 Task: Find connections with filter location Gaoyou with filter topic #Strategywith filter profile language Spanish with filter current company ArisGlobal with filter school Sam Higginbottom University of Agriculture, Technology And Sciences (SHUATS) with filter industry Laundry and Drycleaning Services with filter service category Date Entry with filter keywords title Dispatcher for Trucks or Taxis
Action: Mouse moved to (649, 81)
Screenshot: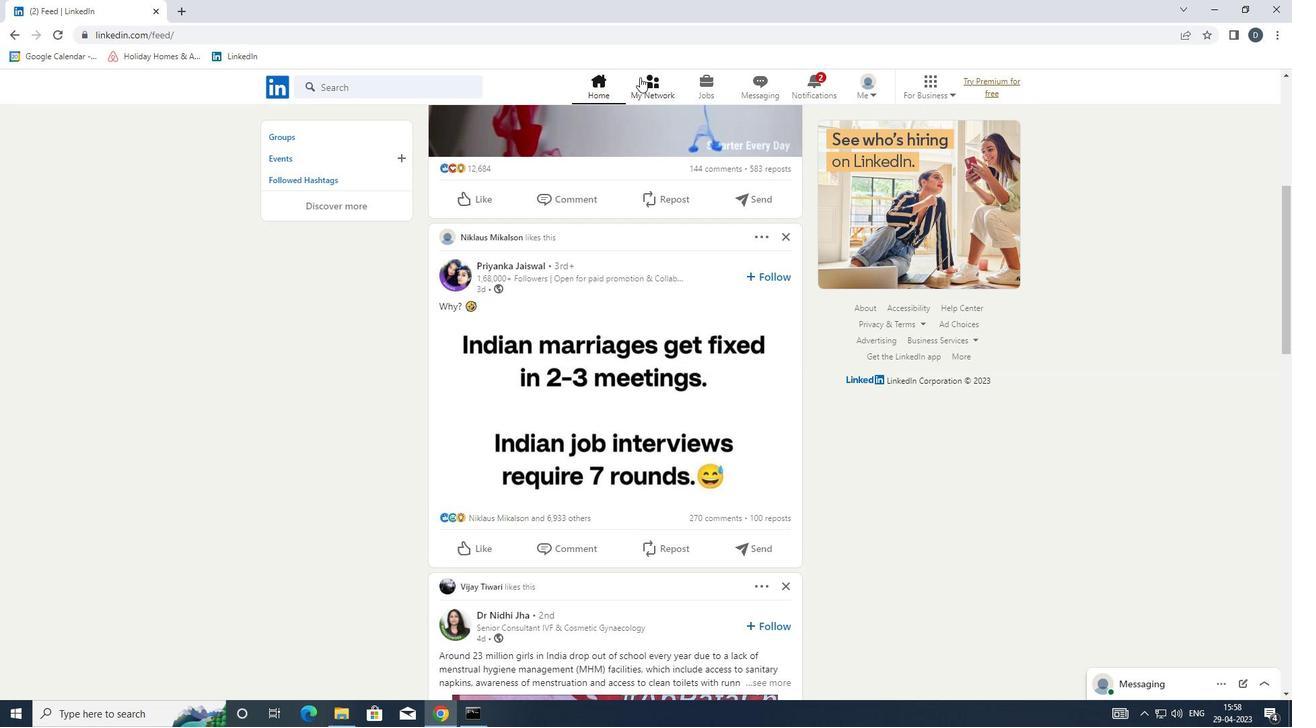 
Action: Mouse pressed left at (649, 81)
Screenshot: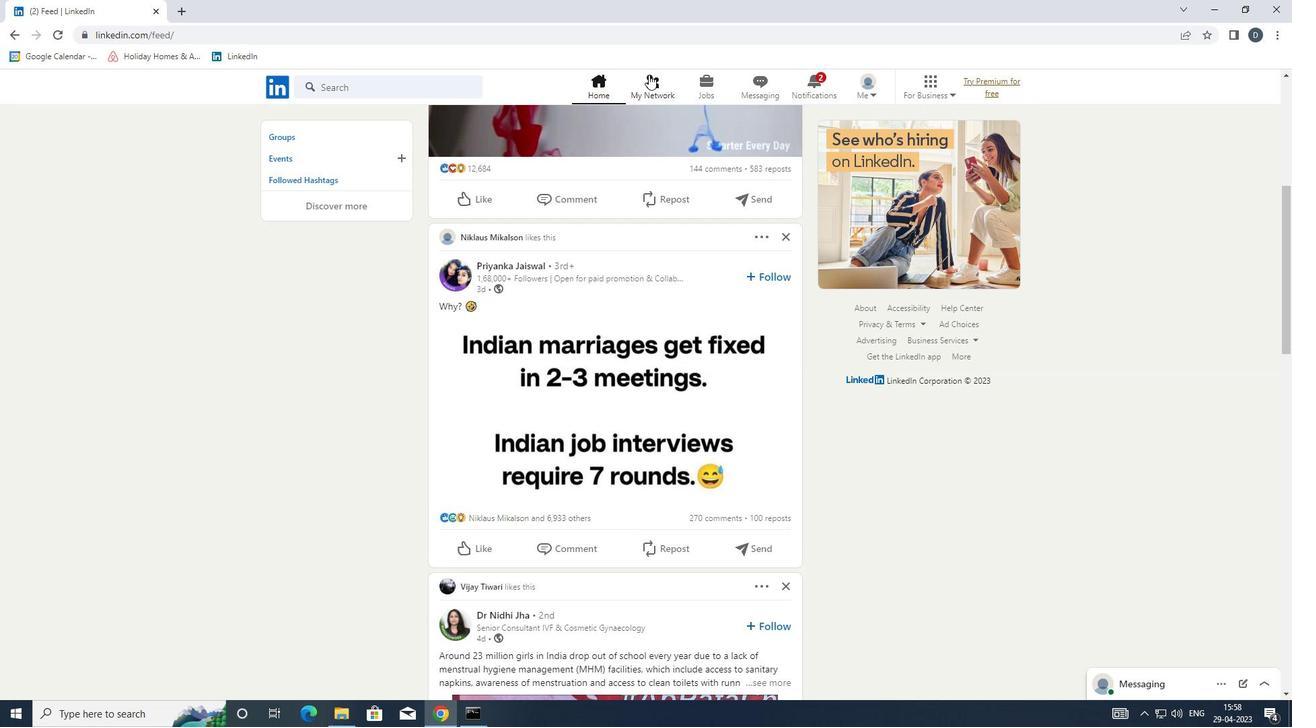 
Action: Mouse moved to (446, 156)
Screenshot: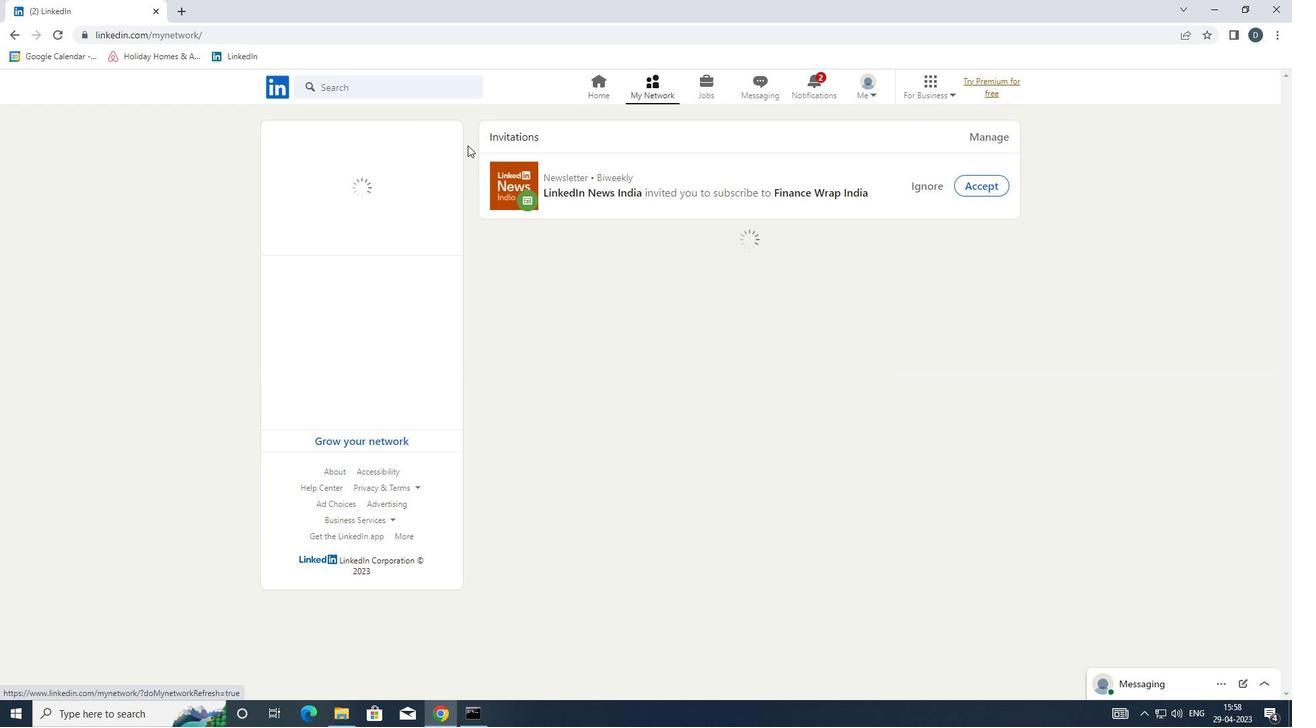 
Action: Mouse pressed left at (446, 156)
Screenshot: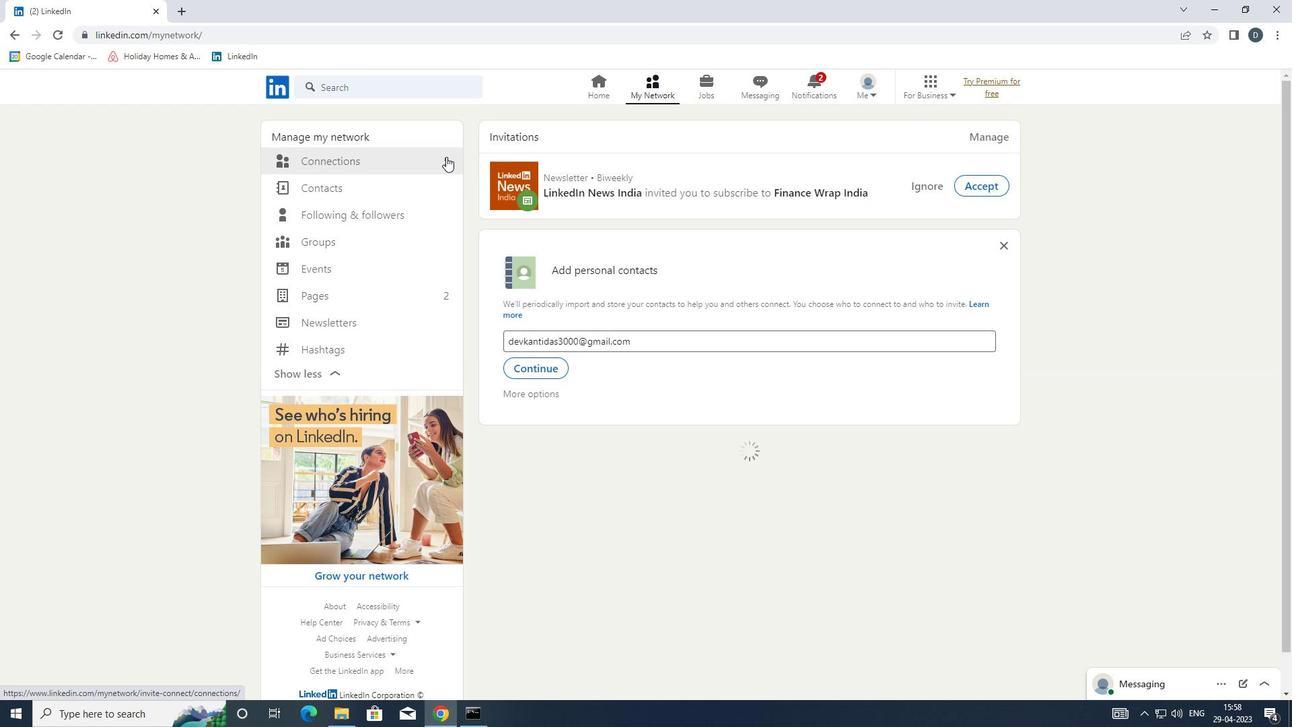 
Action: Mouse moved to (742, 165)
Screenshot: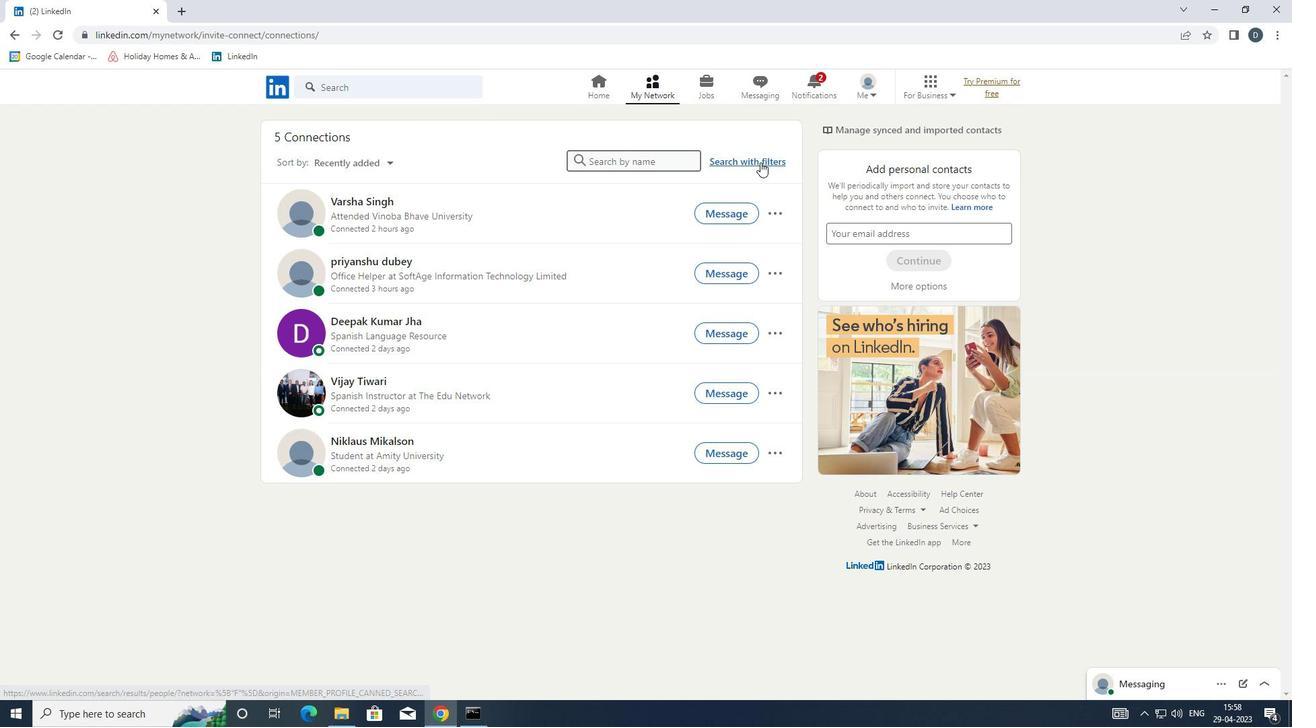 
Action: Mouse pressed left at (742, 165)
Screenshot: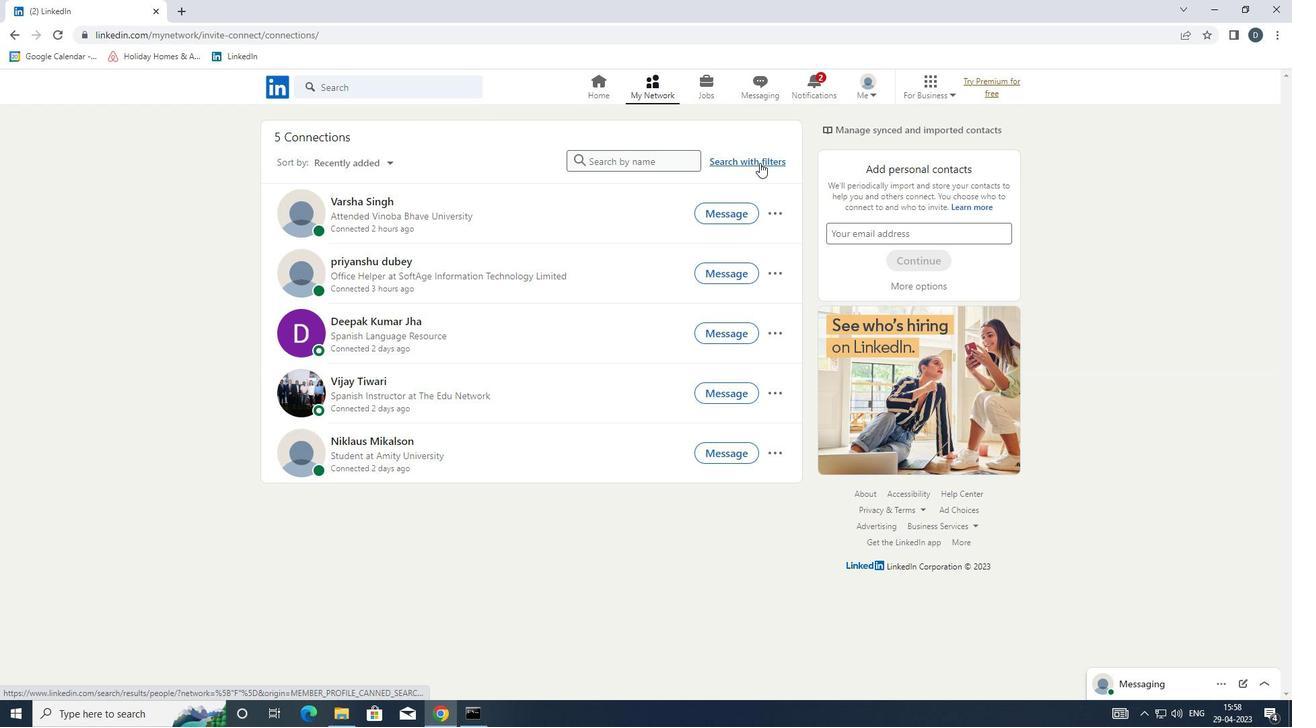 
Action: Mouse moved to (688, 123)
Screenshot: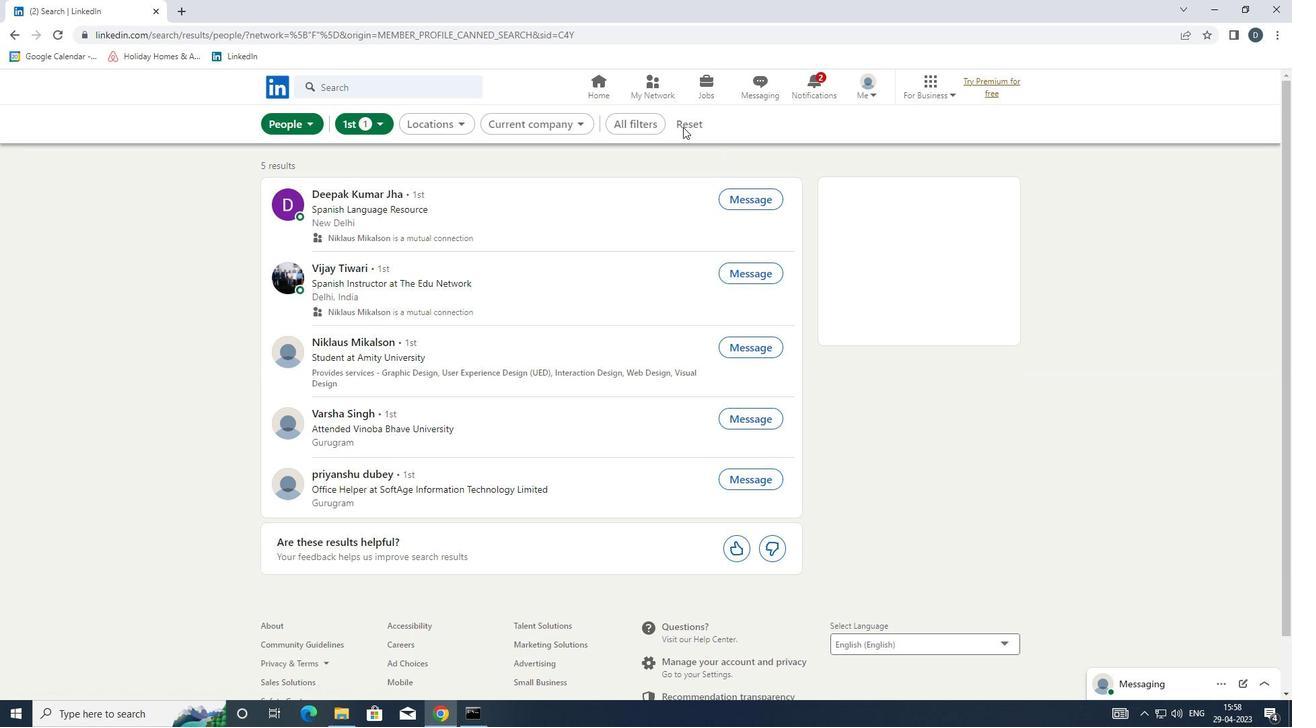 
Action: Mouse pressed left at (688, 123)
Screenshot: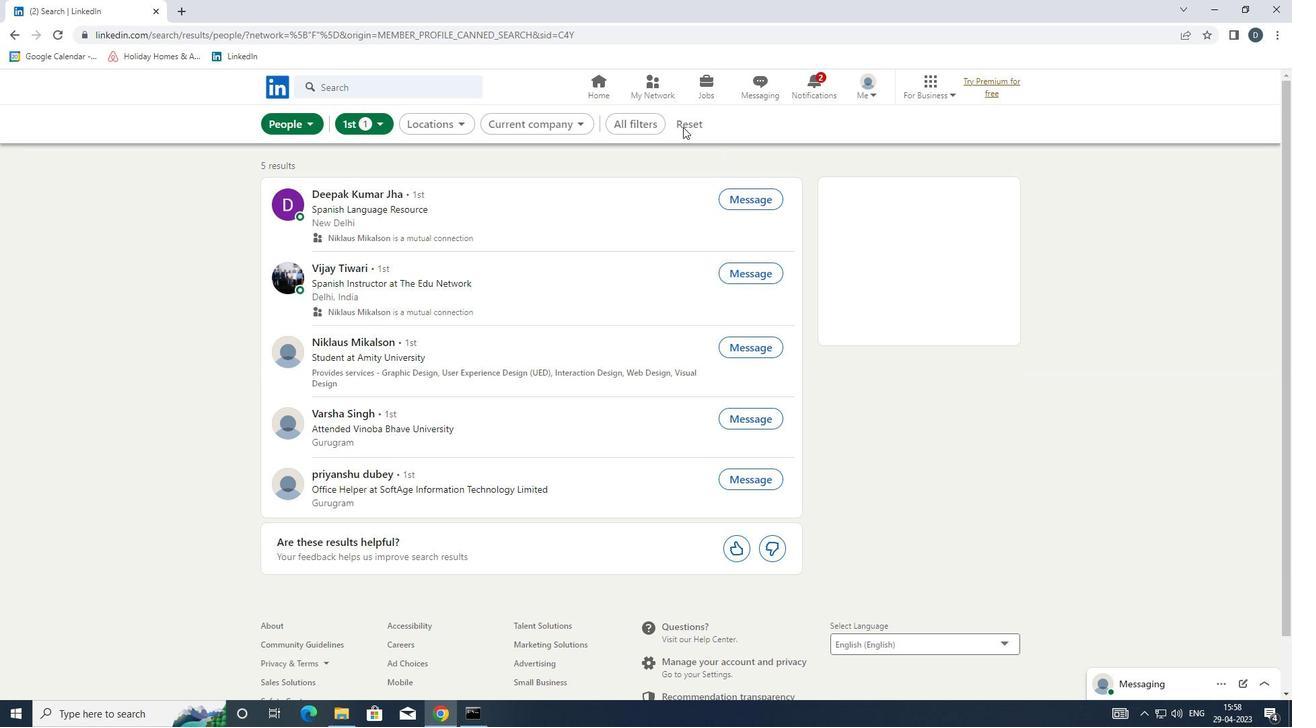 
Action: Mouse moved to (641, 121)
Screenshot: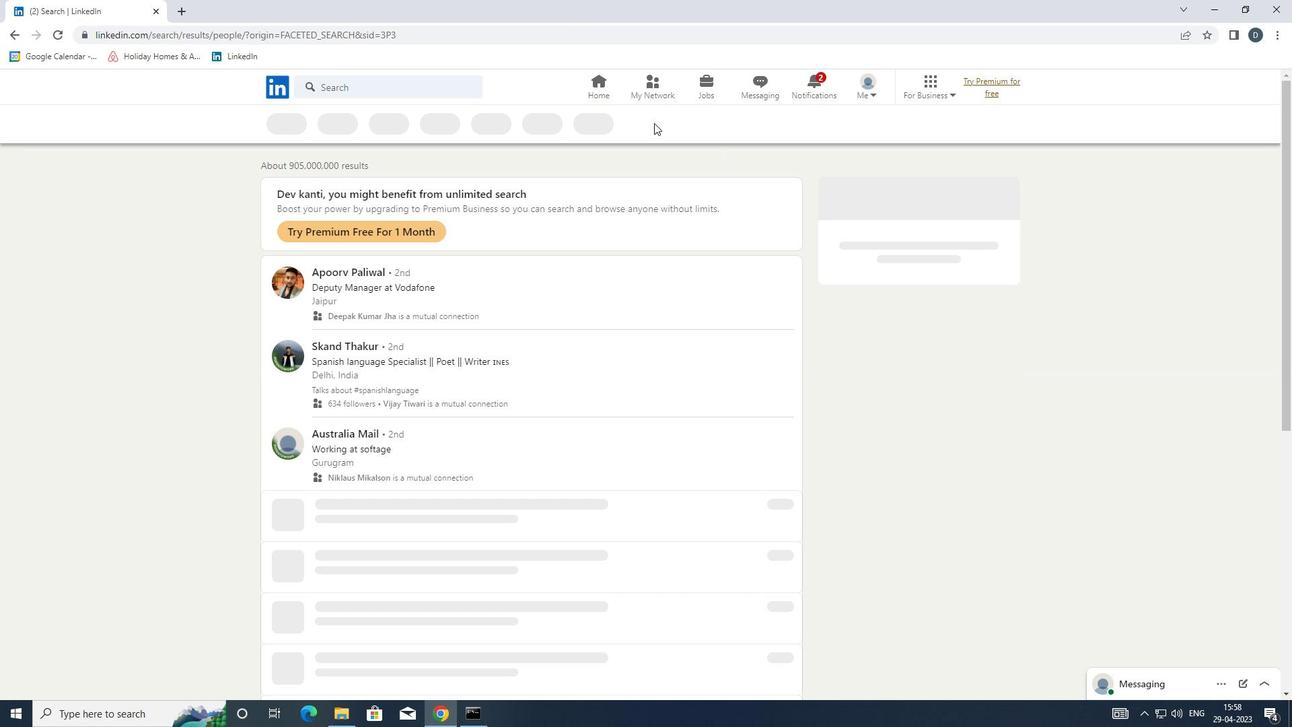 
Action: Mouse pressed left at (641, 121)
Screenshot: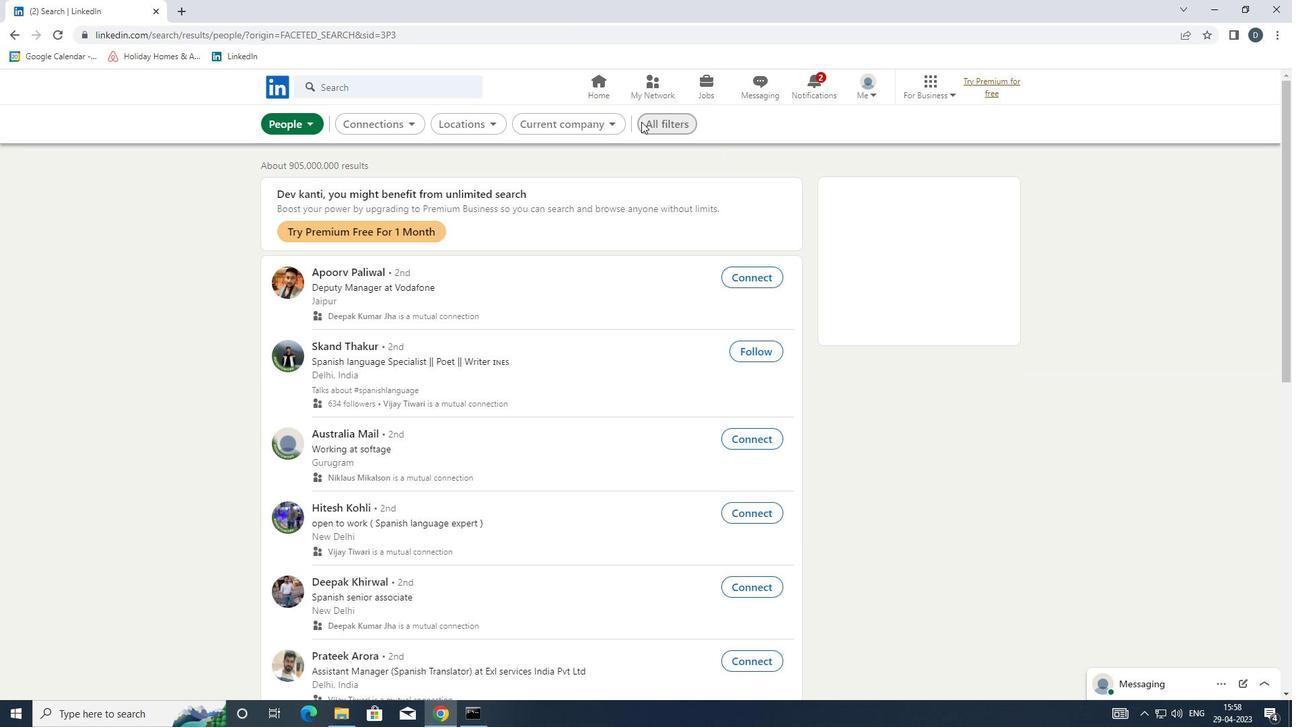 
Action: Mouse moved to (1165, 377)
Screenshot: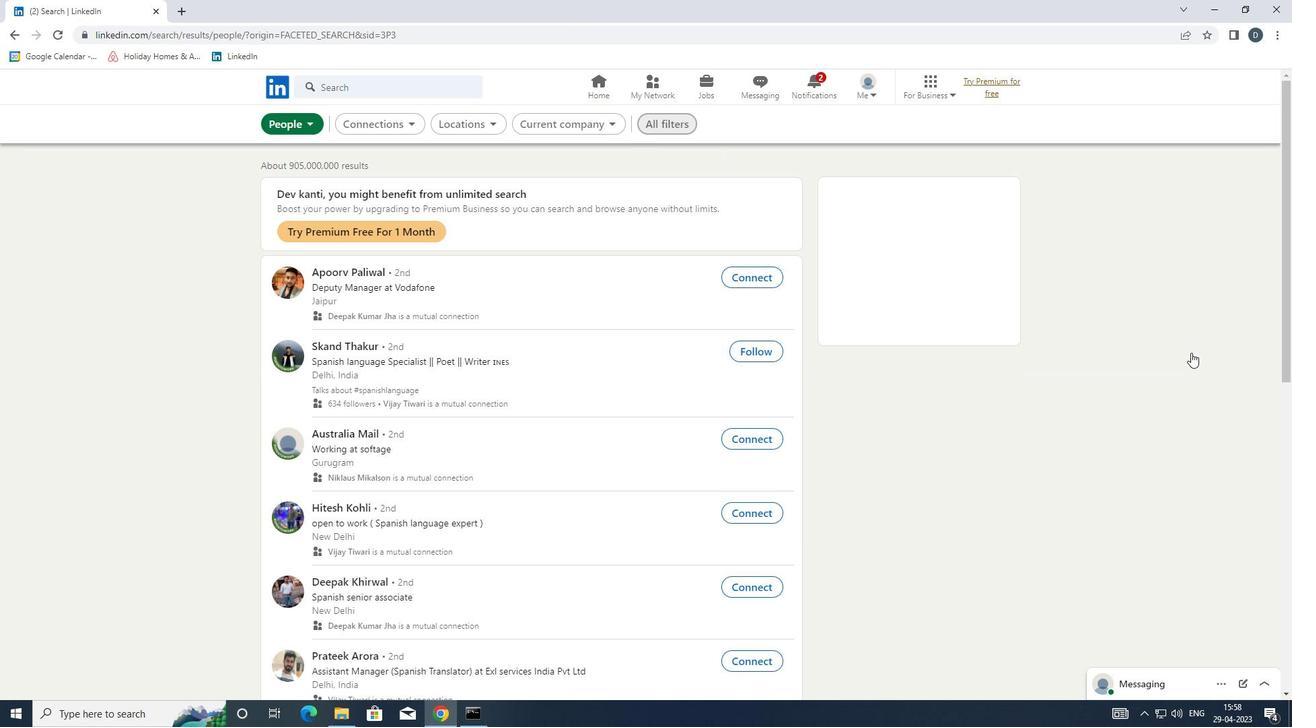 
Action: Mouse scrolled (1165, 377) with delta (0, 0)
Screenshot: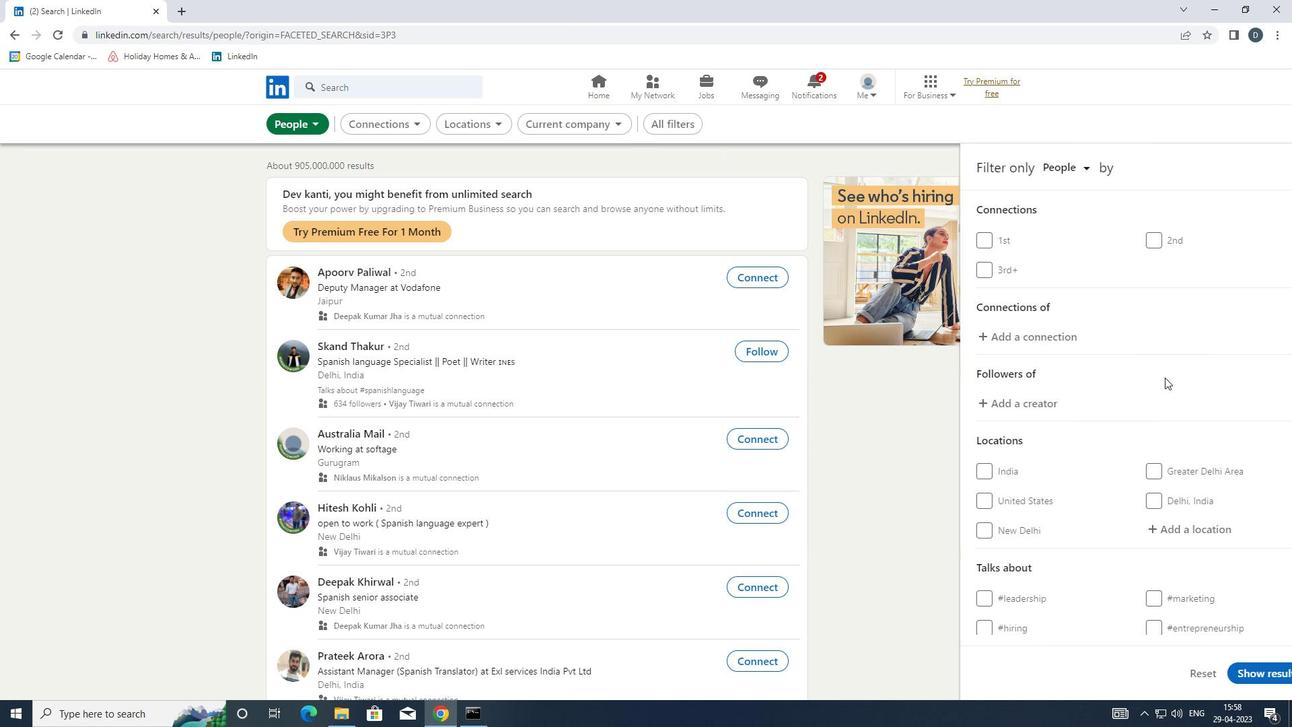 
Action: Mouse moved to (1165, 379)
Screenshot: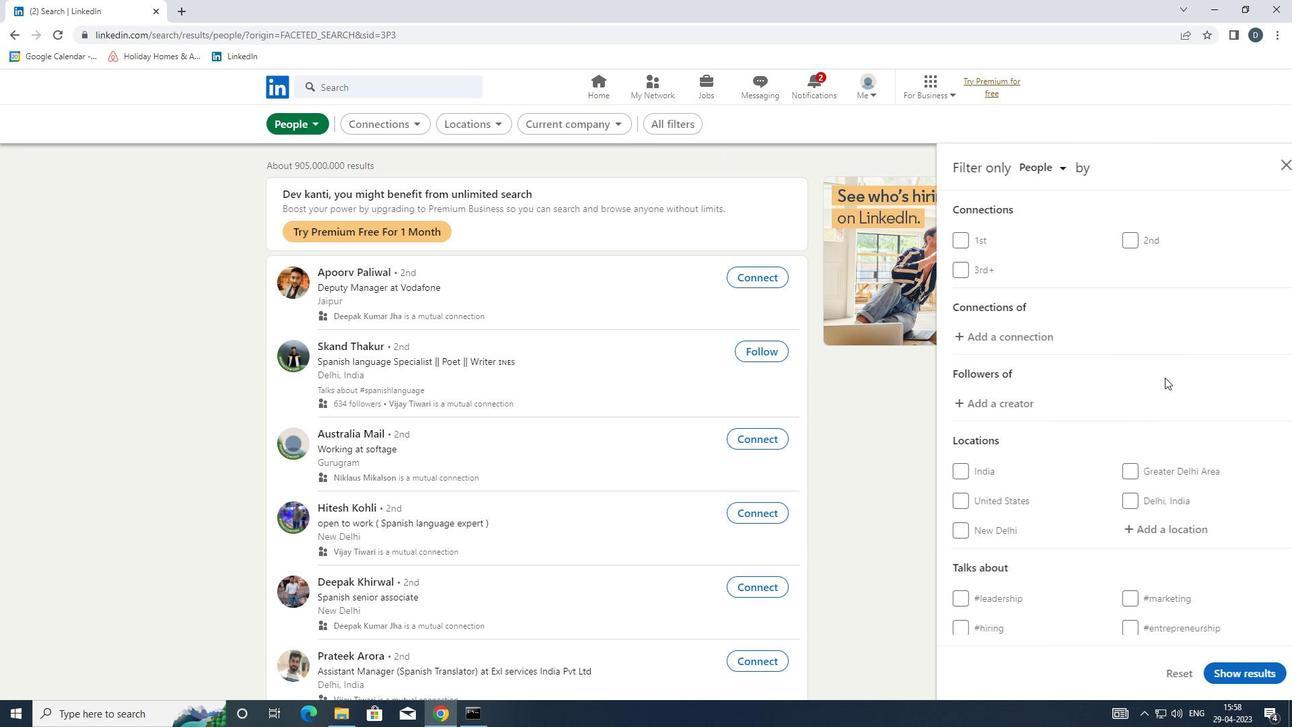 
Action: Mouse scrolled (1165, 379) with delta (0, 0)
Screenshot: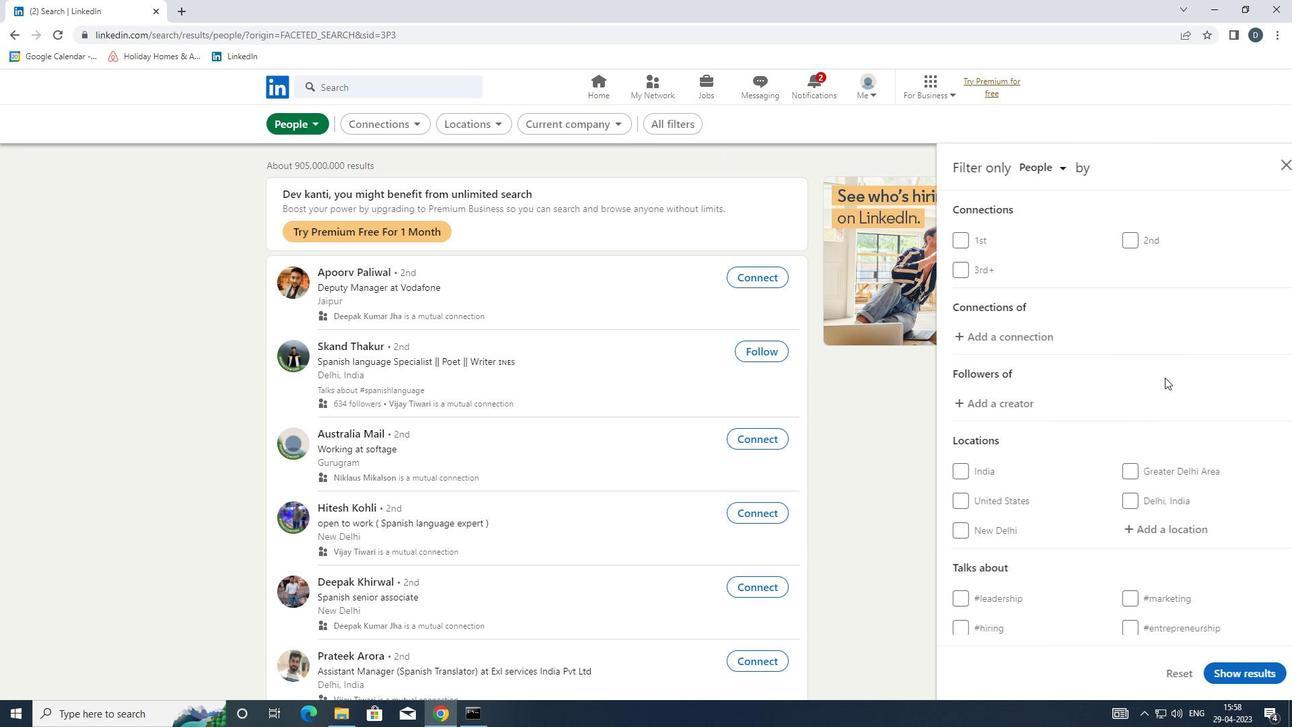 
Action: Mouse moved to (1168, 394)
Screenshot: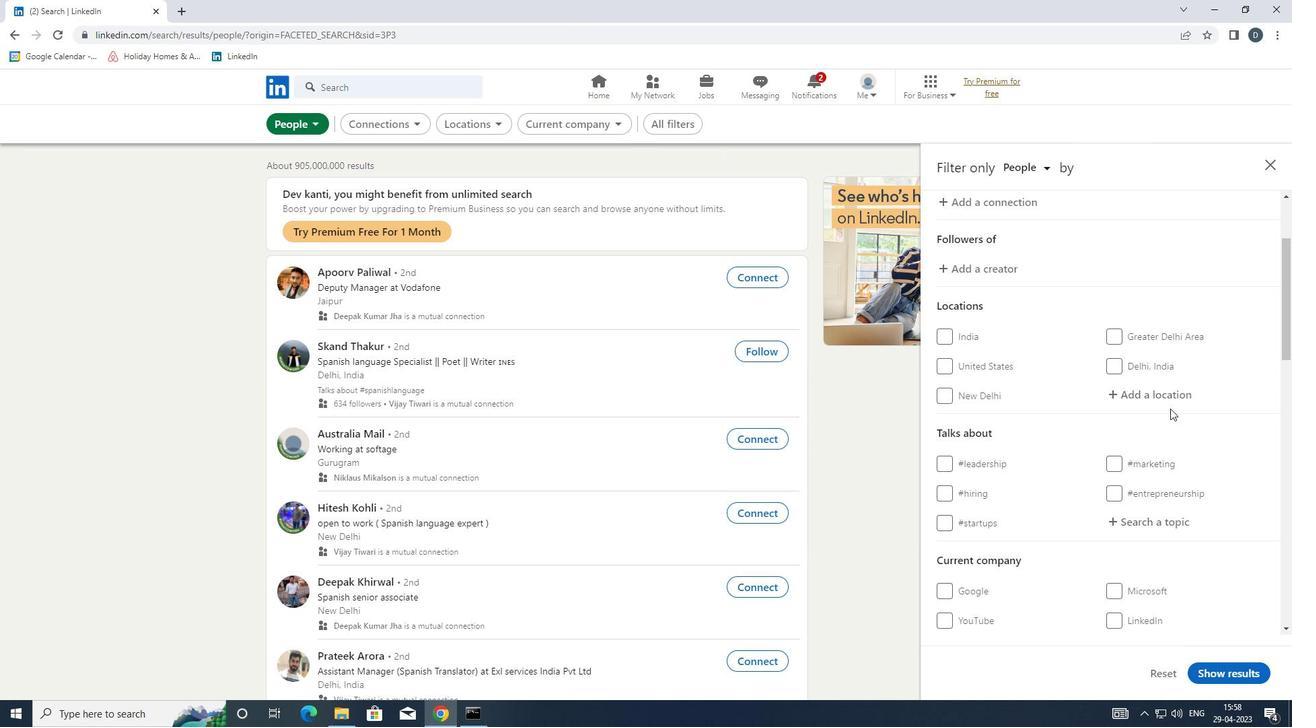 
Action: Mouse pressed left at (1168, 394)
Screenshot: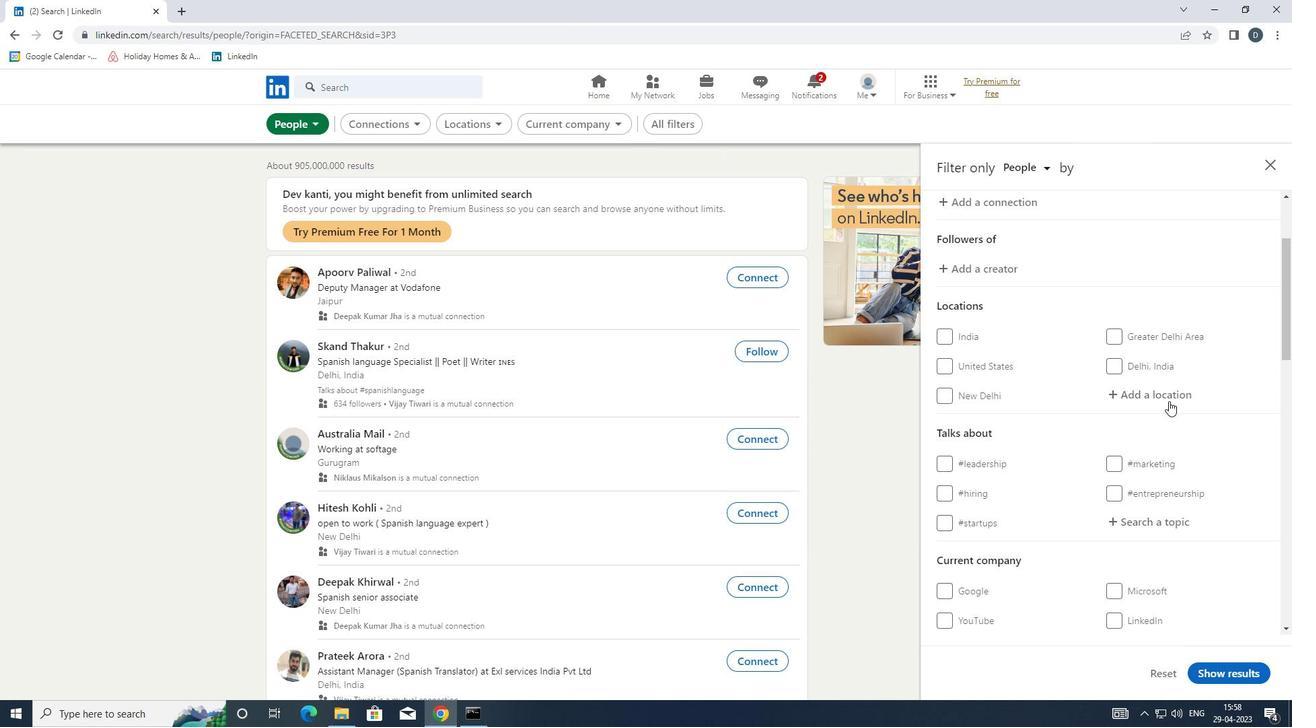 
Action: Key pressed <Key.shift>GAOYOU<Key.enter>
Screenshot: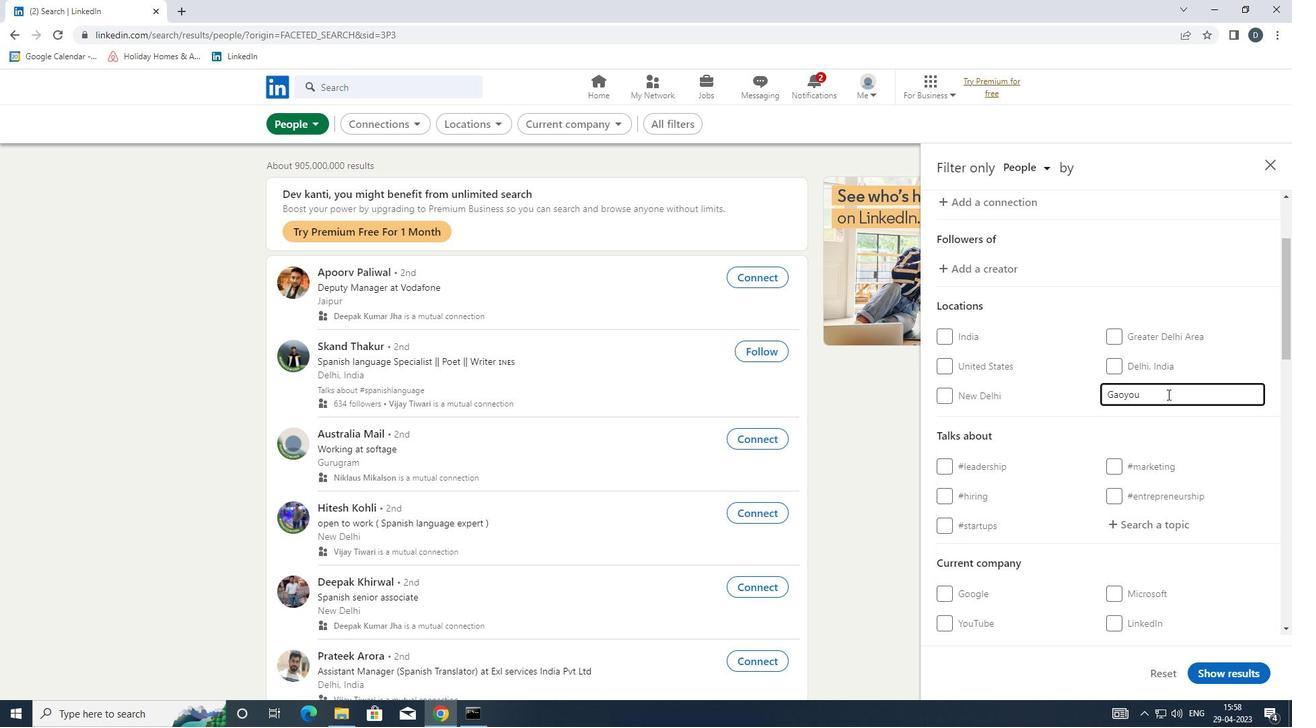 
Action: Mouse moved to (1185, 387)
Screenshot: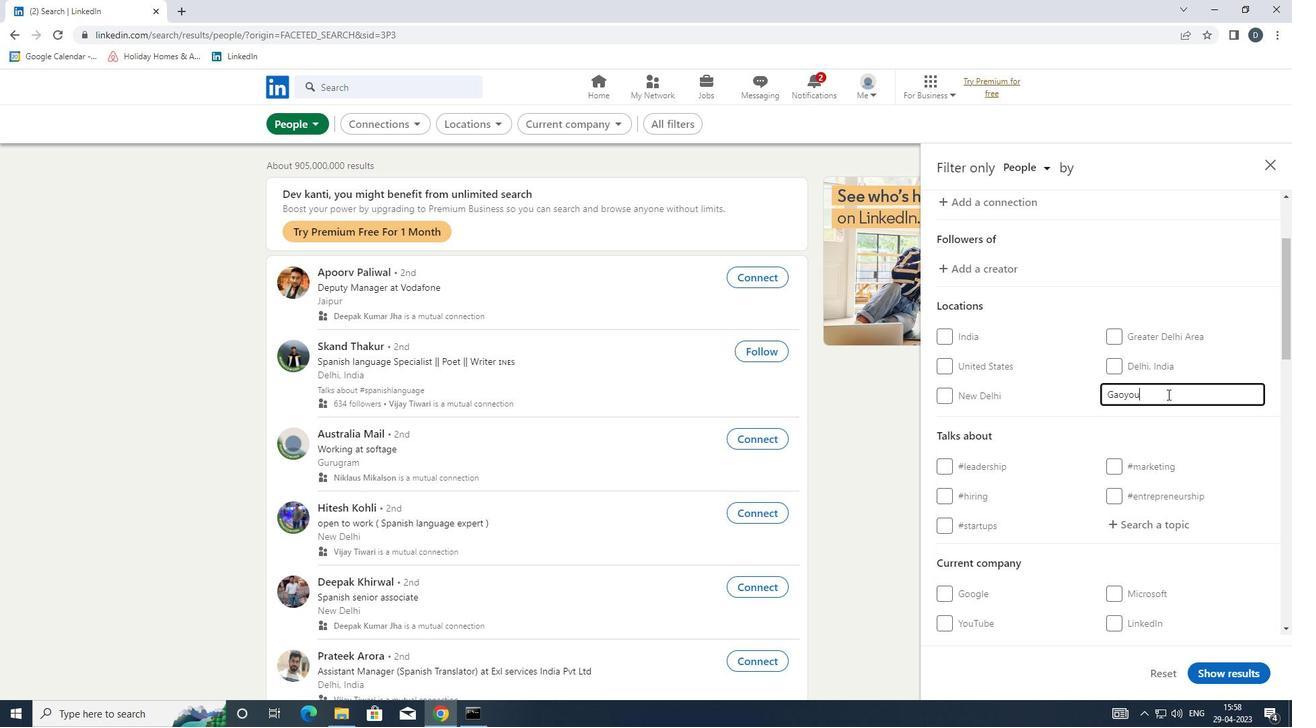 
Action: Mouse scrolled (1185, 387) with delta (0, 0)
Screenshot: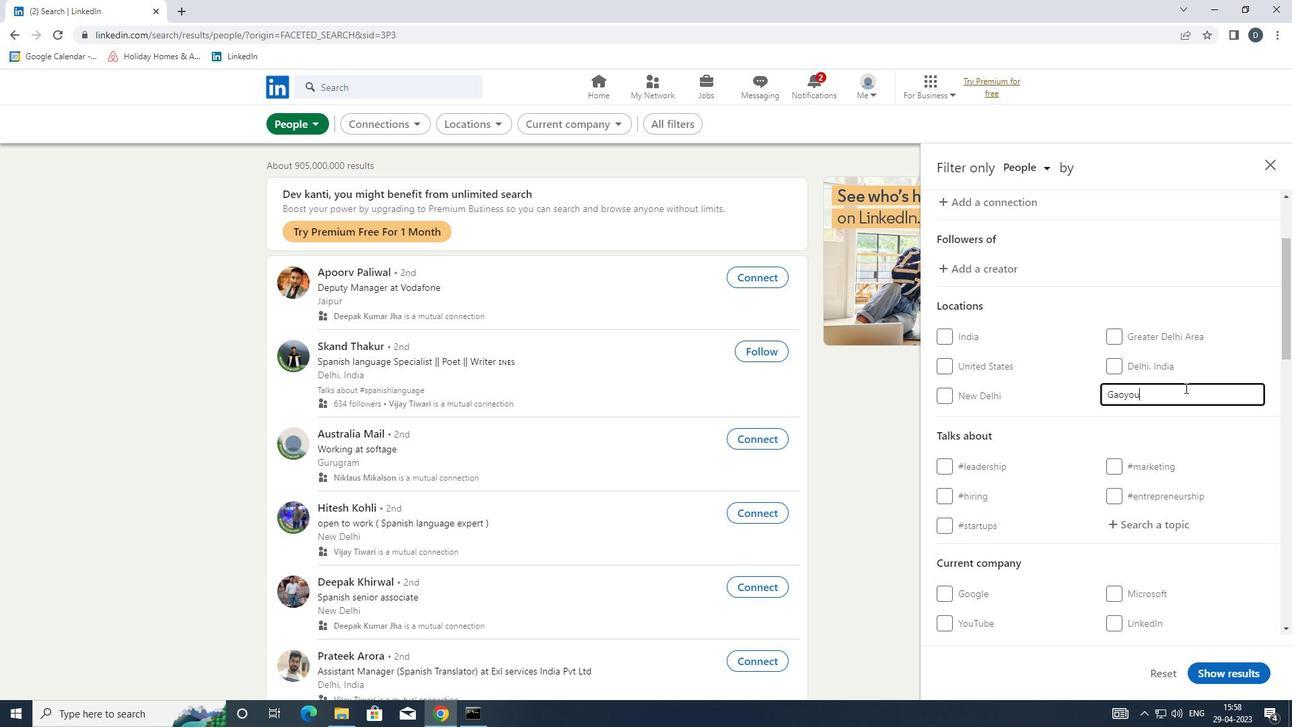 
Action: Mouse moved to (1152, 460)
Screenshot: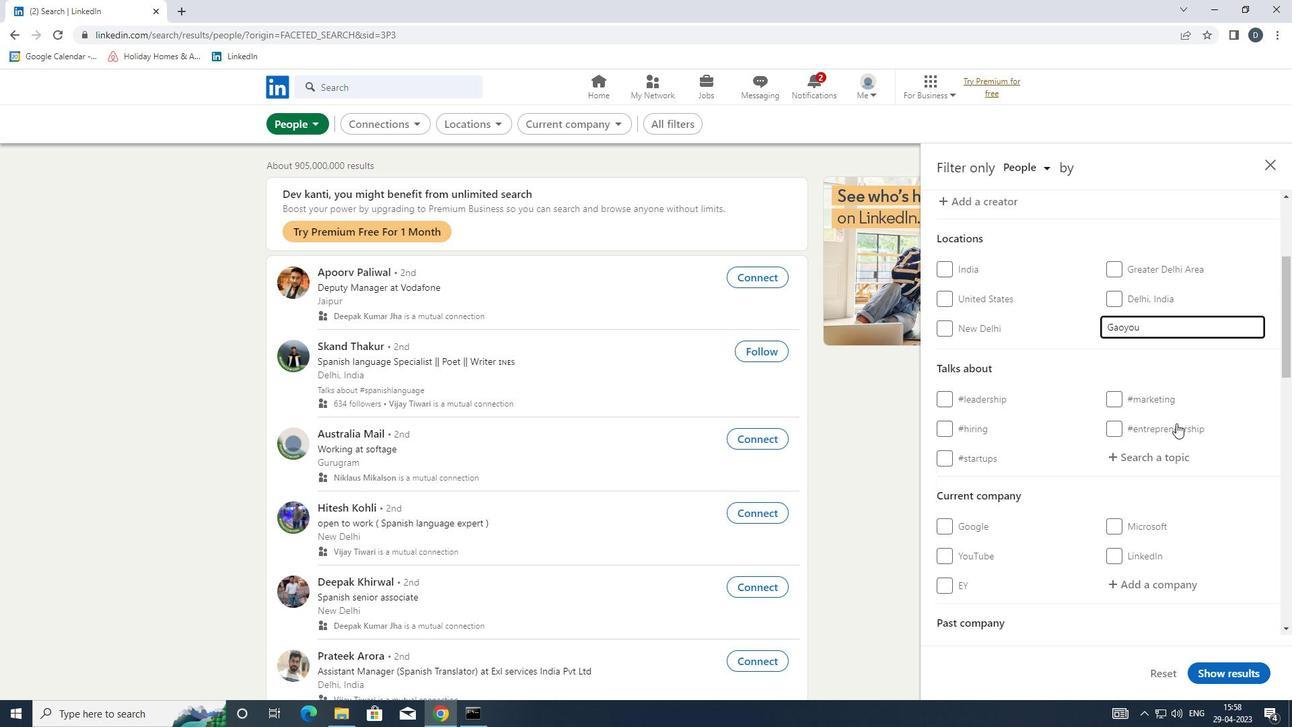 
Action: Mouse pressed left at (1152, 460)
Screenshot: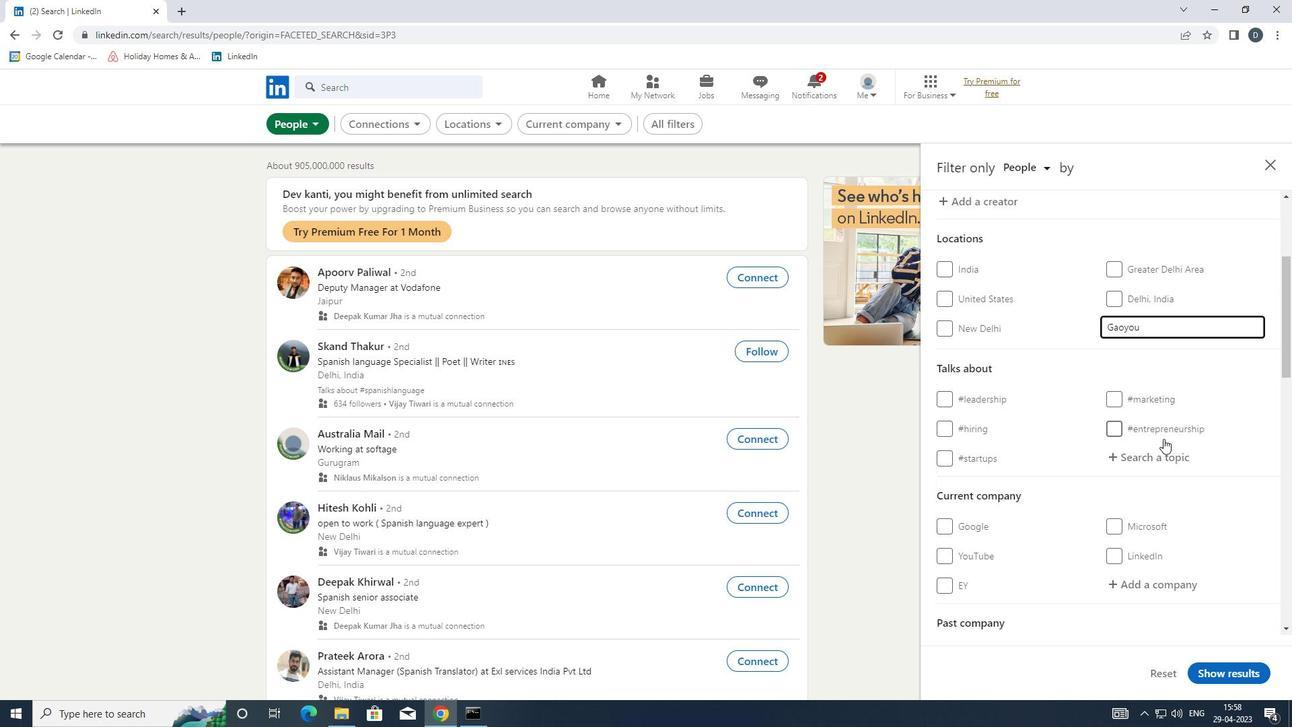 
Action: Key pressed <Key.shift>#<Key.shift>STRATEGY
Screenshot: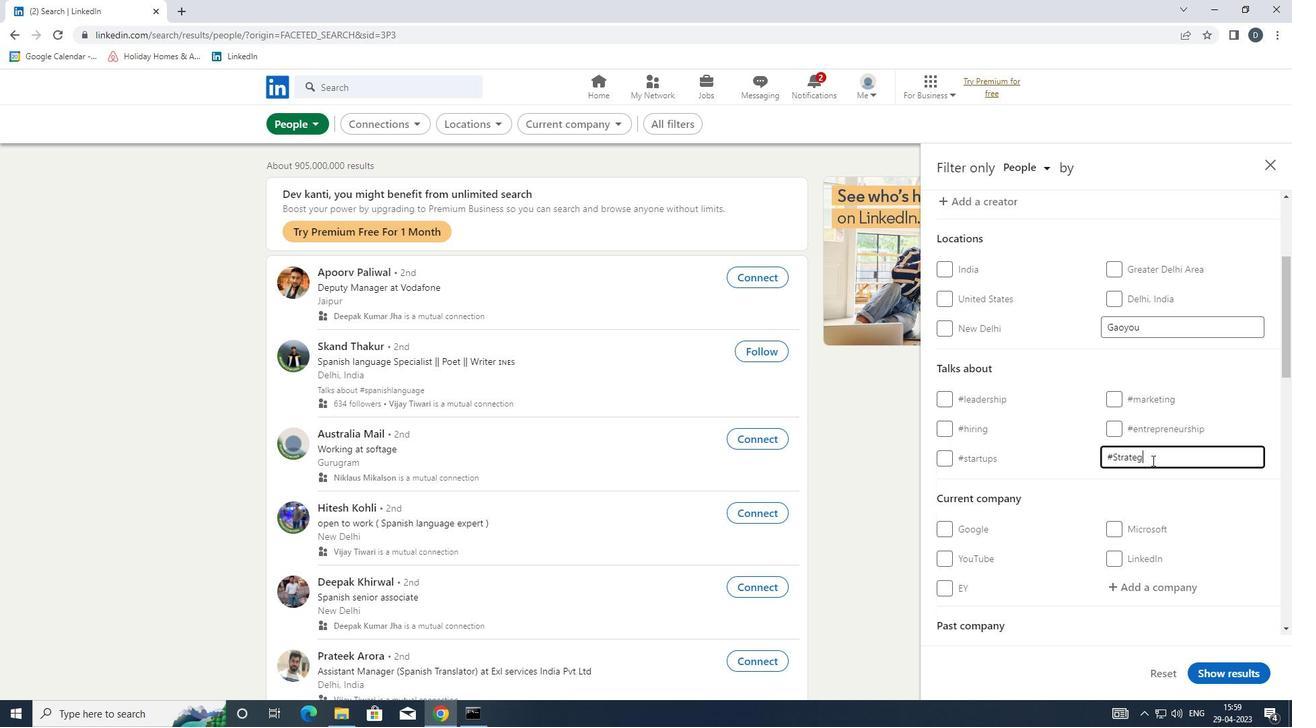 
Action: Mouse scrolled (1152, 459) with delta (0, 0)
Screenshot: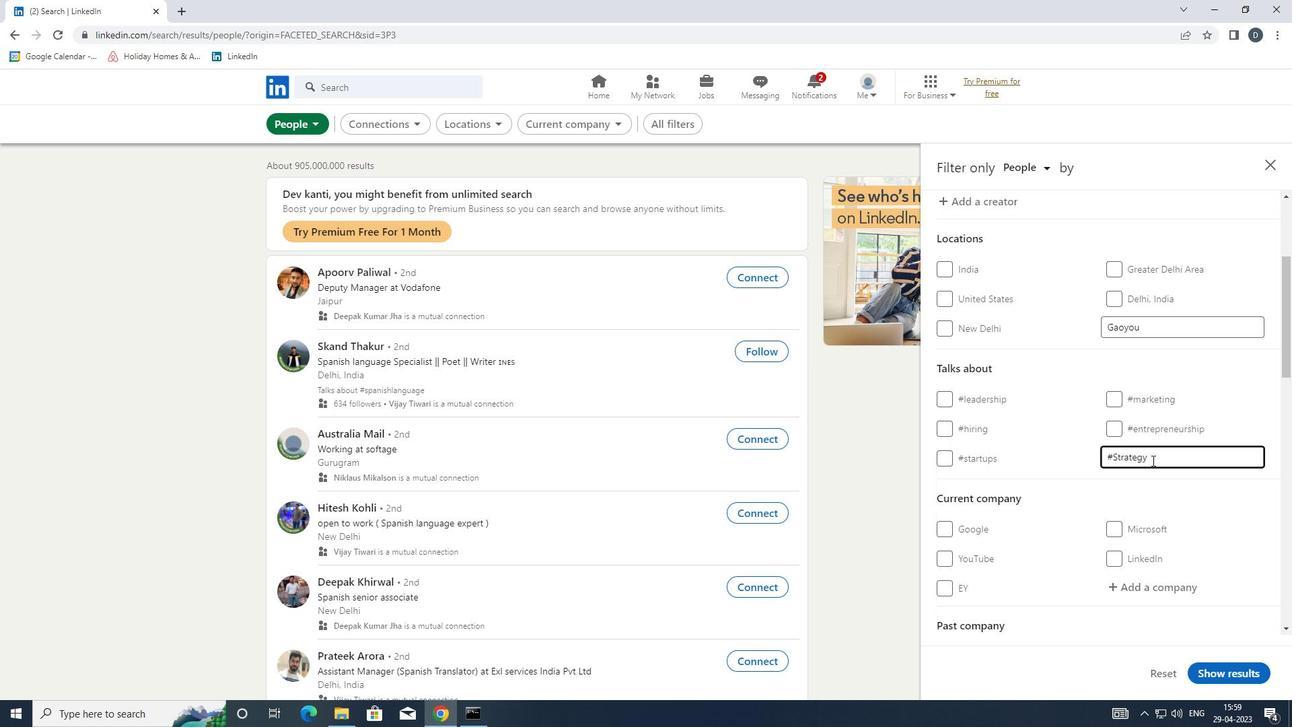 
Action: Mouse scrolled (1152, 459) with delta (0, 0)
Screenshot: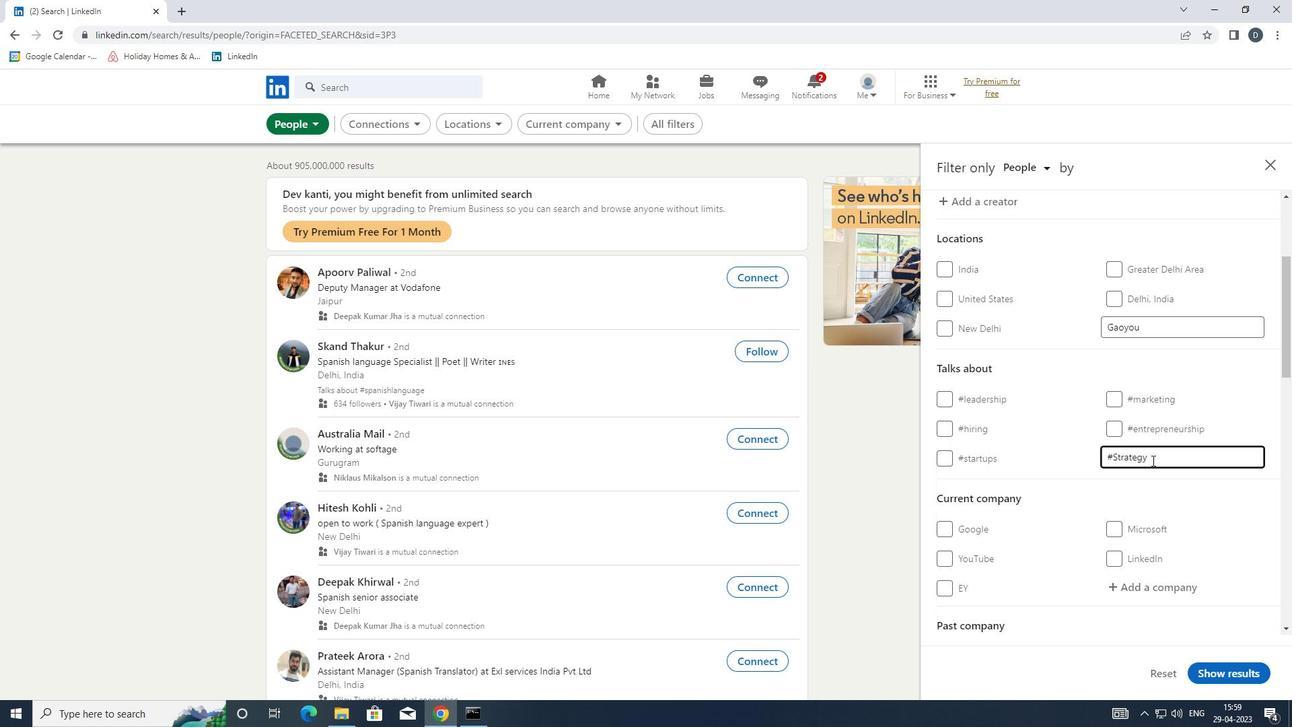 
Action: Mouse scrolled (1152, 459) with delta (0, 0)
Screenshot: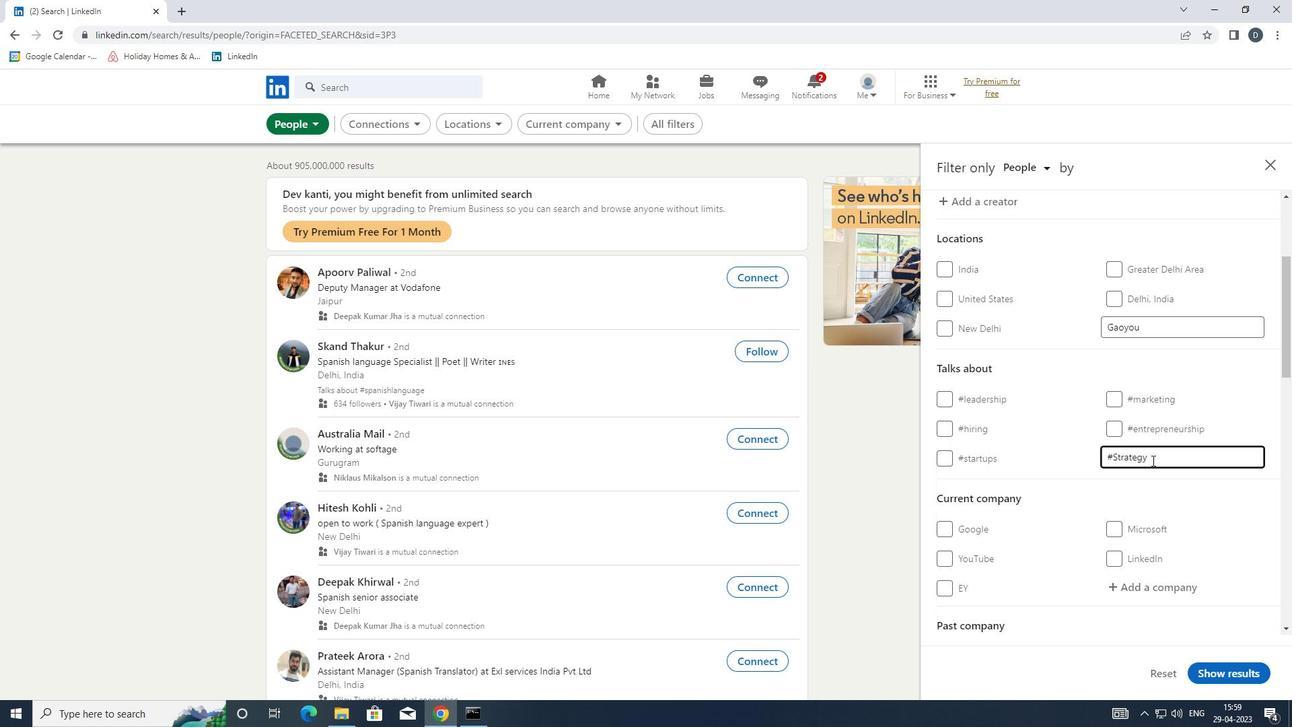 
Action: Mouse moved to (1163, 413)
Screenshot: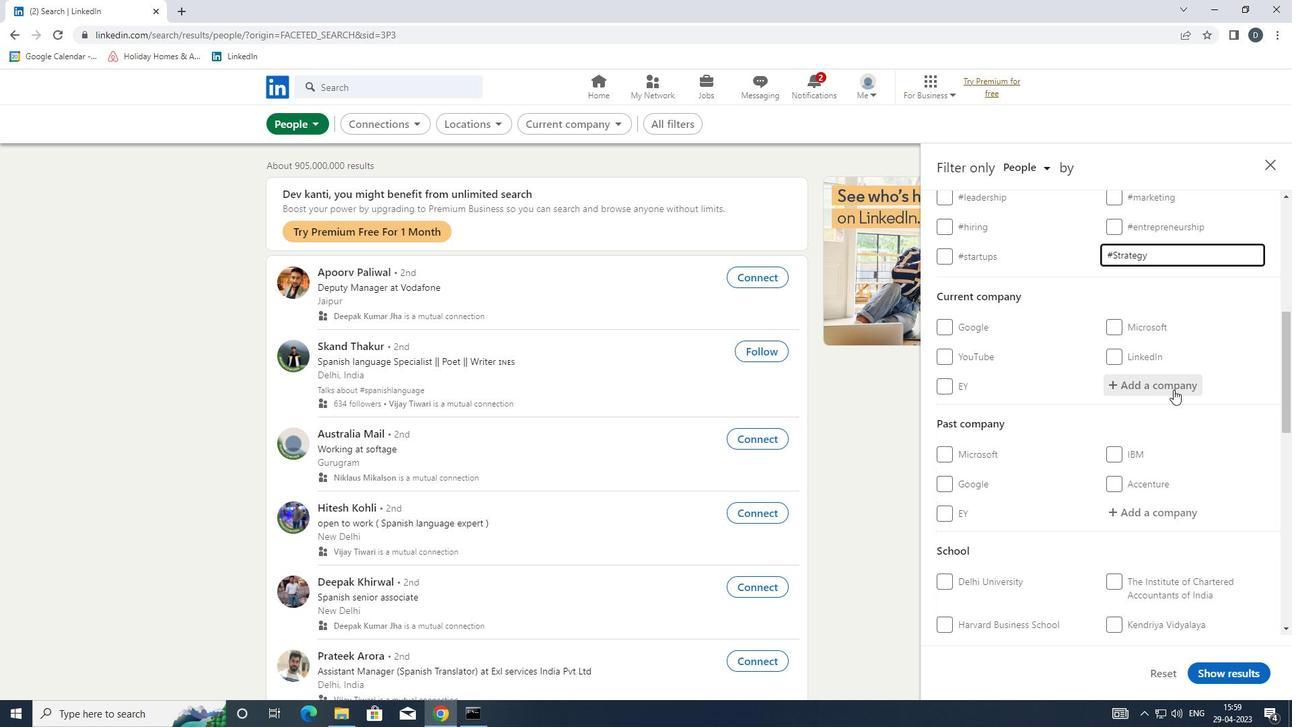 
Action: Mouse scrolled (1163, 412) with delta (0, 0)
Screenshot: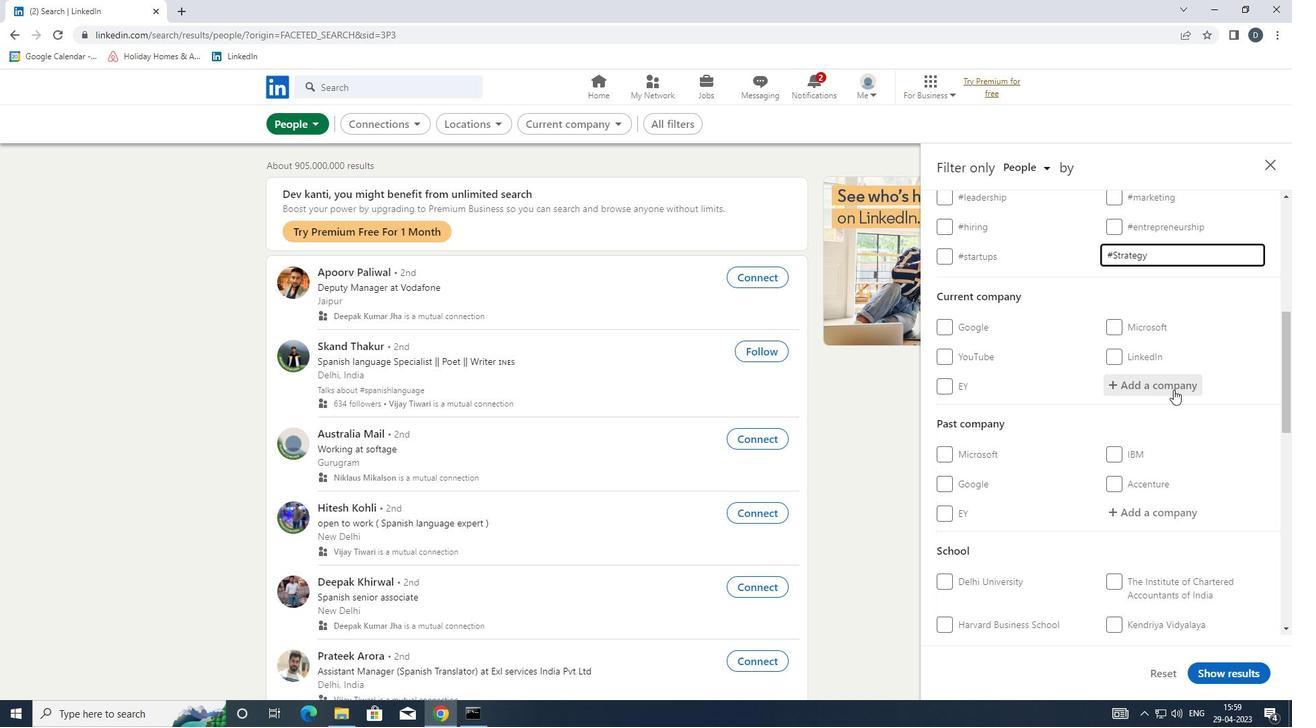 
Action: Mouse moved to (1163, 414)
Screenshot: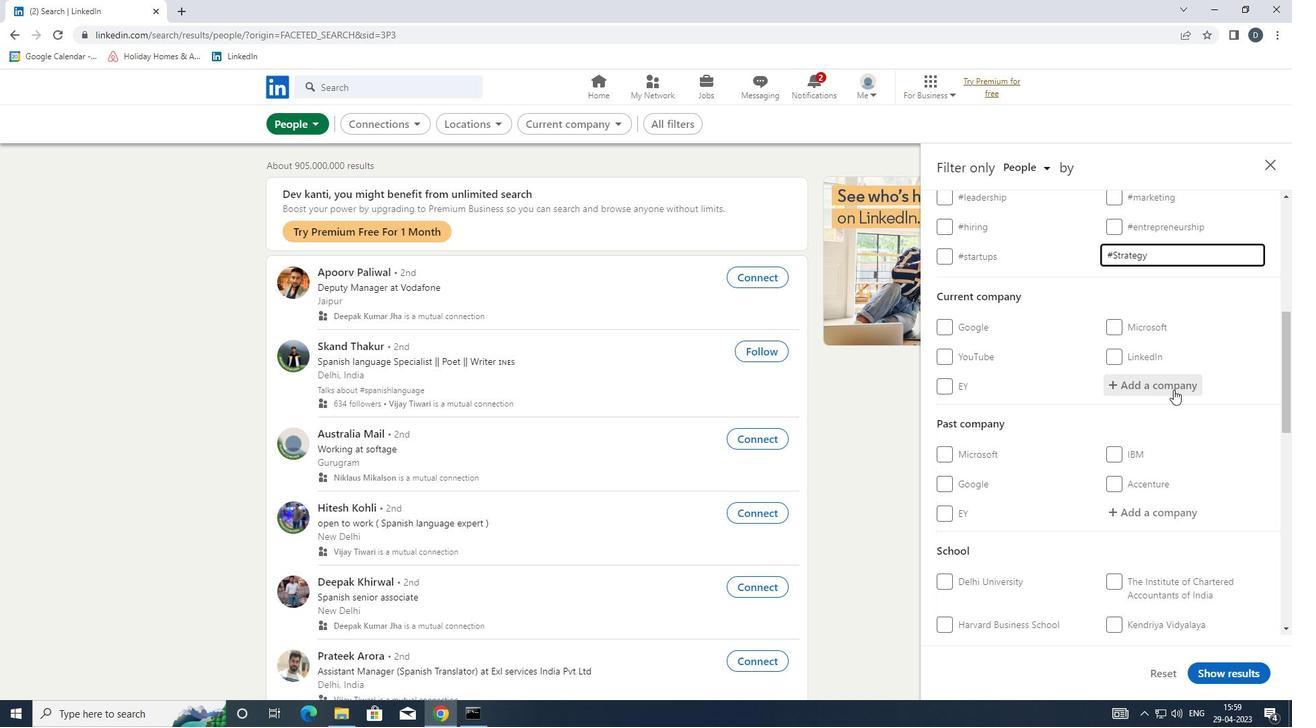 
Action: Mouse scrolled (1163, 414) with delta (0, 0)
Screenshot: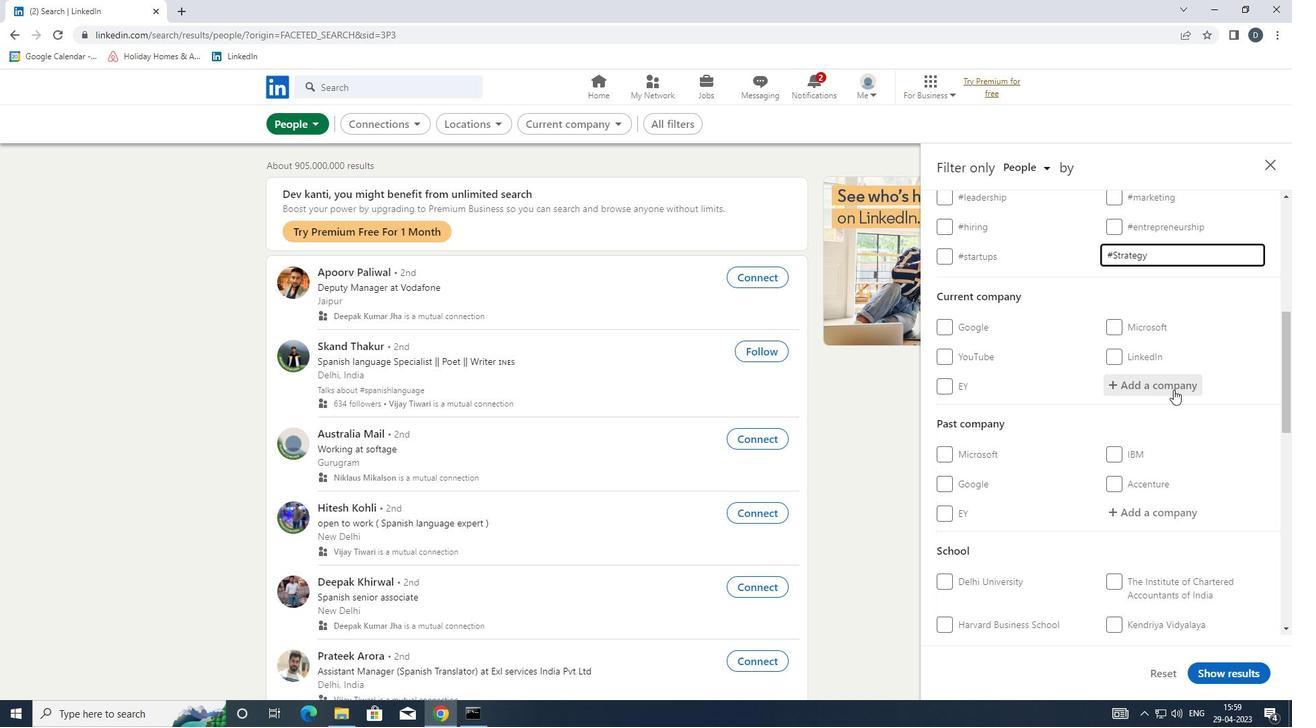 
Action: Mouse moved to (1163, 416)
Screenshot: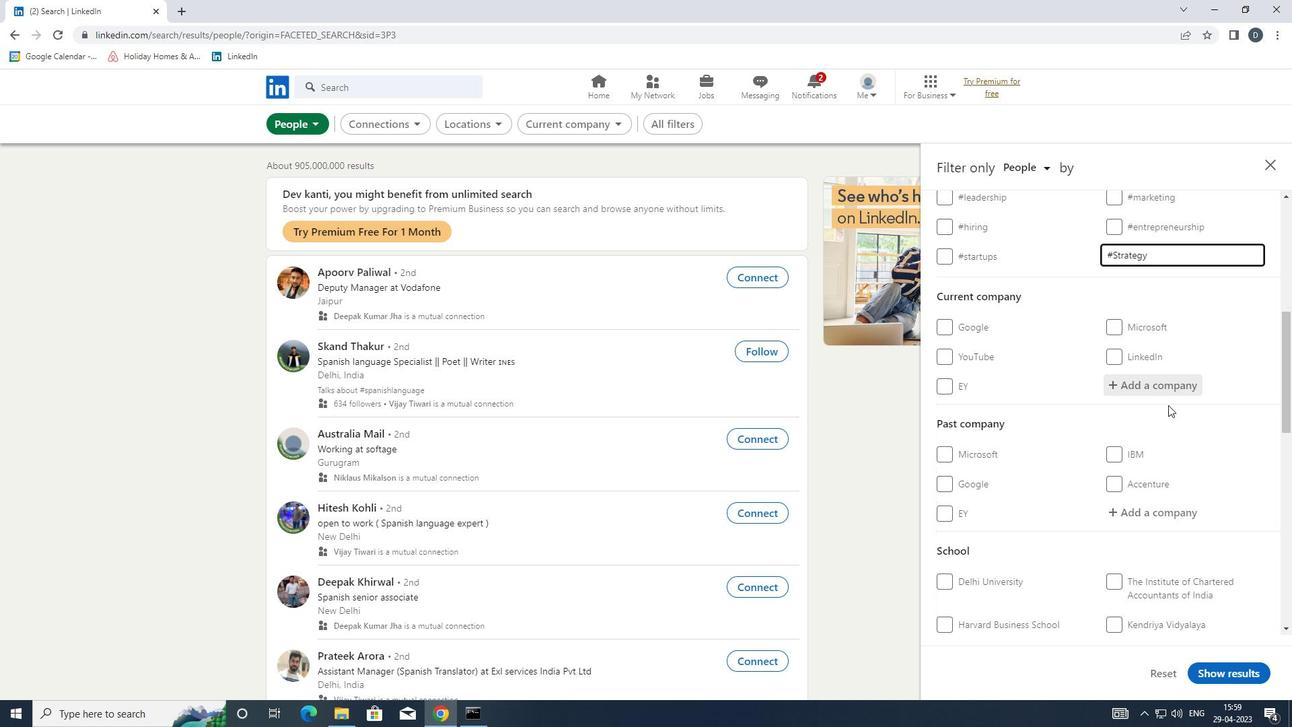 
Action: Mouse scrolled (1163, 416) with delta (0, 0)
Screenshot: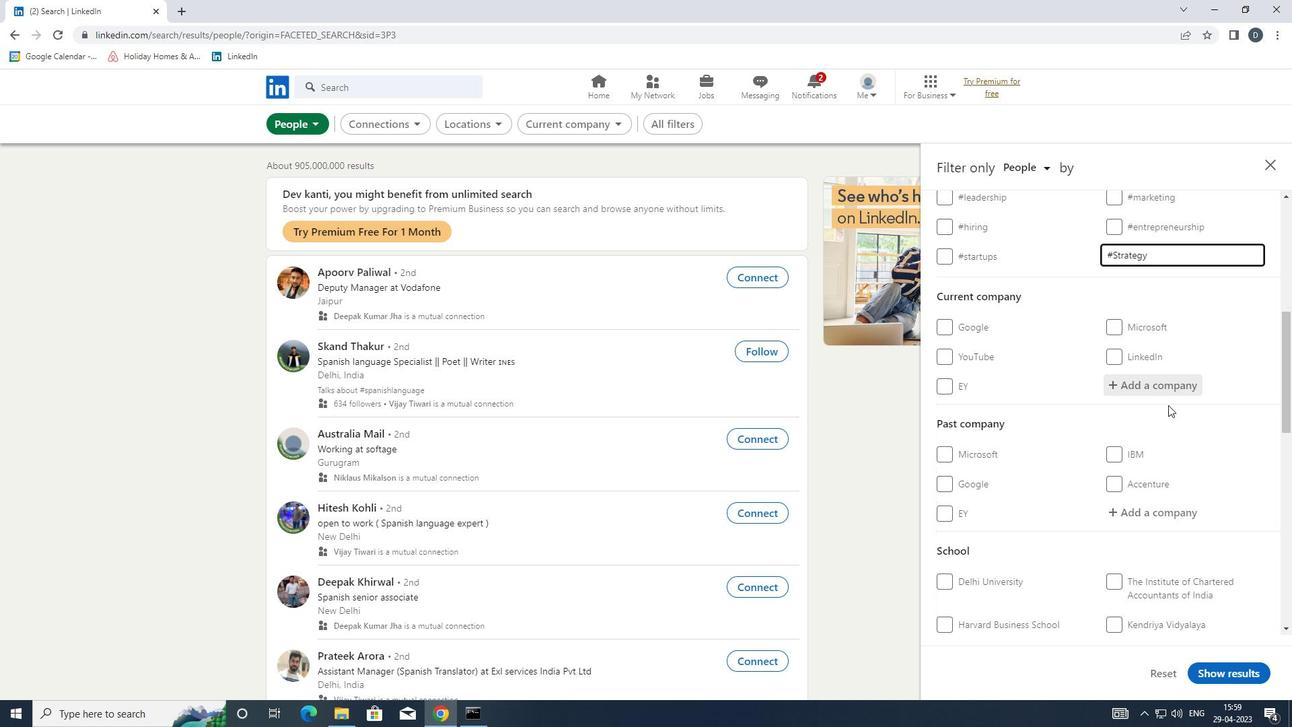 
Action: Mouse scrolled (1163, 416) with delta (0, 0)
Screenshot: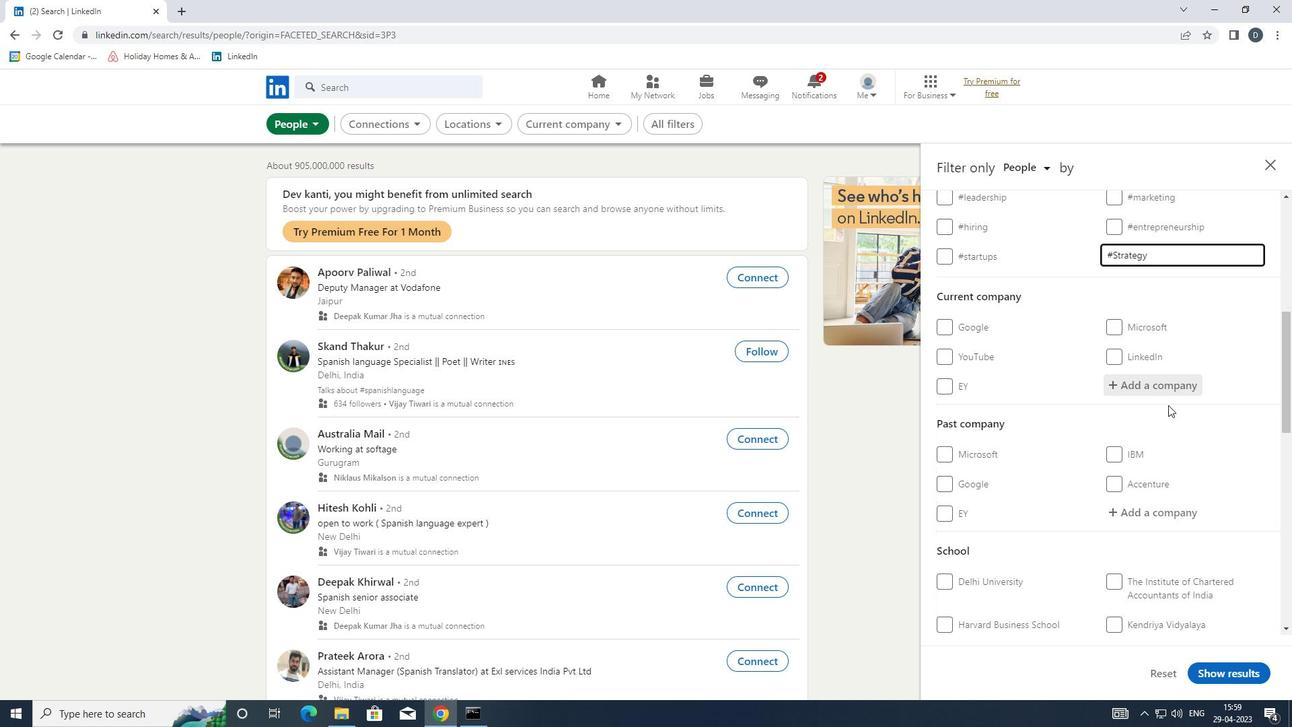 
Action: Mouse moved to (1149, 424)
Screenshot: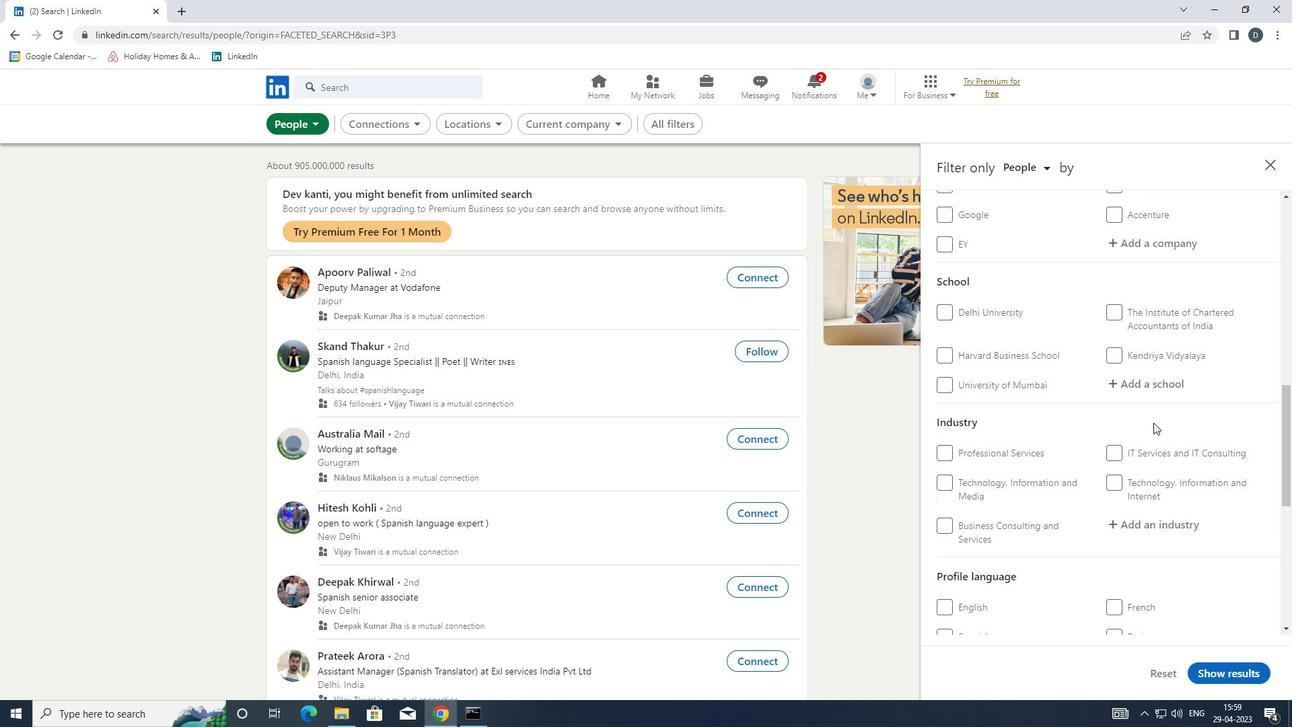 
Action: Mouse scrolled (1149, 424) with delta (0, 0)
Screenshot: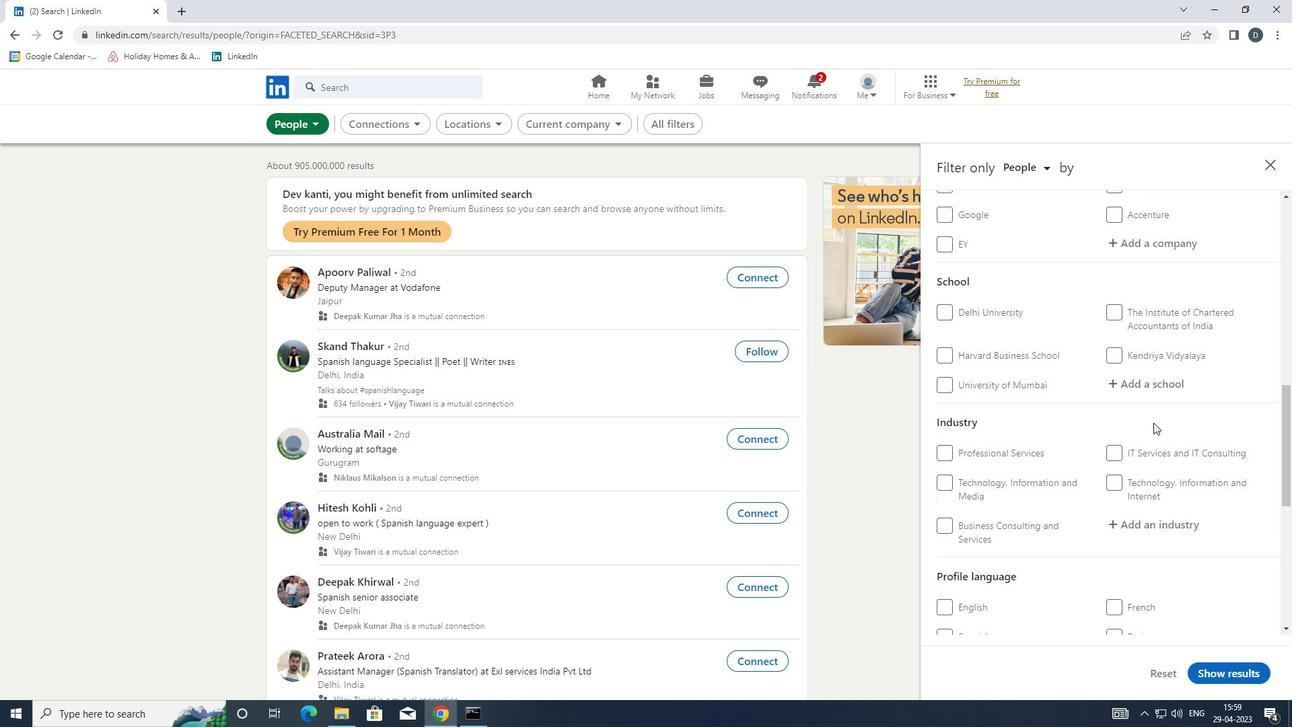 
Action: Mouse scrolled (1149, 424) with delta (0, 0)
Screenshot: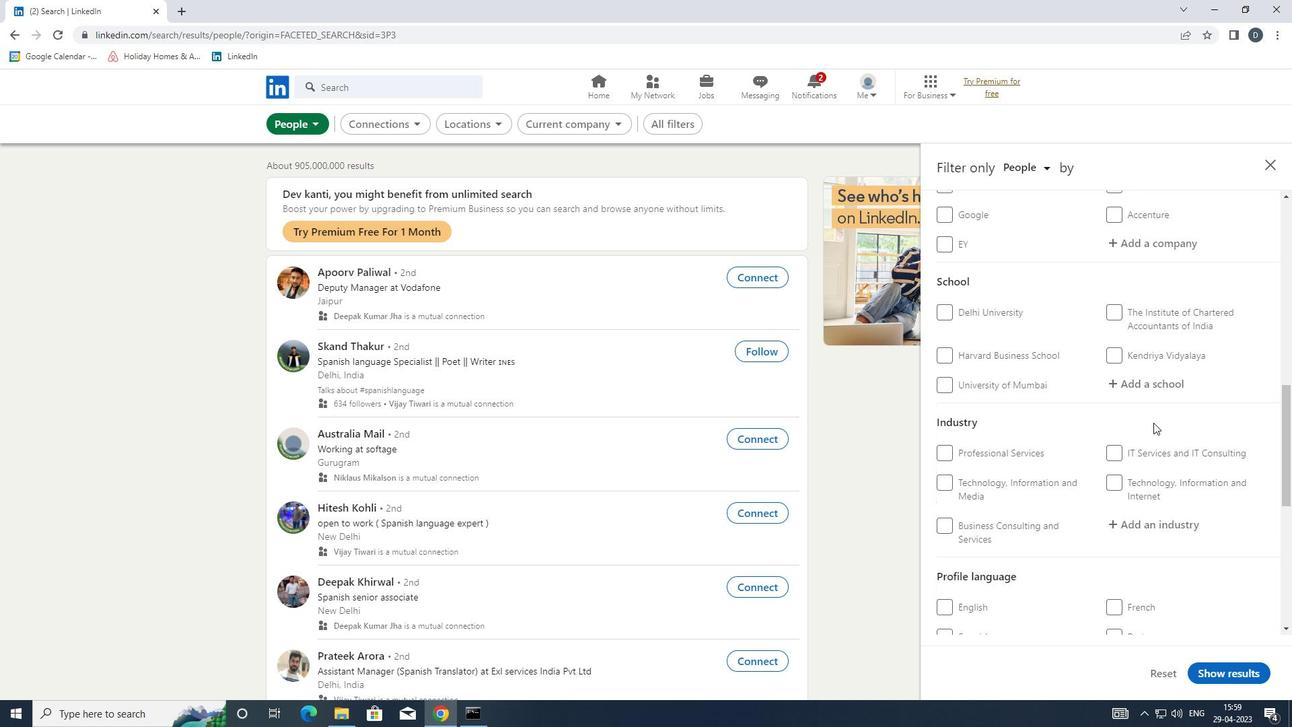 
Action: Mouse moved to (966, 502)
Screenshot: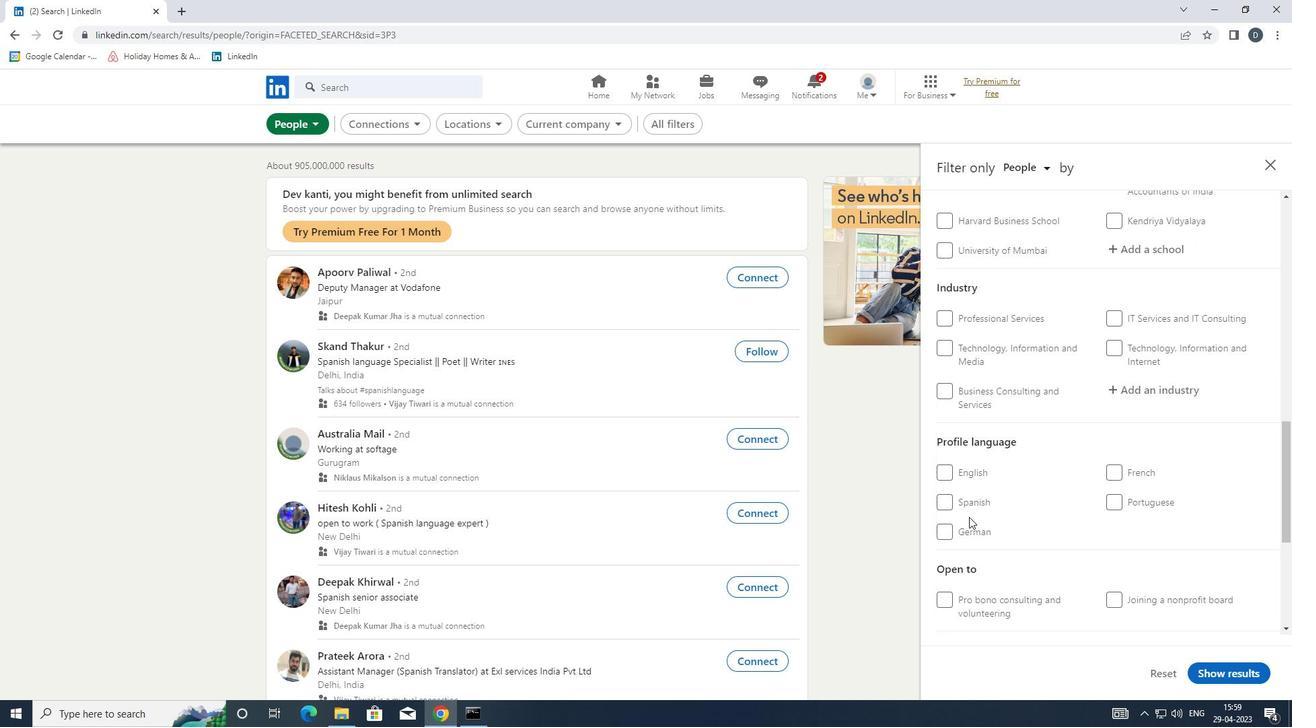 
Action: Mouse pressed left at (966, 502)
Screenshot: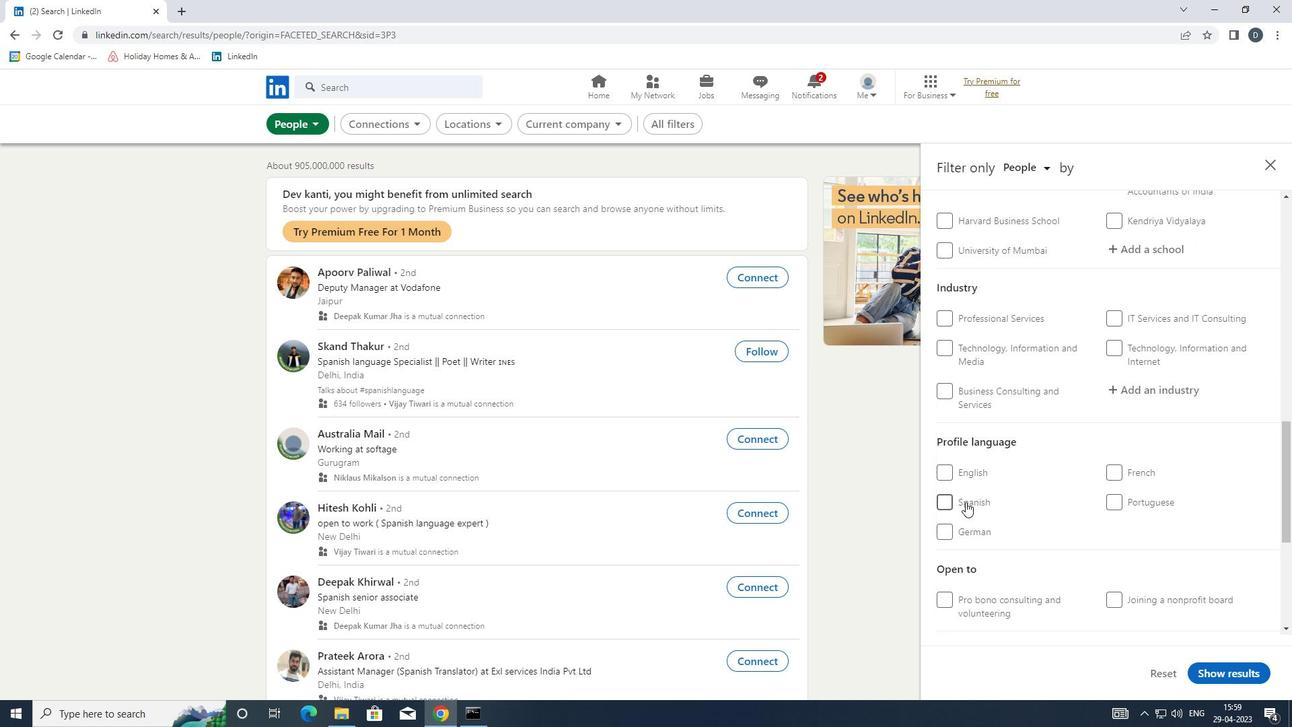 
Action: Mouse moved to (1069, 526)
Screenshot: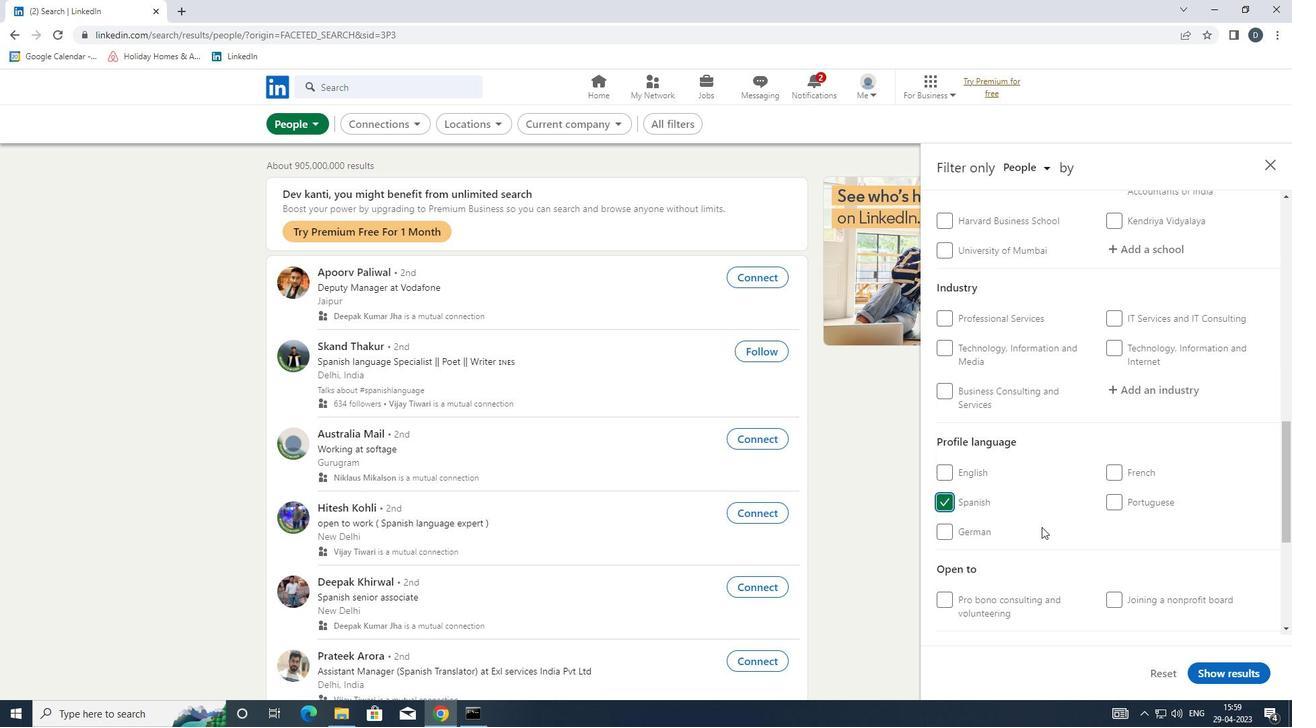 
Action: Mouse scrolled (1069, 527) with delta (0, 0)
Screenshot: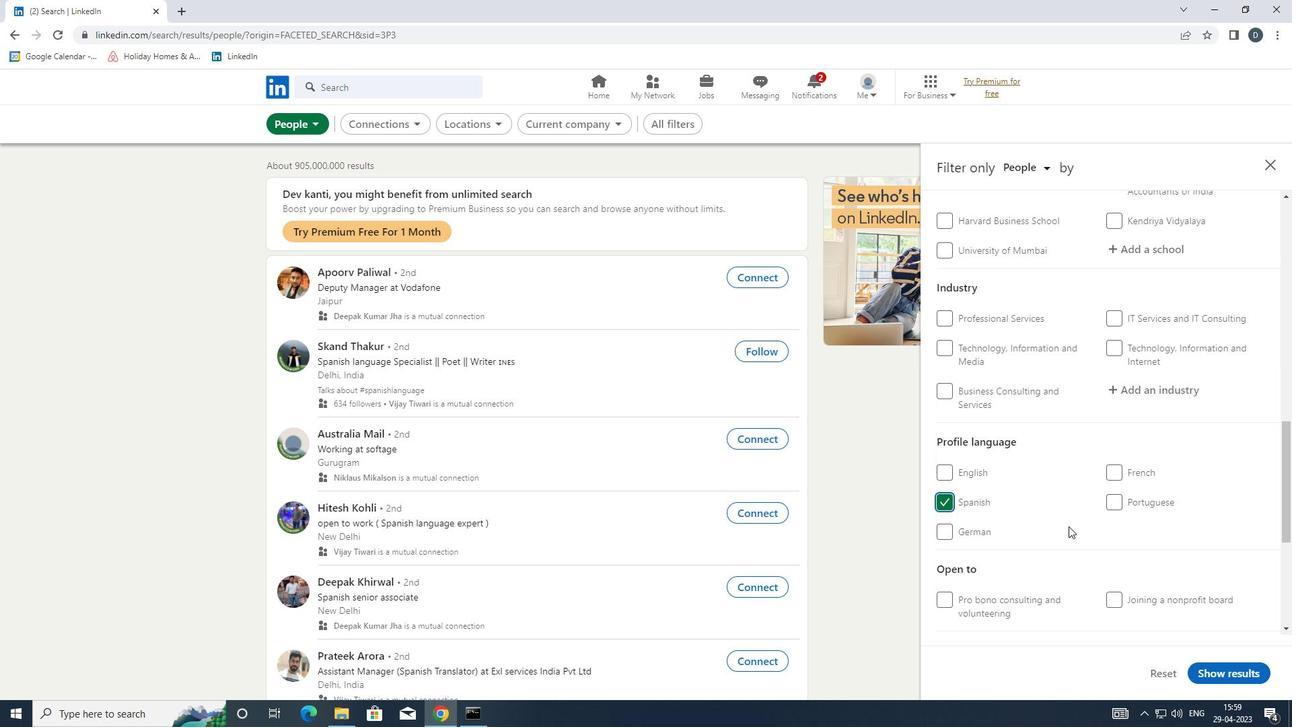 
Action: Mouse scrolled (1069, 527) with delta (0, 0)
Screenshot: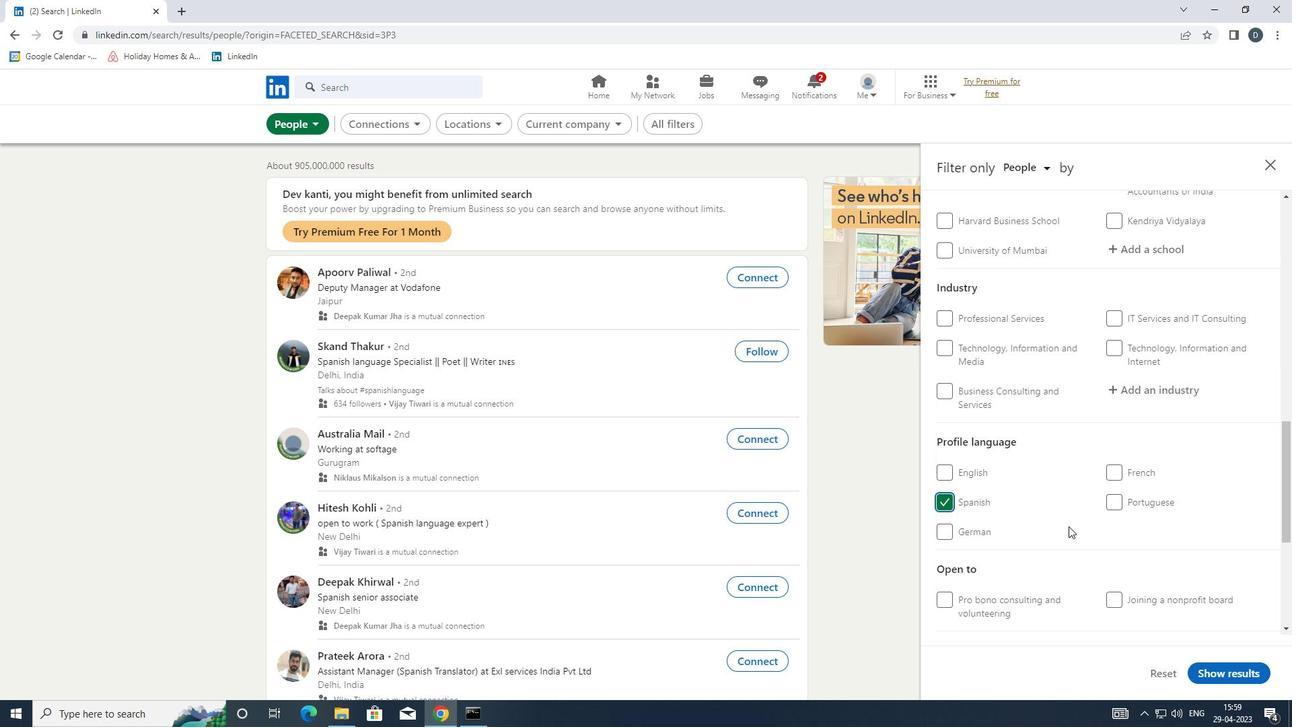 
Action: Mouse scrolled (1069, 527) with delta (0, 0)
Screenshot: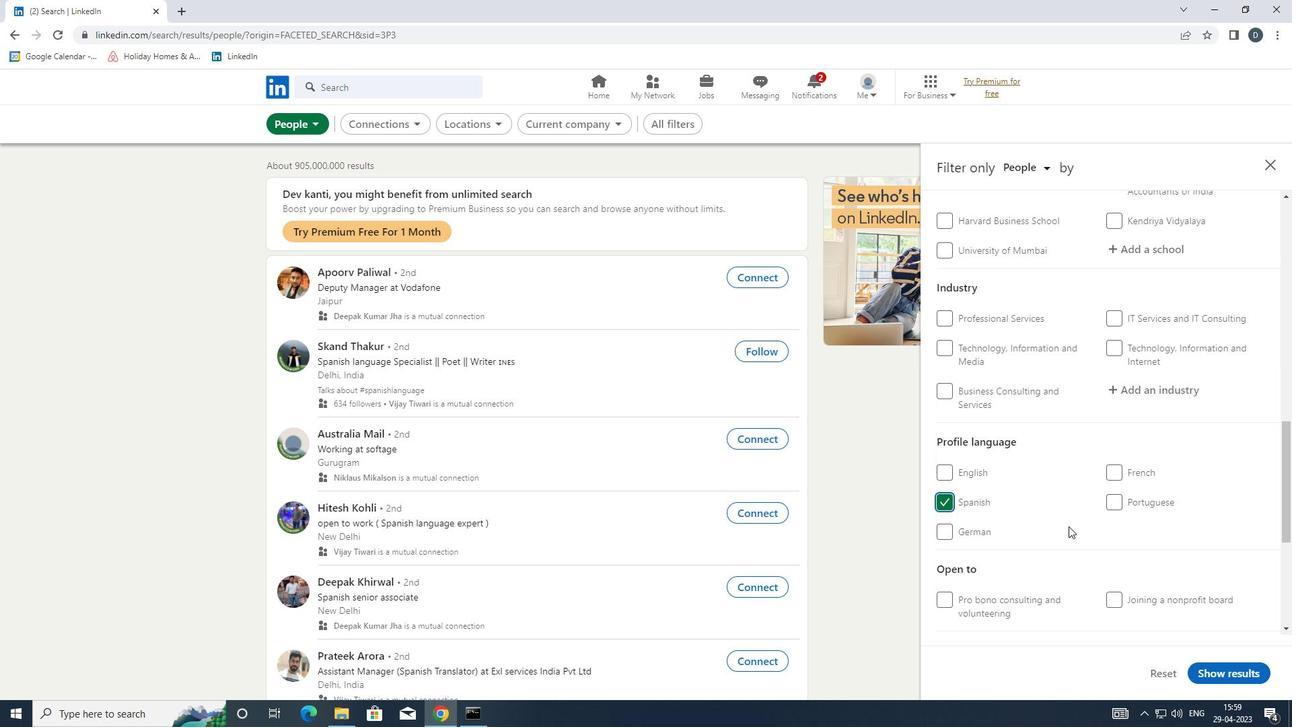 
Action: Mouse scrolled (1069, 527) with delta (0, 0)
Screenshot: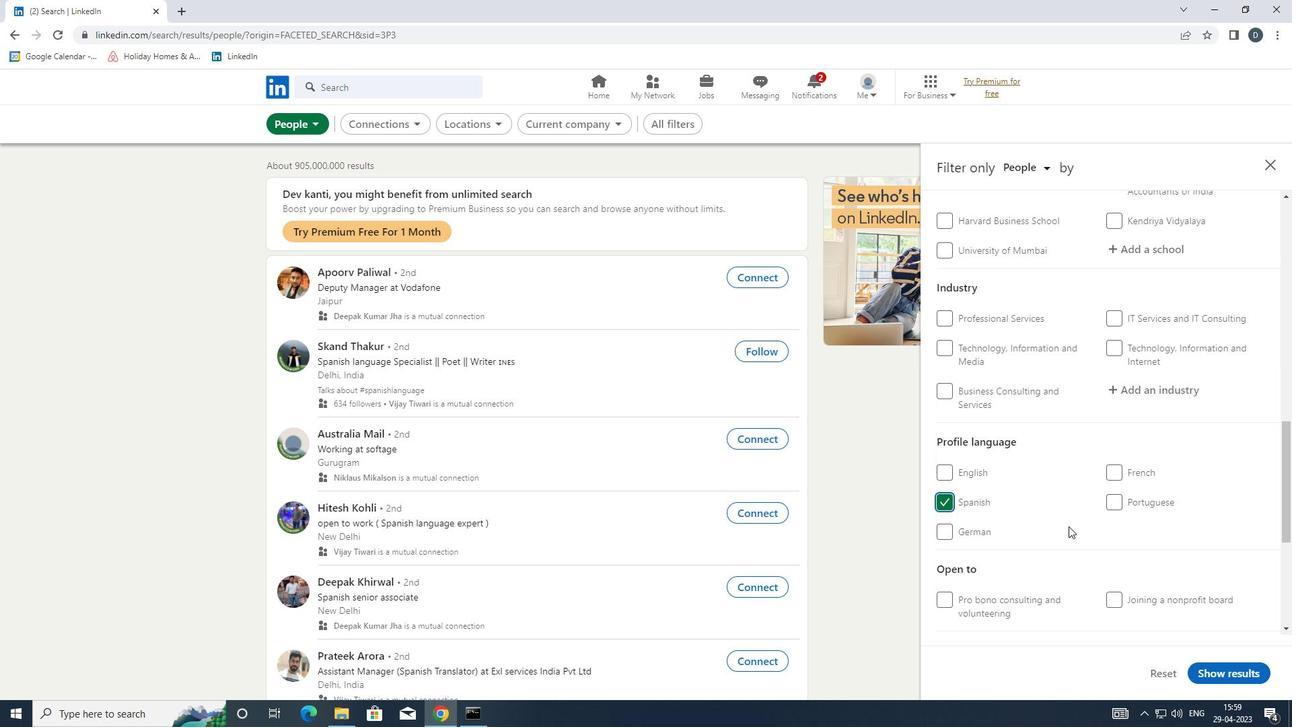 
Action: Mouse scrolled (1069, 527) with delta (0, 0)
Screenshot: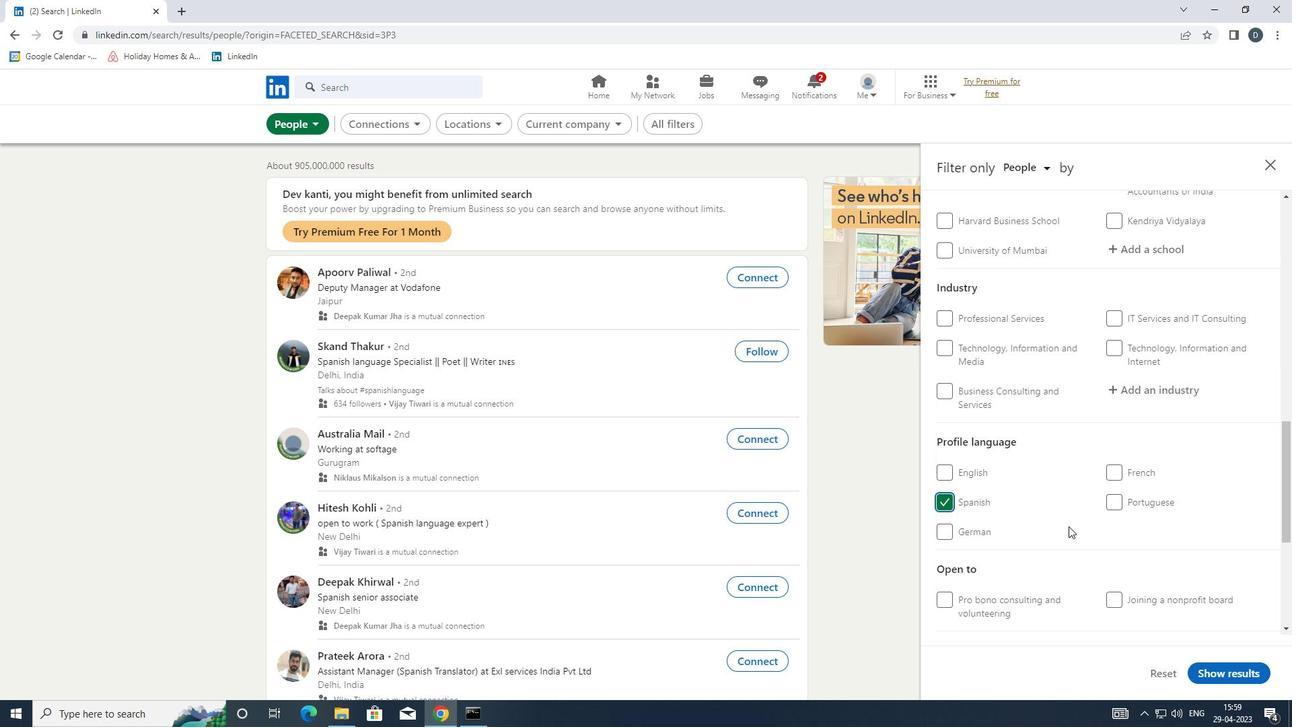 
Action: Mouse moved to (1163, 317)
Screenshot: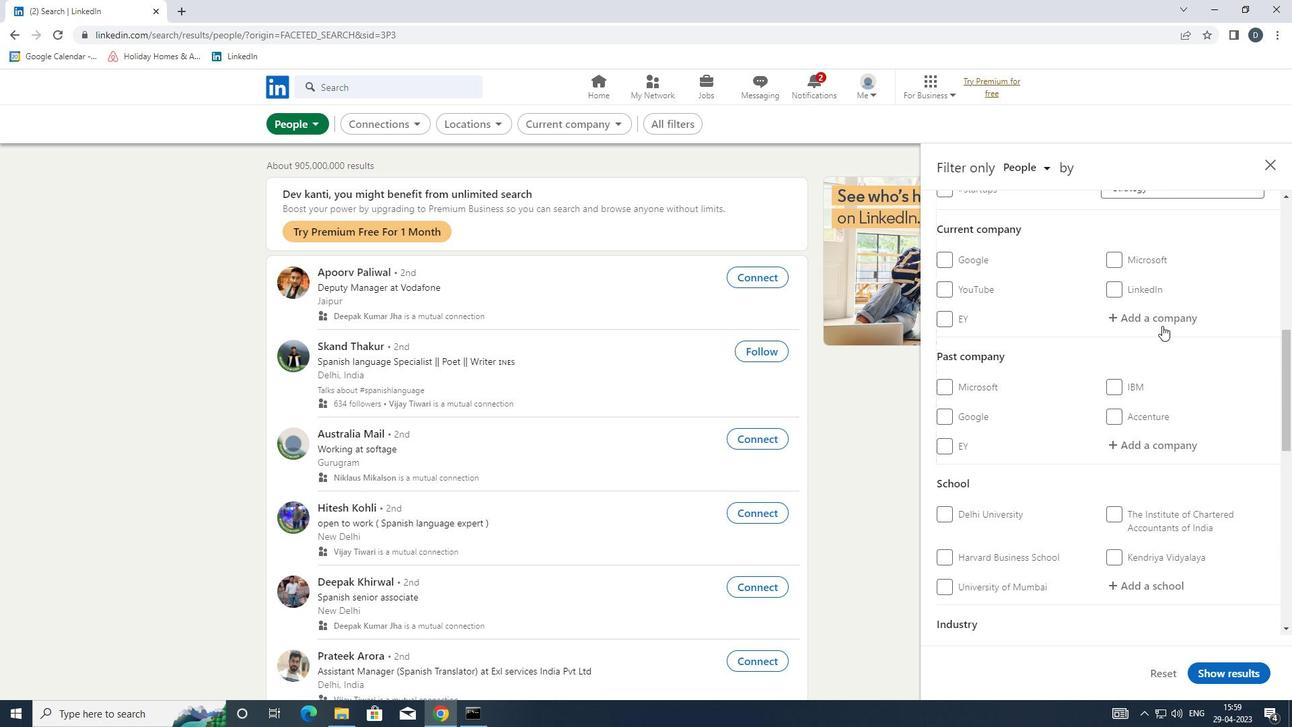 
Action: Mouse pressed left at (1163, 317)
Screenshot: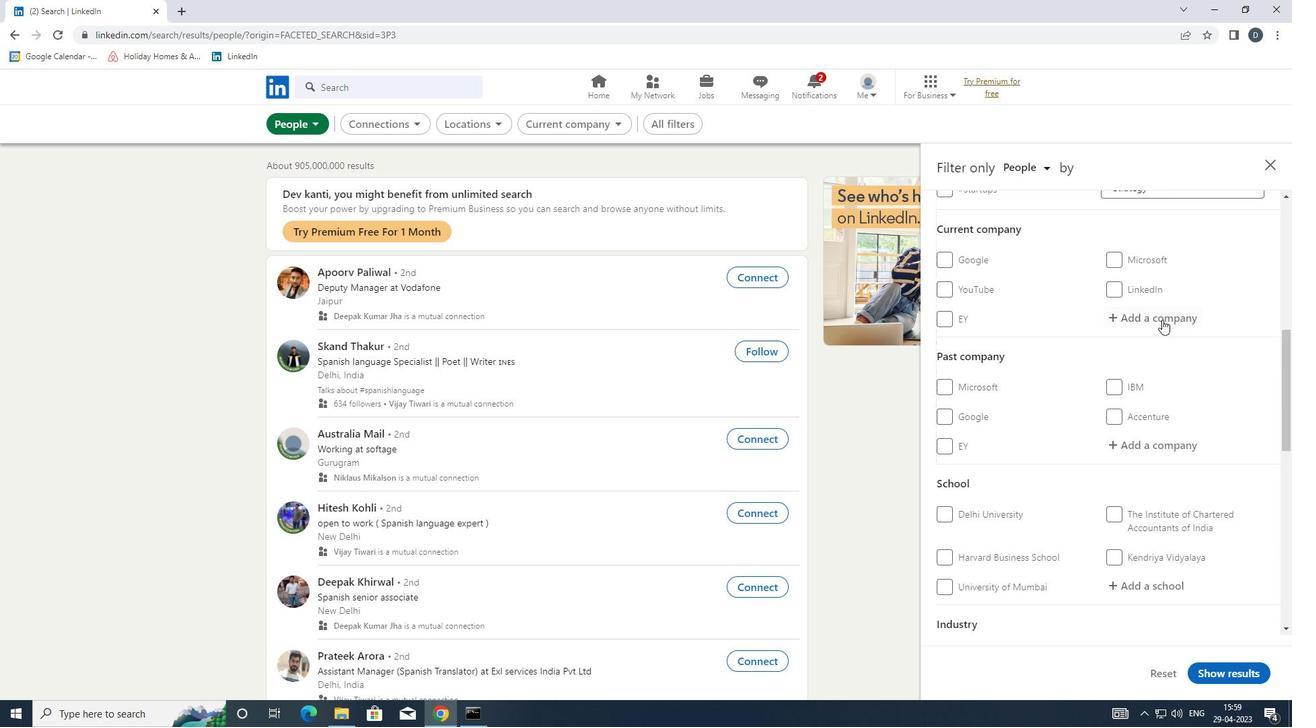 
Action: Mouse moved to (1163, 316)
Screenshot: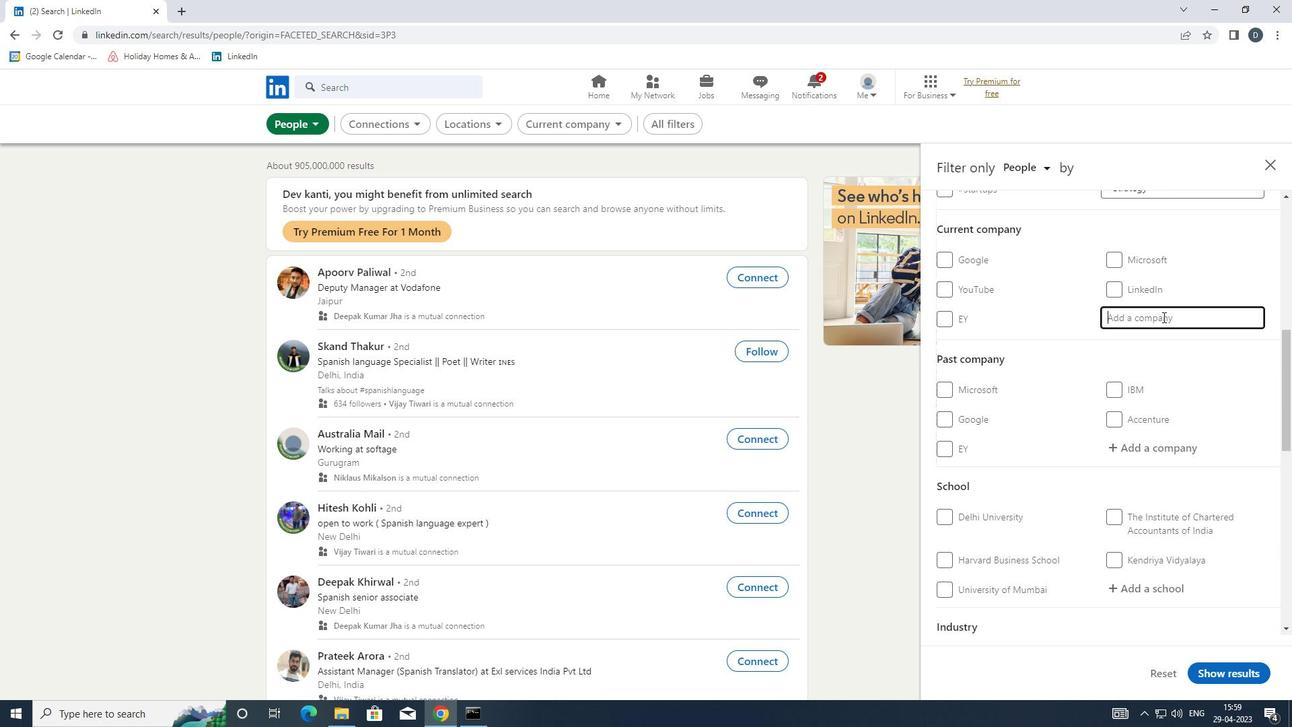 
Action: Key pressed <Key.shift>ARIS<Key.shift>GLOBAL
Screenshot: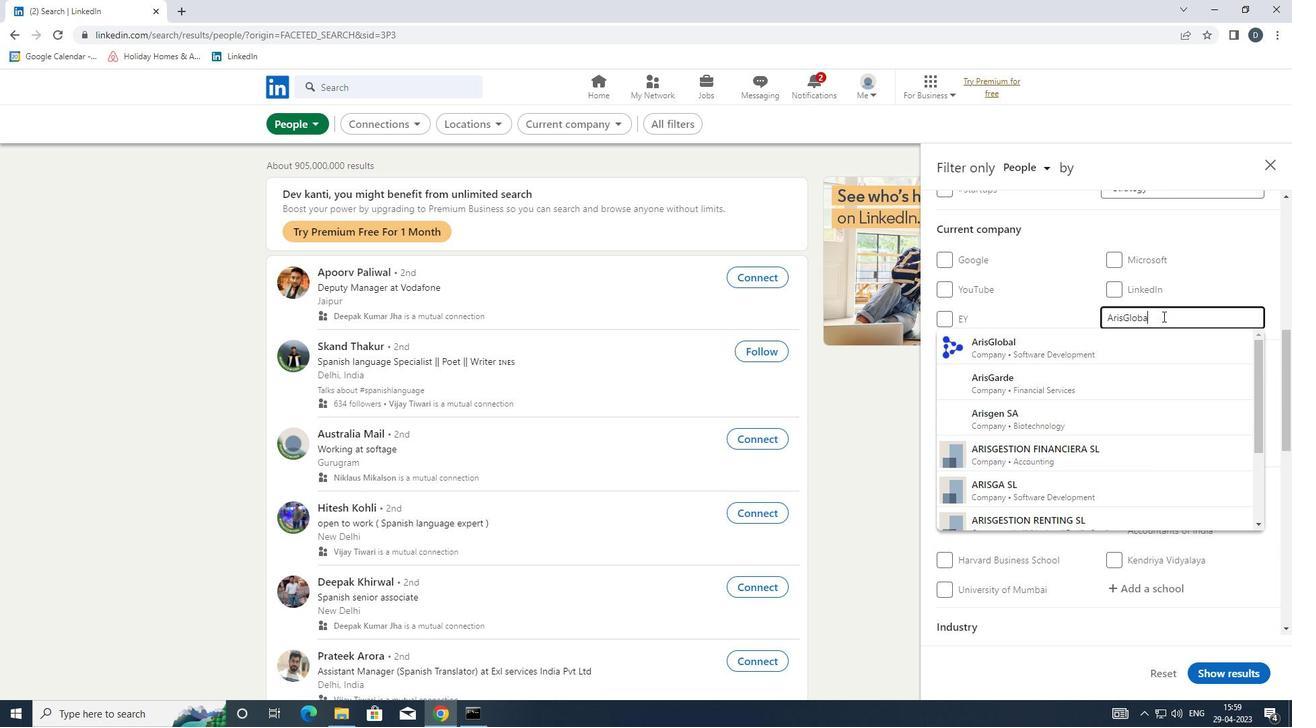 
Action: Mouse moved to (1125, 336)
Screenshot: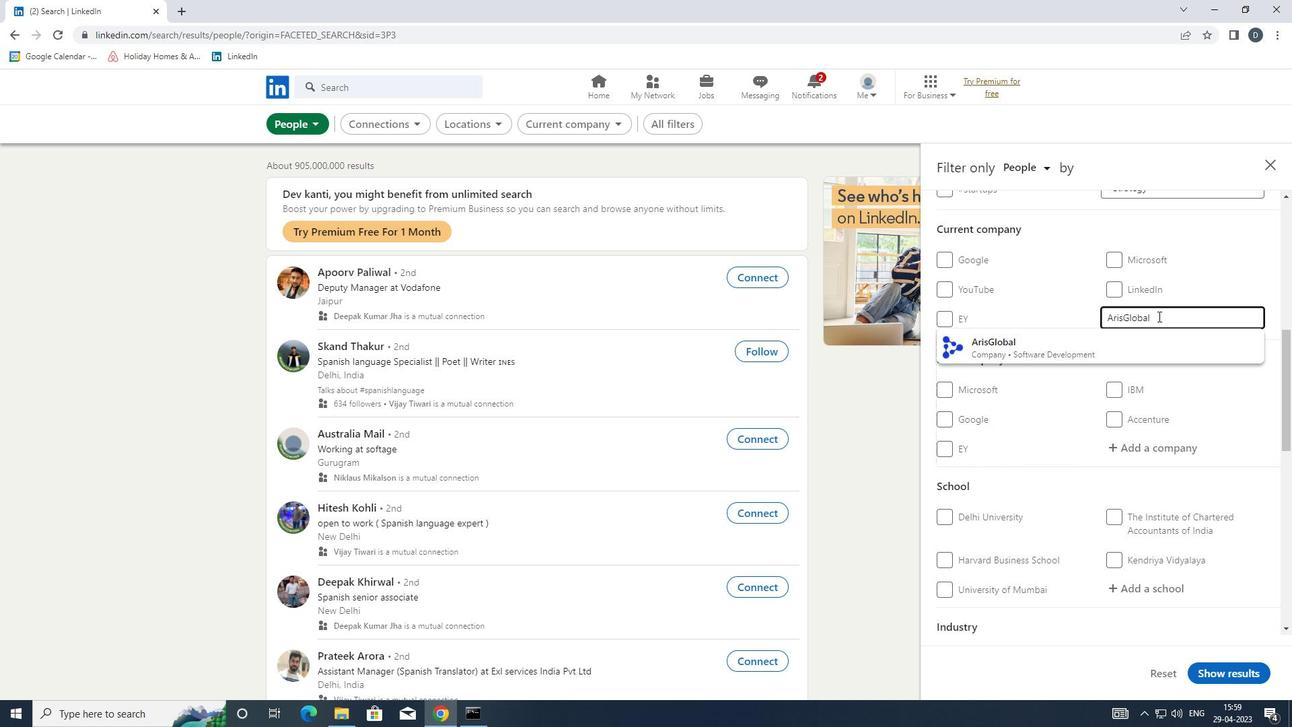 
Action: Mouse pressed left at (1125, 336)
Screenshot: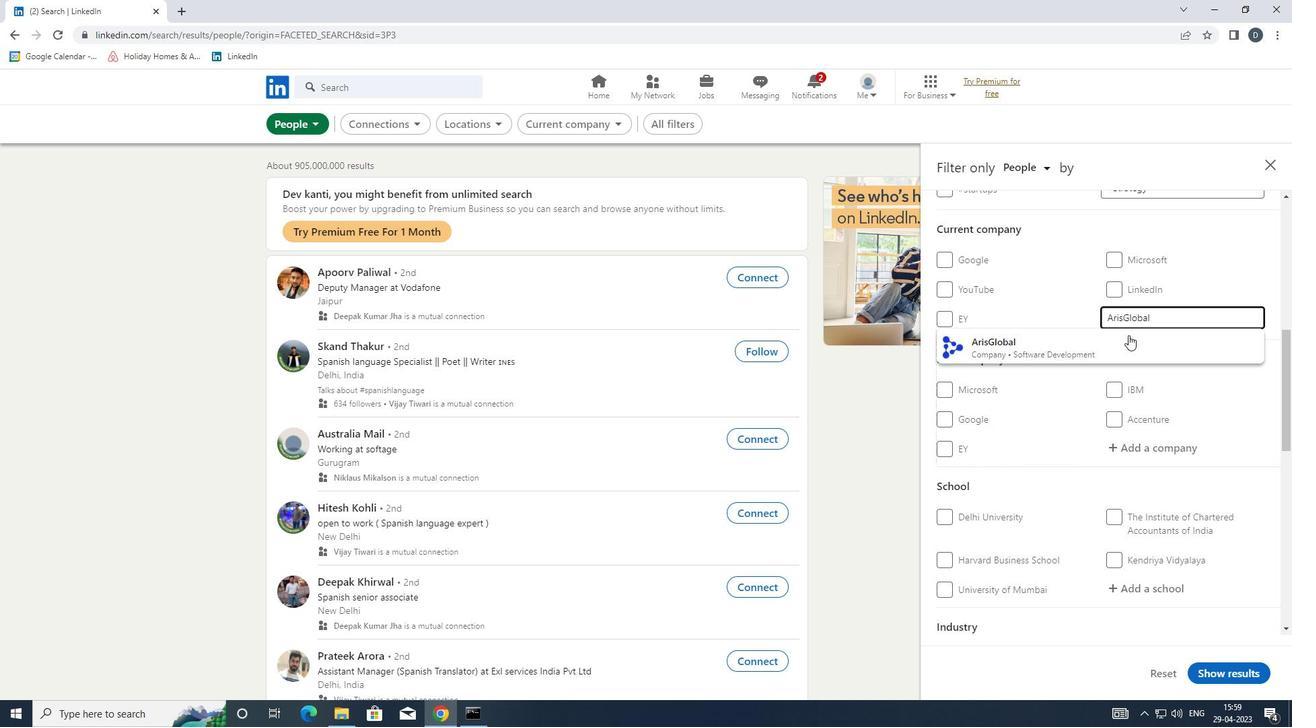 
Action: Mouse moved to (1124, 338)
Screenshot: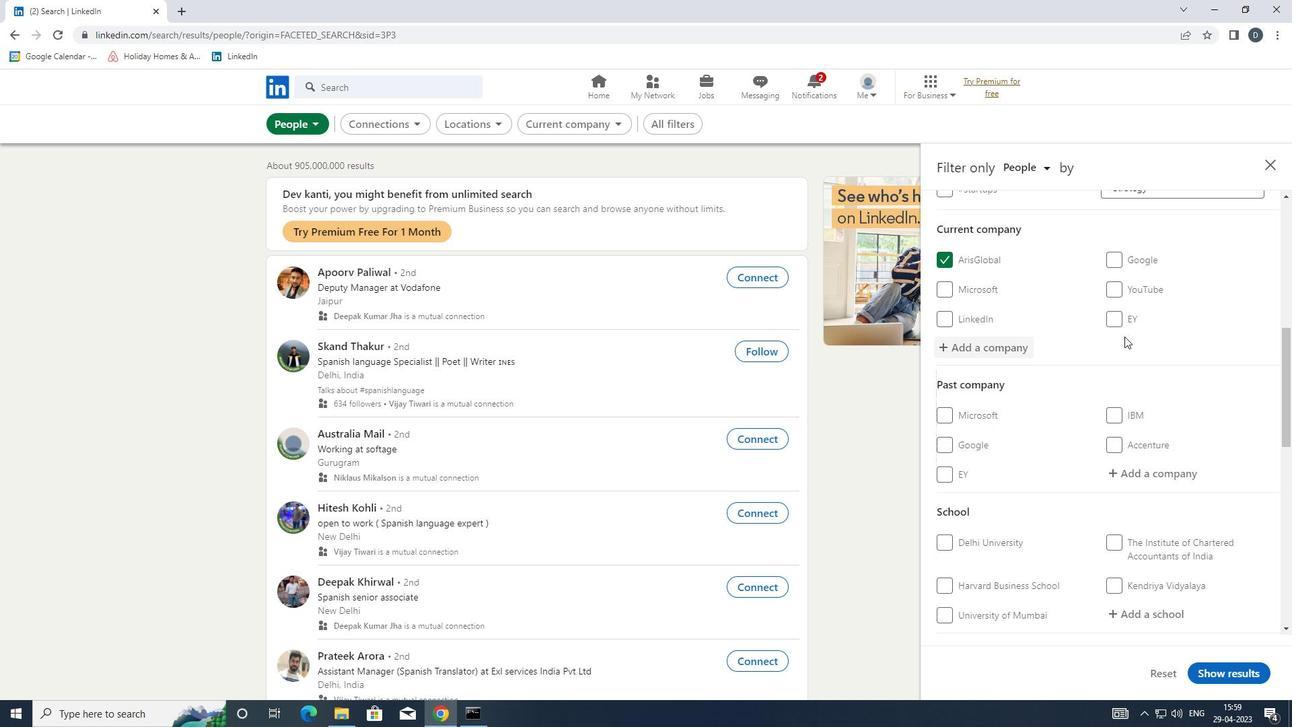 
Action: Mouse scrolled (1124, 337) with delta (0, 0)
Screenshot: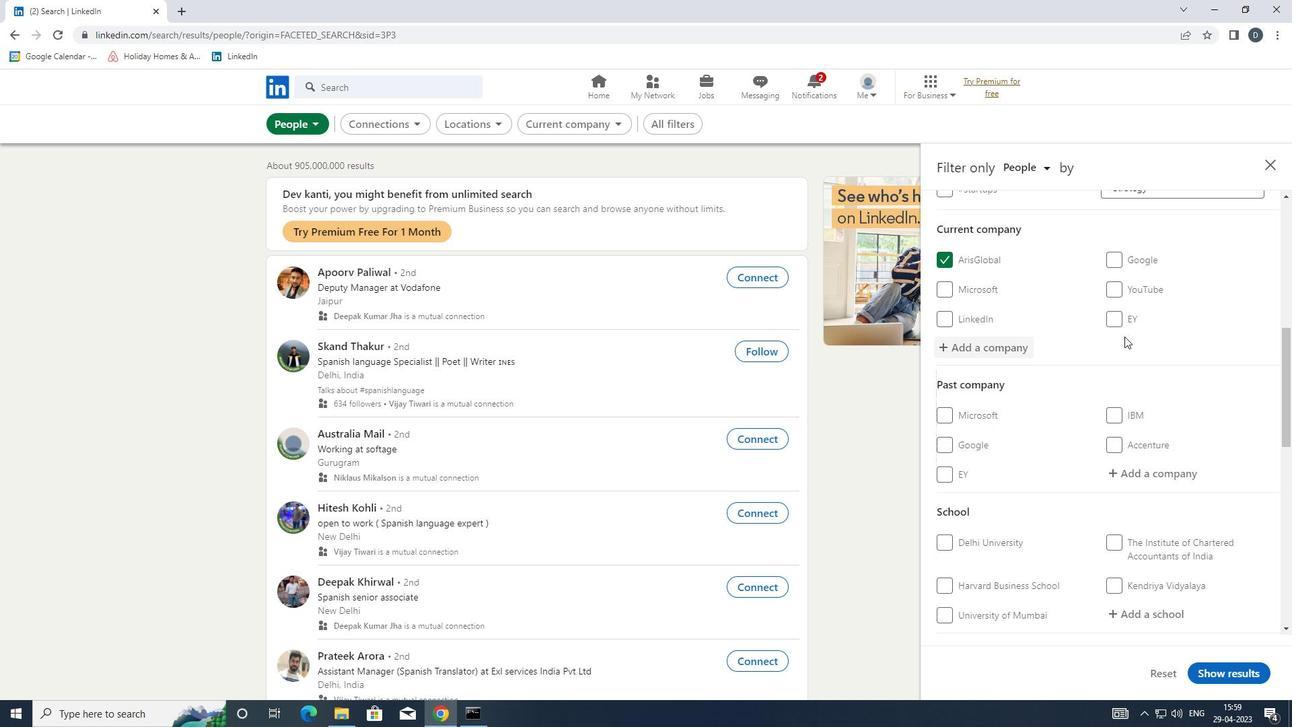 
Action: Mouse moved to (1124, 342)
Screenshot: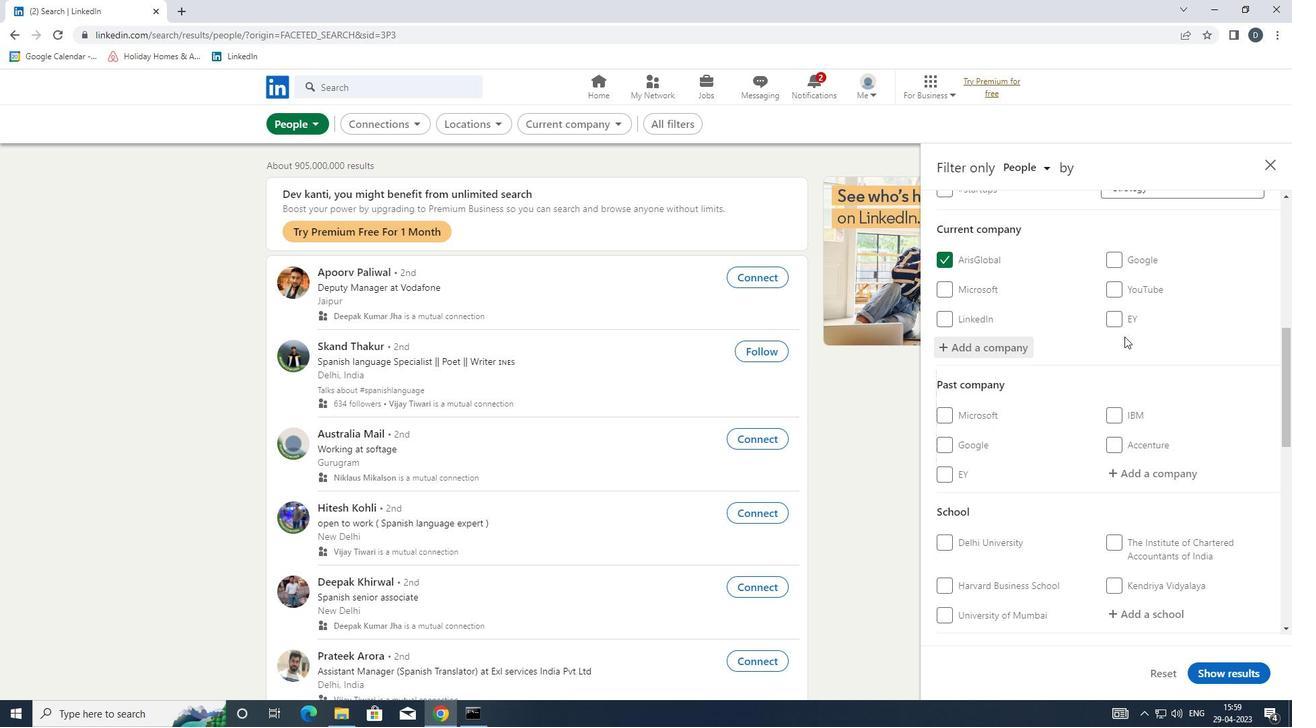 
Action: Mouse scrolled (1124, 341) with delta (0, 0)
Screenshot: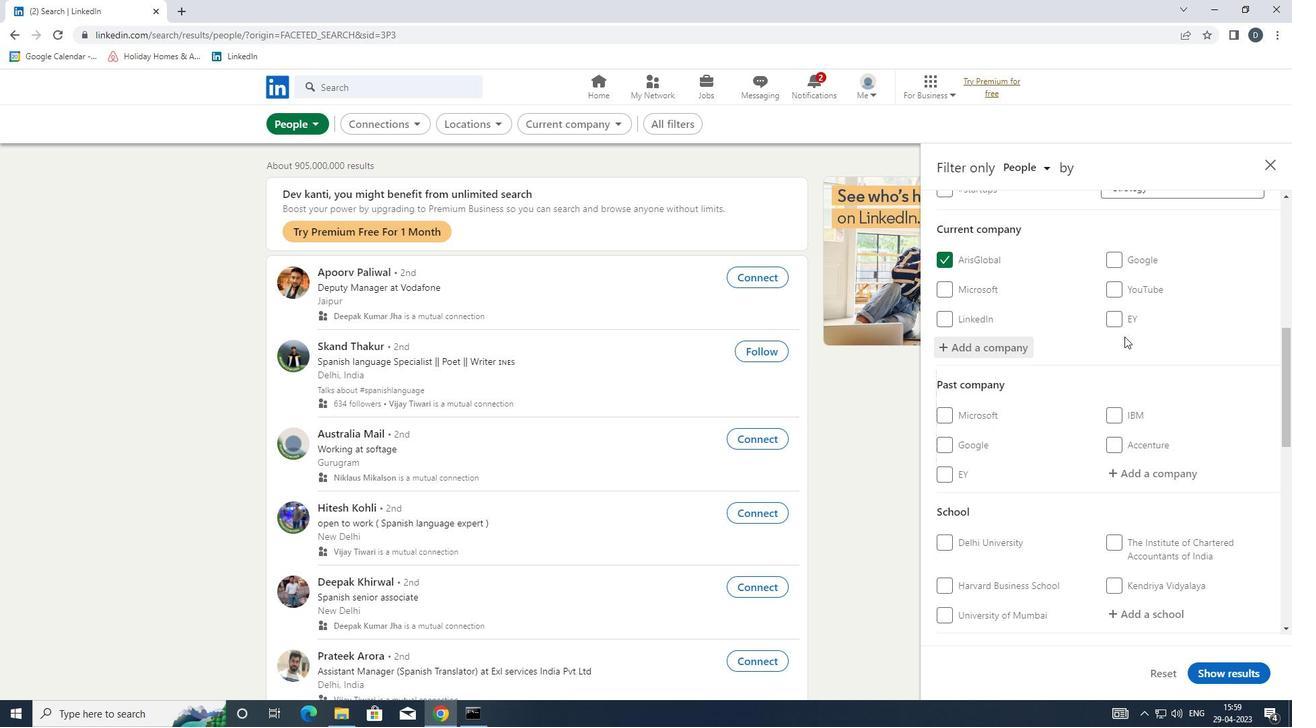 
Action: Mouse moved to (1124, 342)
Screenshot: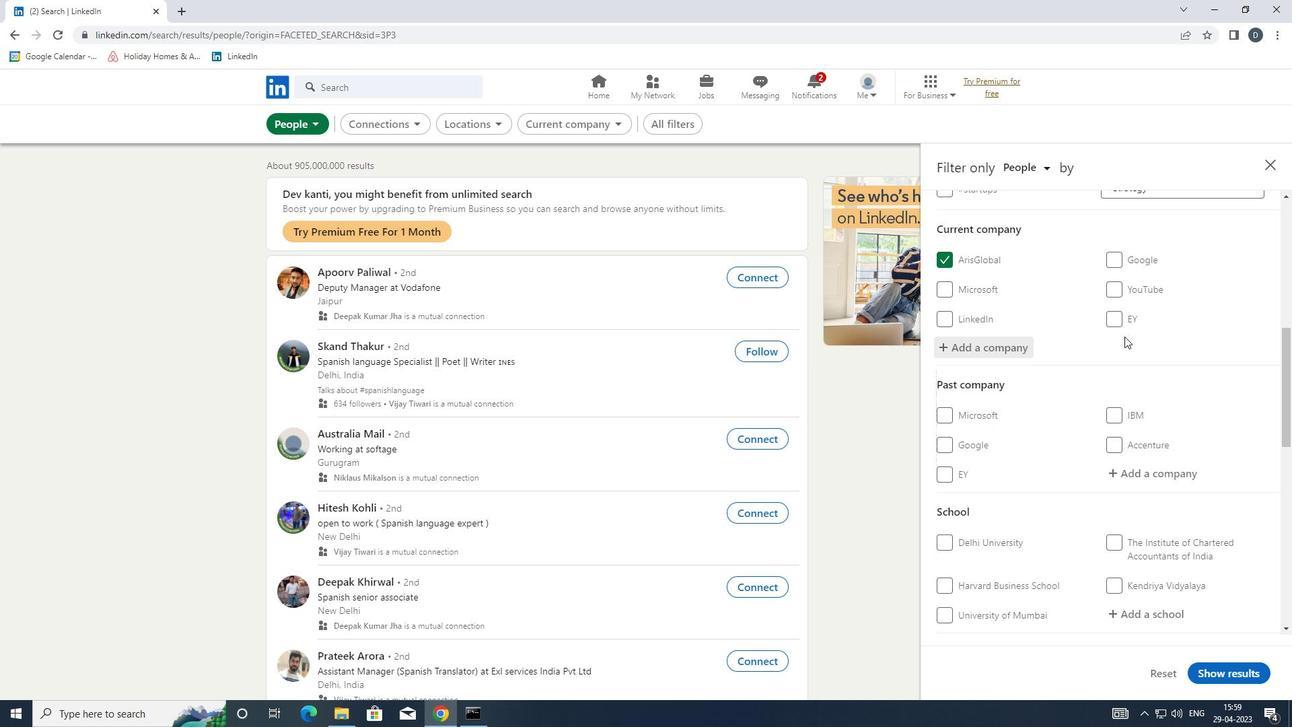 
Action: Mouse scrolled (1124, 342) with delta (0, 0)
Screenshot: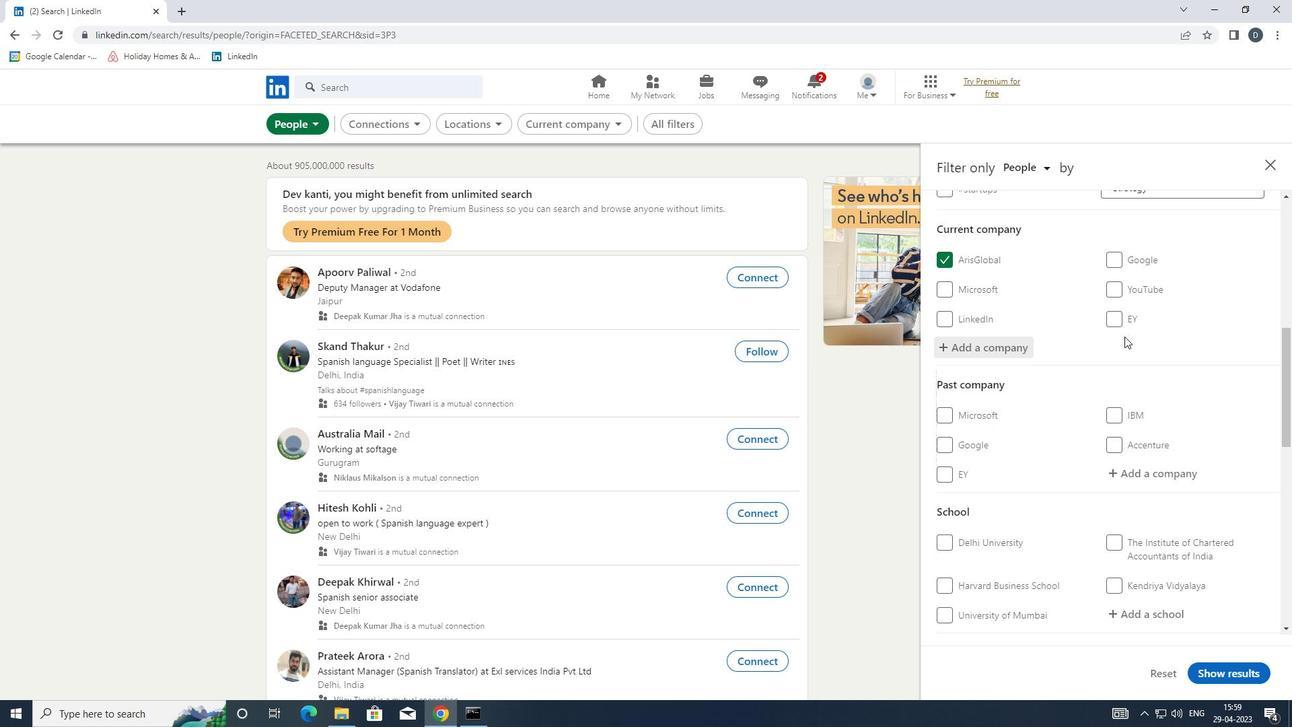 
Action: Mouse moved to (1152, 424)
Screenshot: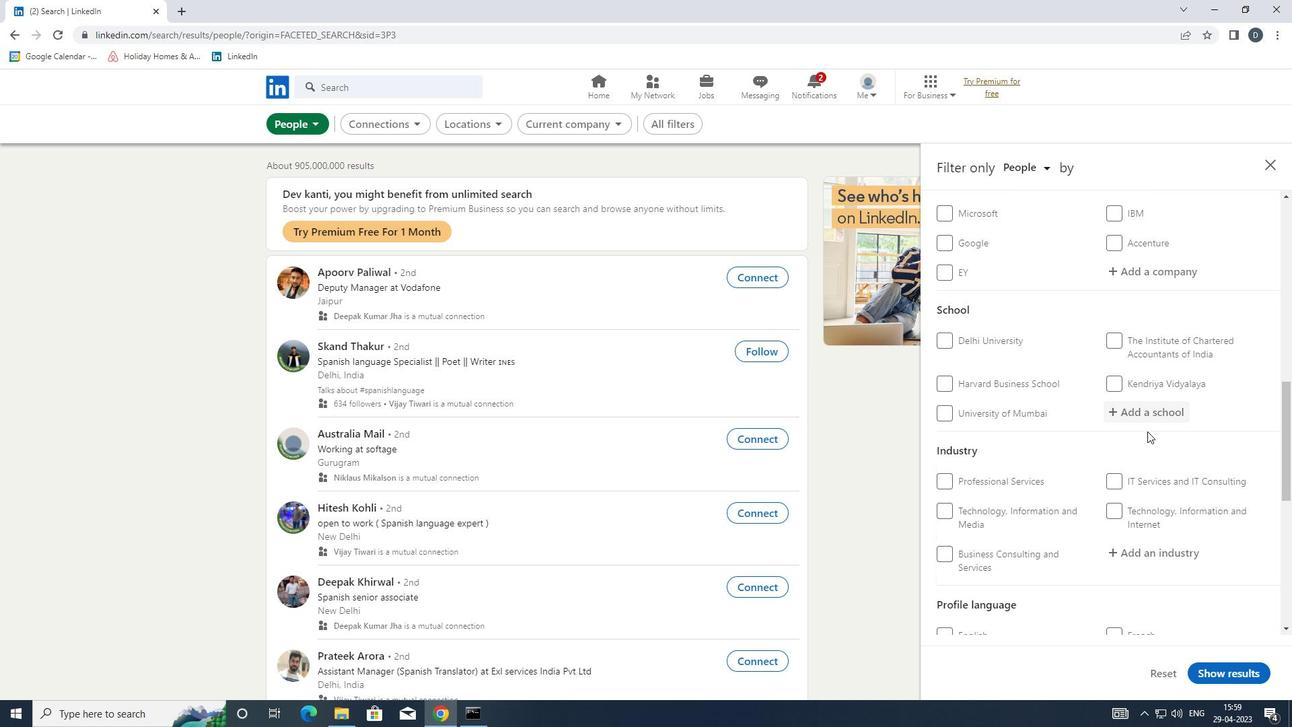 
Action: Mouse pressed left at (1152, 424)
Screenshot: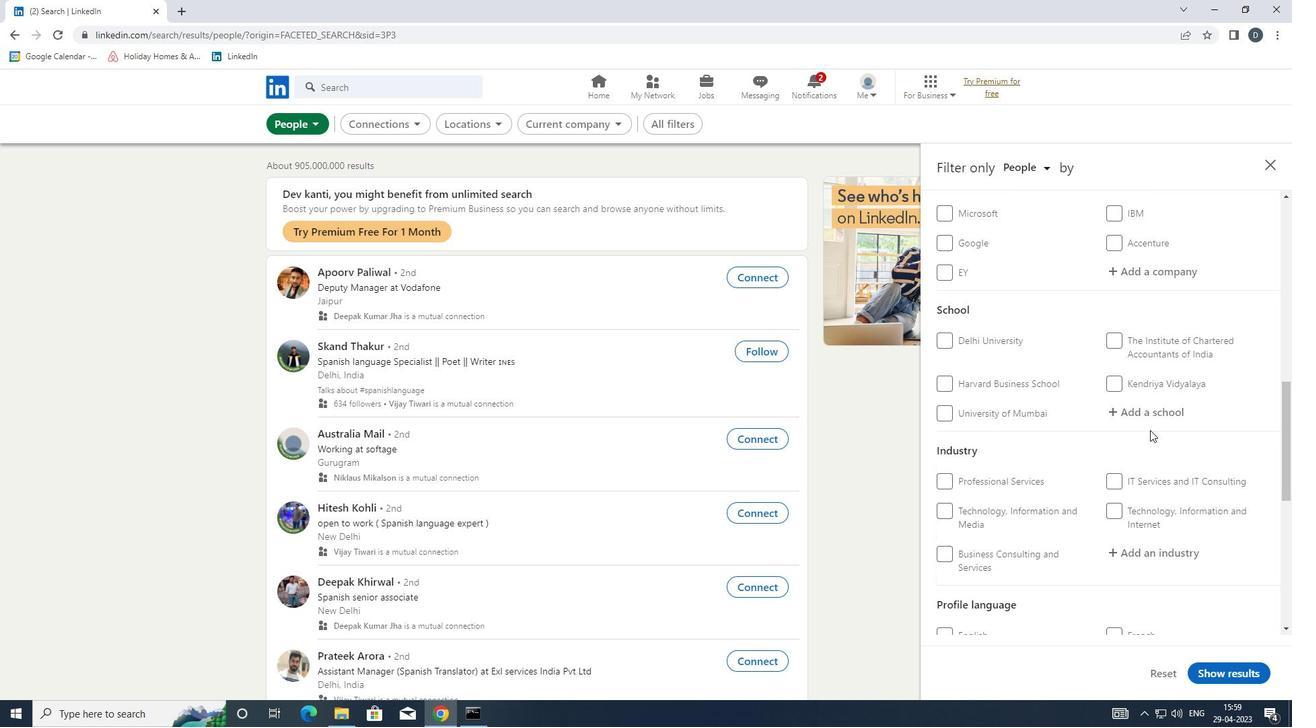 
Action: Mouse moved to (1156, 418)
Screenshot: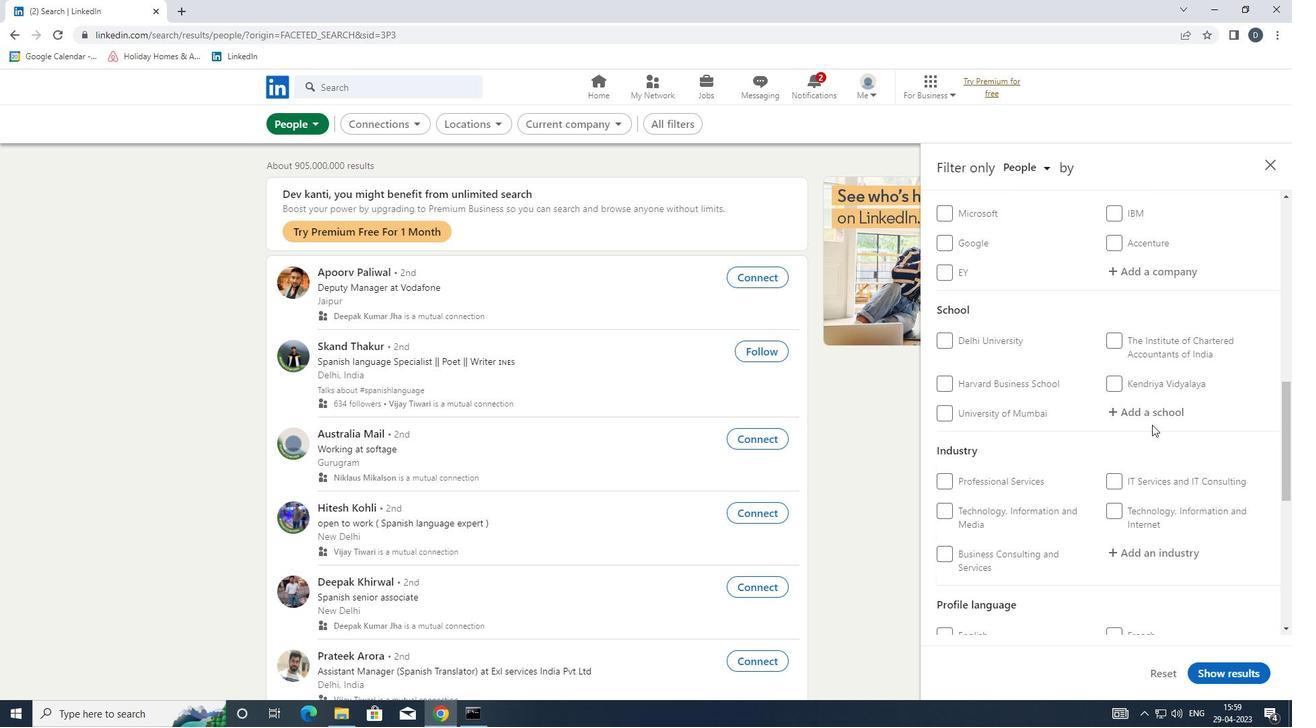 
Action: Mouse pressed left at (1156, 418)
Screenshot: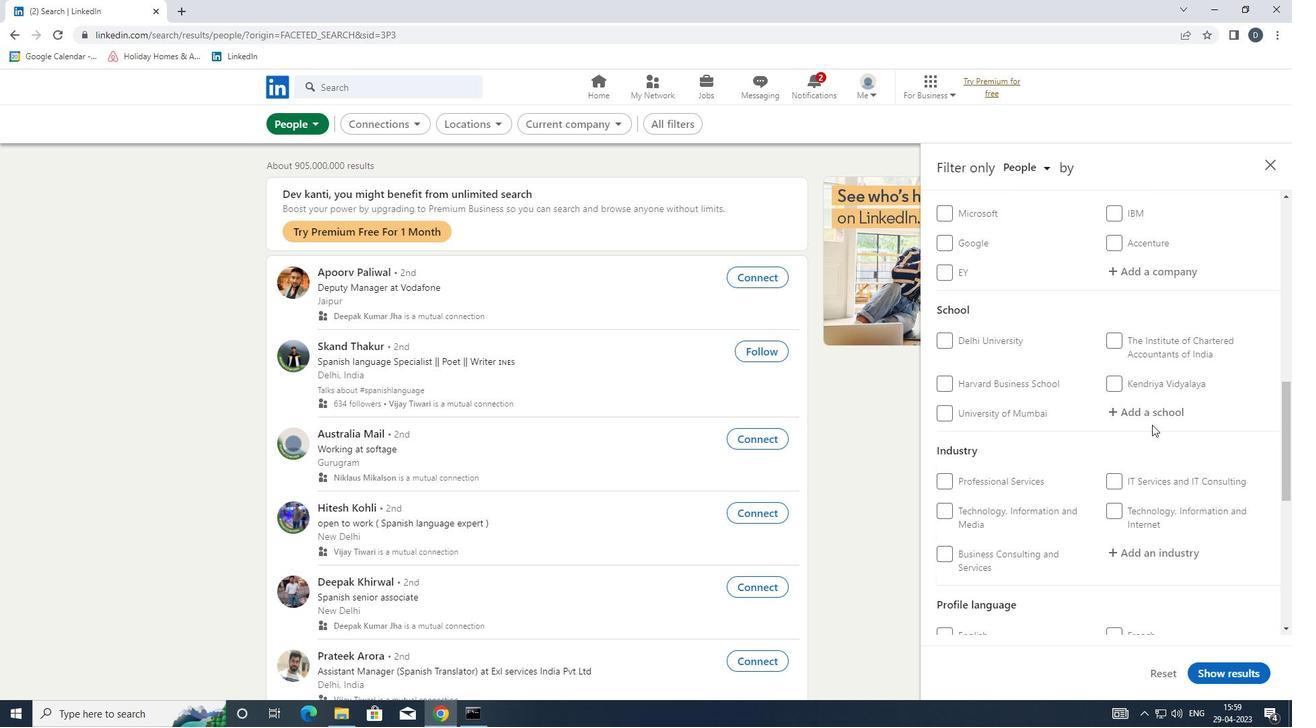 
Action: Key pressed <Key.shift><Key.shift><Key.shift><Key.shift><Key.shift><Key.shift><Key.shift>SAM<Key.space><Key.shift>HIGGIN
Screenshot: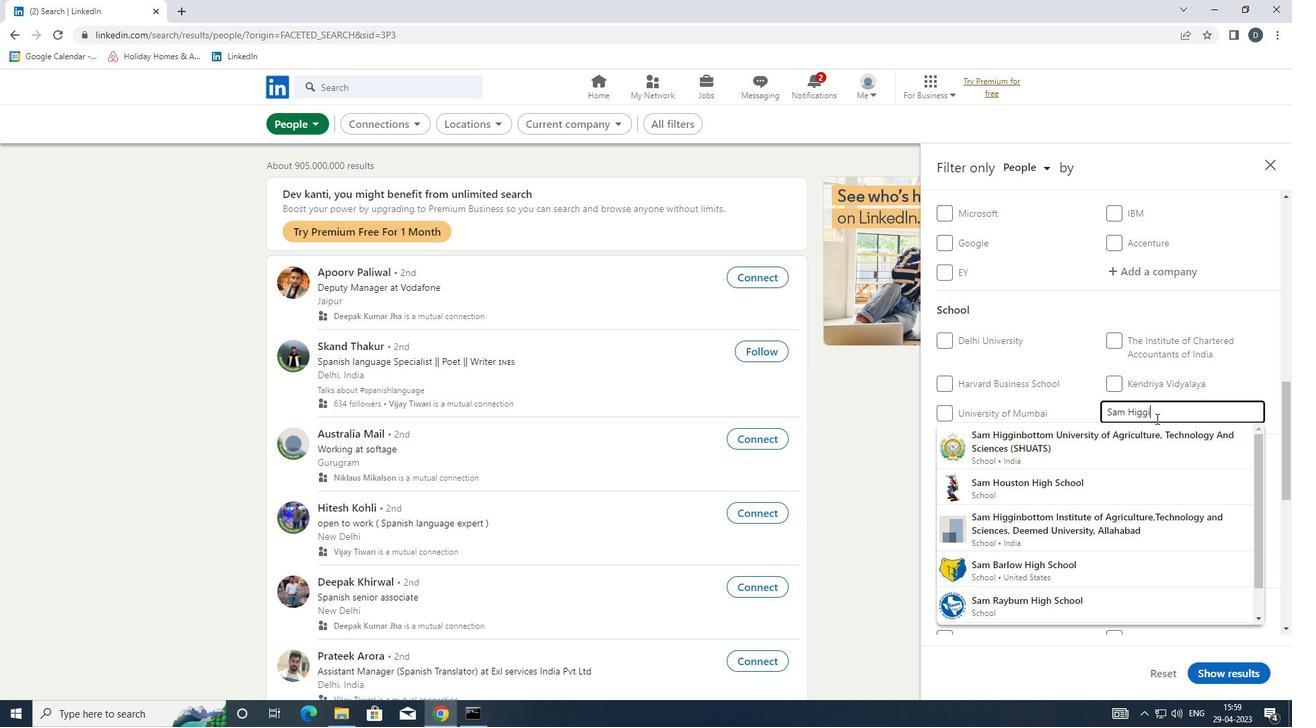 
Action: Mouse moved to (1133, 457)
Screenshot: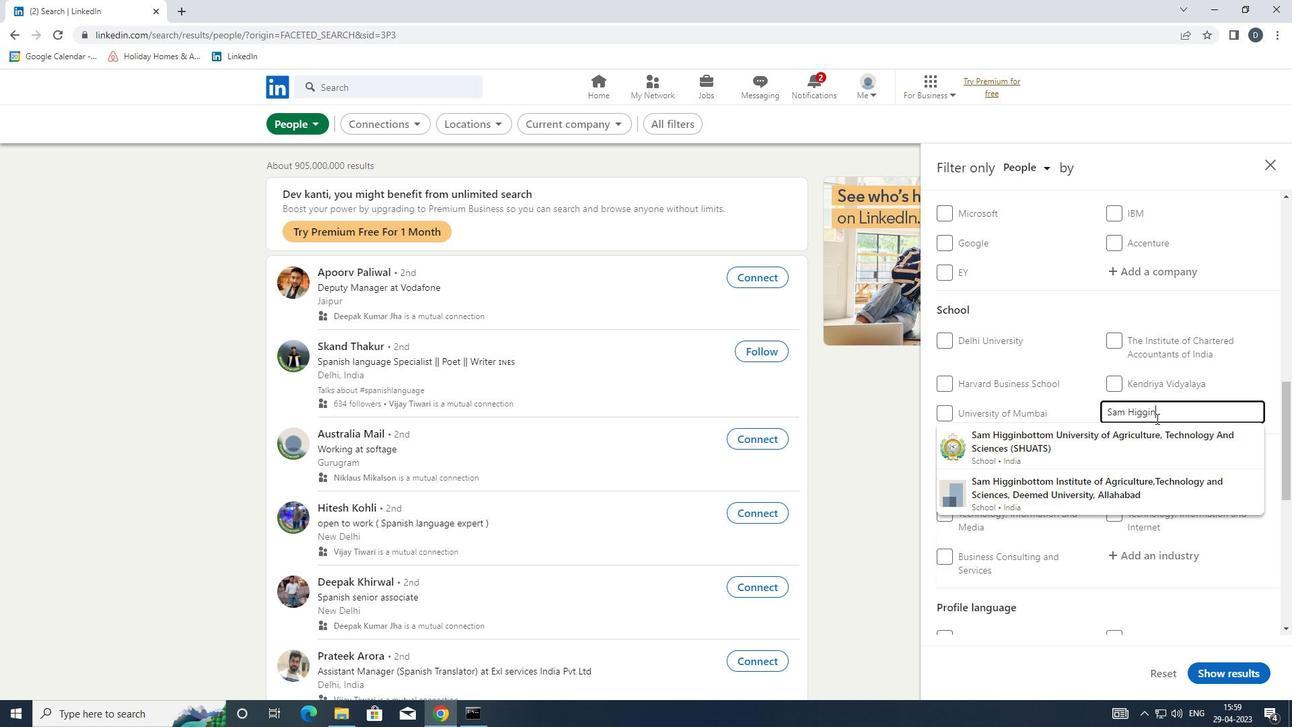 
Action: Mouse pressed left at (1133, 457)
Screenshot: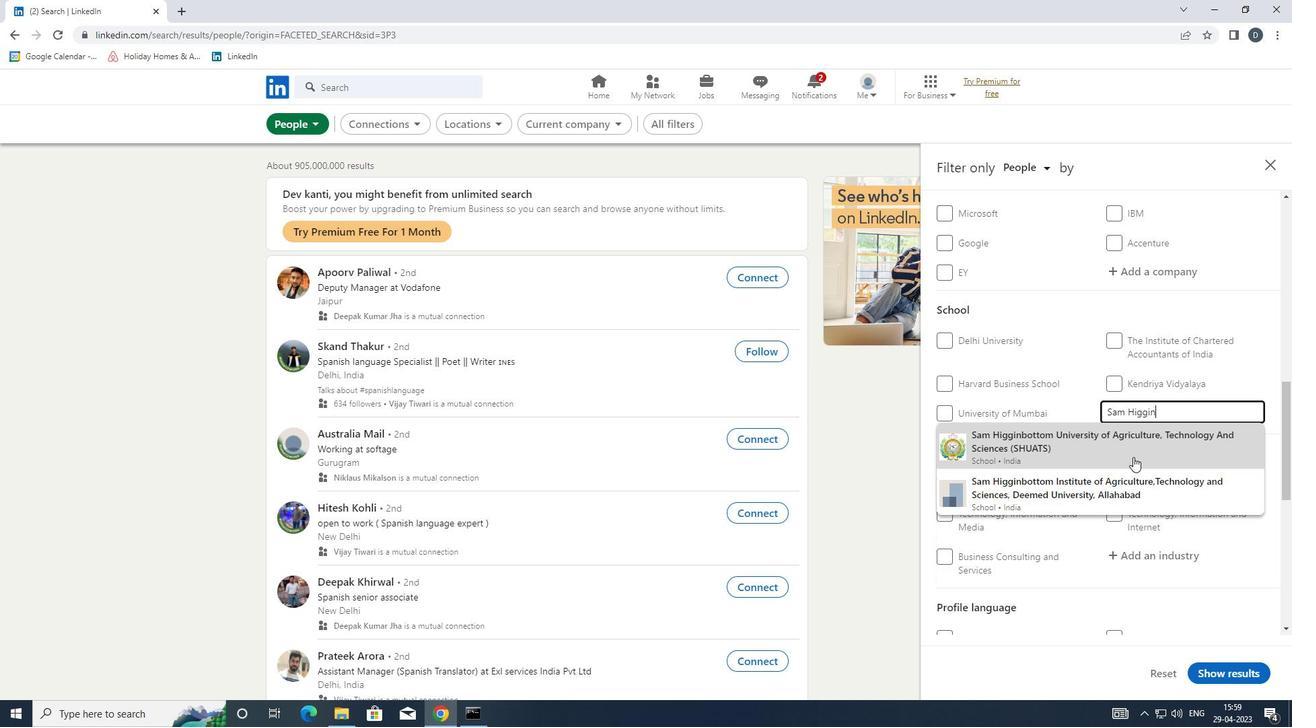 
Action: Mouse moved to (1131, 459)
Screenshot: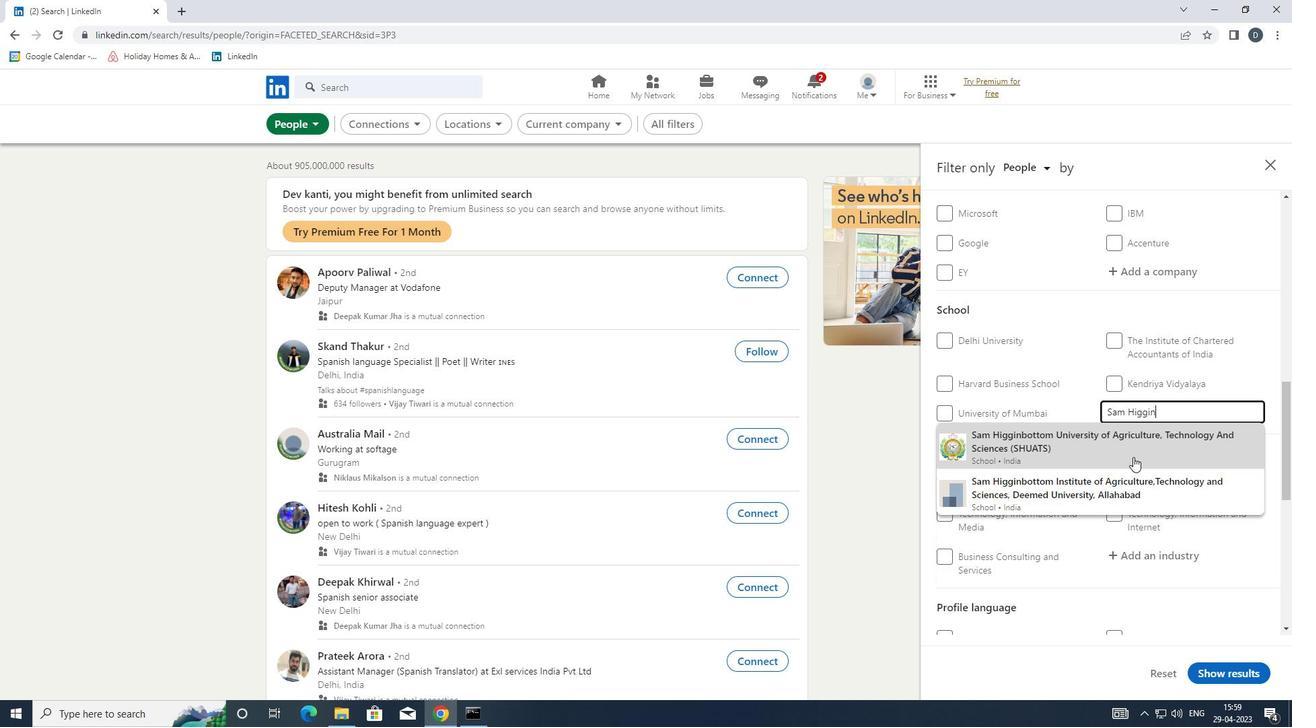 
Action: Mouse scrolled (1131, 458) with delta (0, 0)
Screenshot: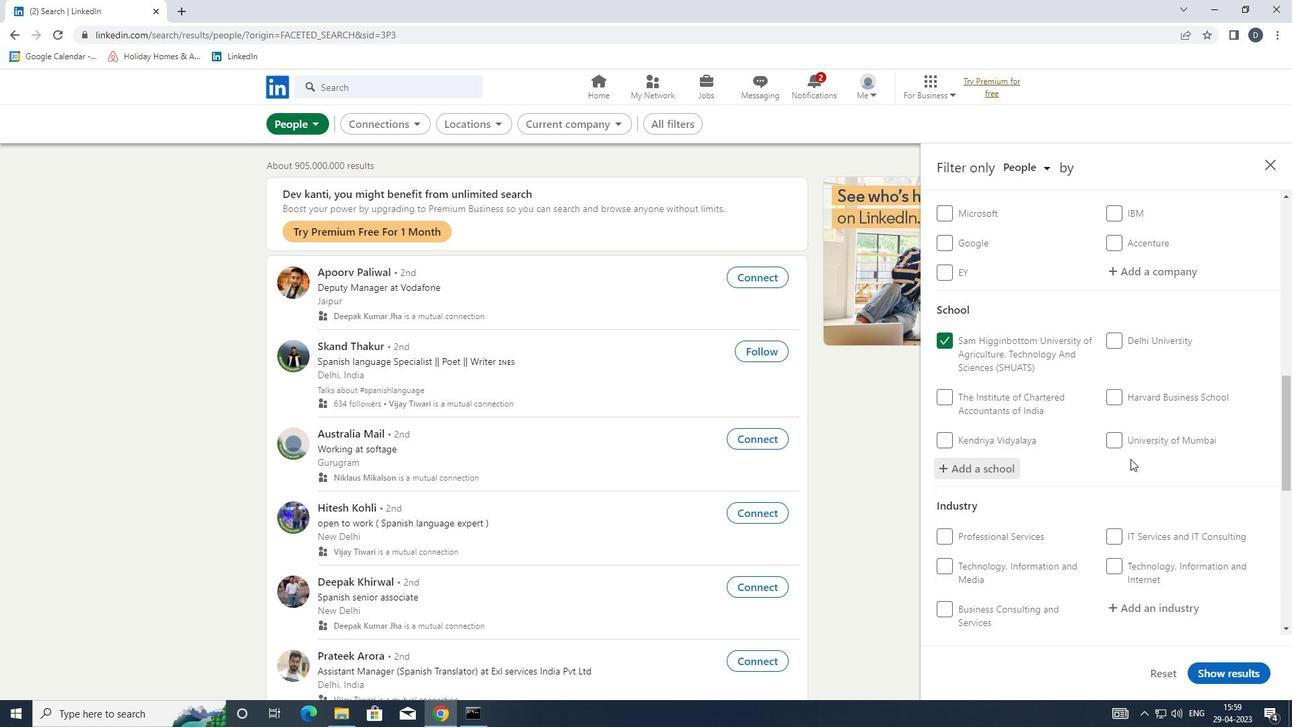 
Action: Mouse scrolled (1131, 458) with delta (0, 0)
Screenshot: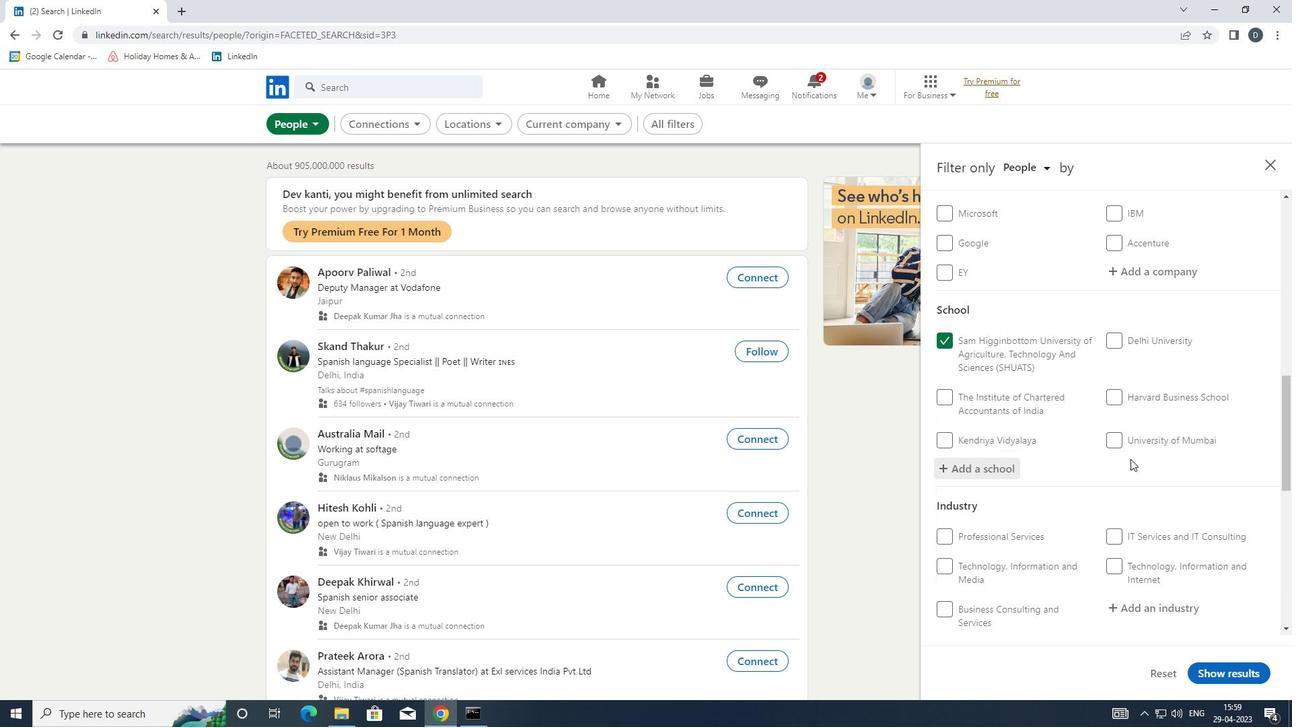 
Action: Mouse scrolled (1131, 458) with delta (0, 0)
Screenshot: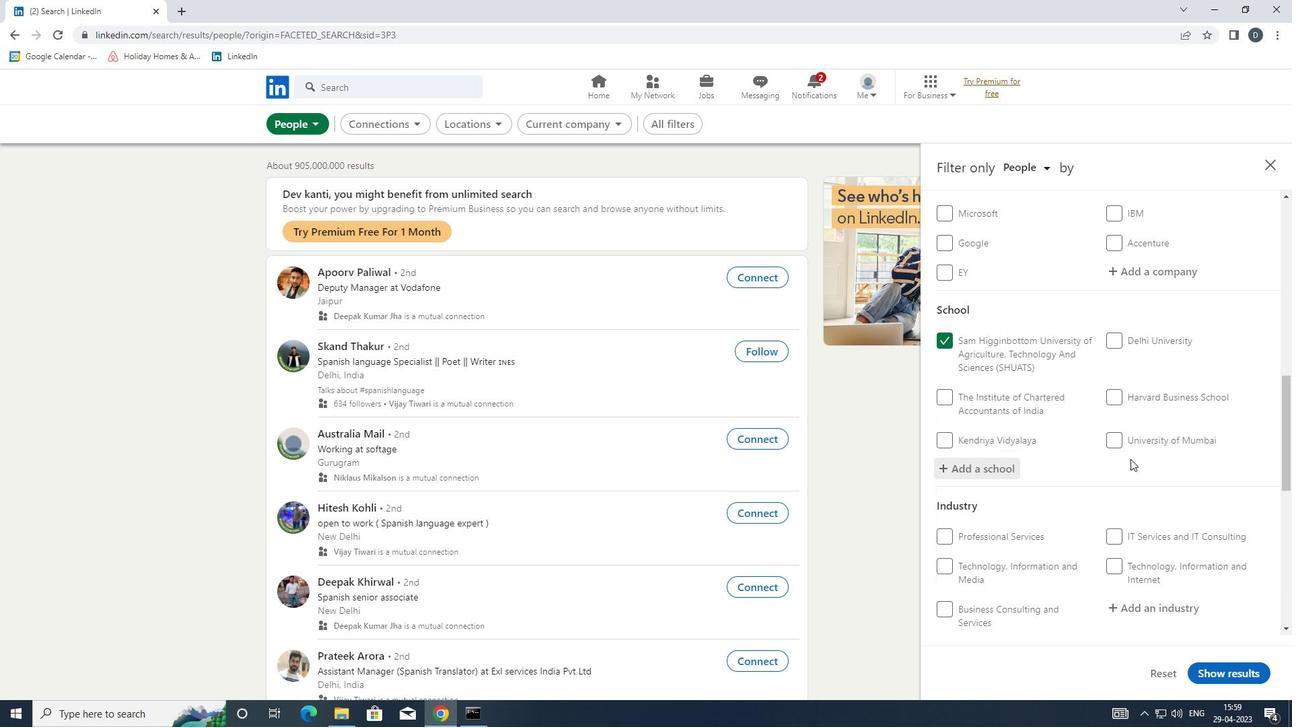 
Action: Mouse moved to (1150, 412)
Screenshot: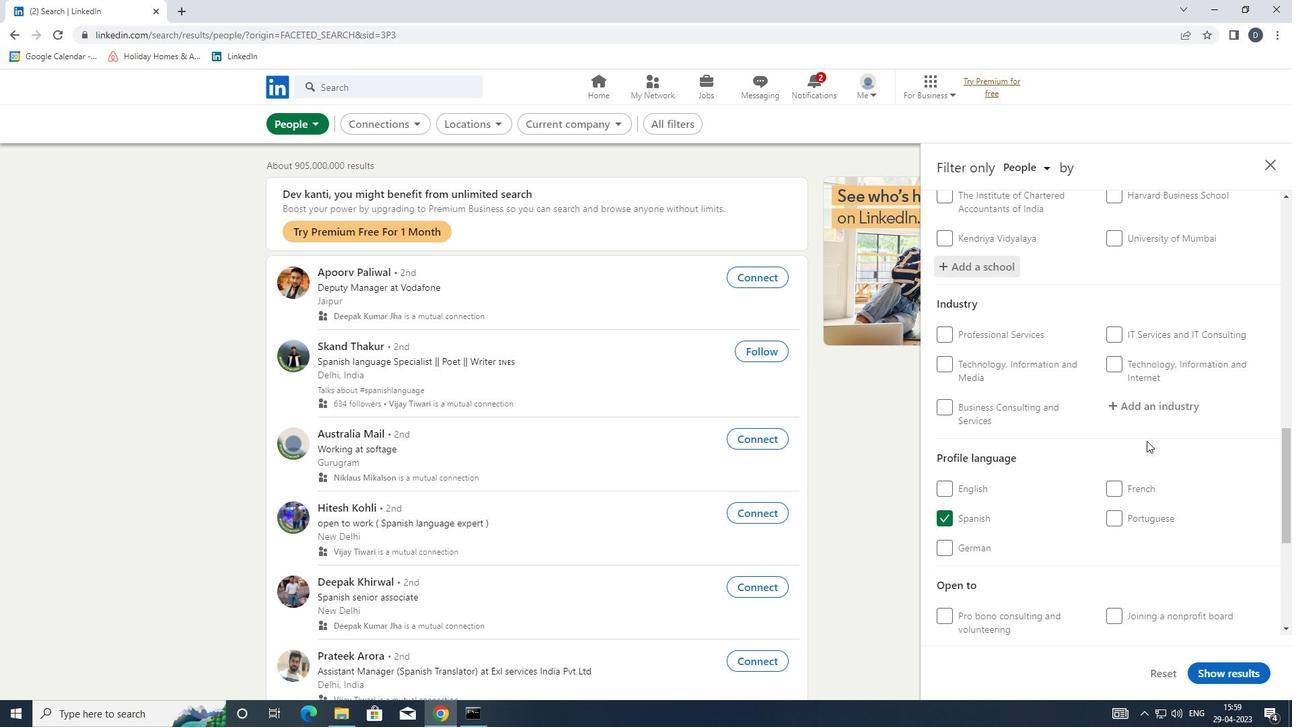 
Action: Mouse pressed left at (1150, 412)
Screenshot: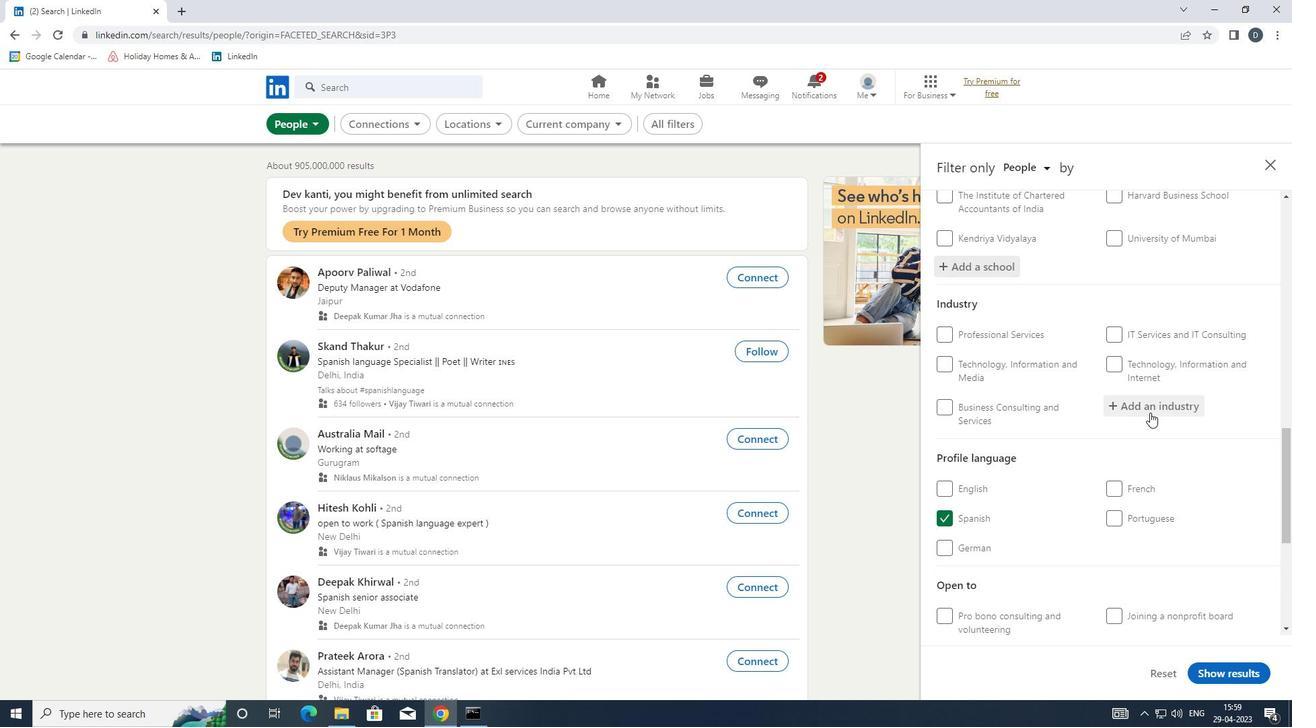 
Action: Key pressed <Key.shift><Key.shift><Key.shift><Key.shift><Key.shift><Key.shift>LAUNDRY<Key.down><Key.enter>
Screenshot: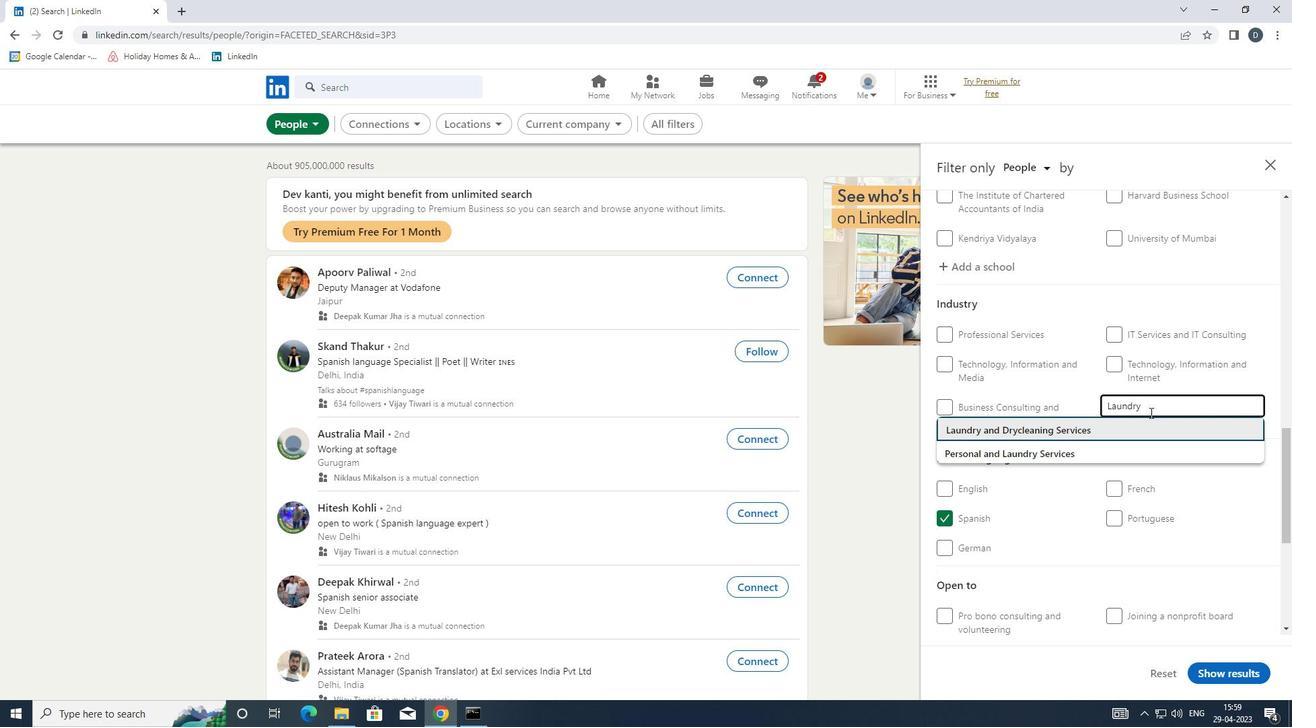 
Action: Mouse moved to (1145, 412)
Screenshot: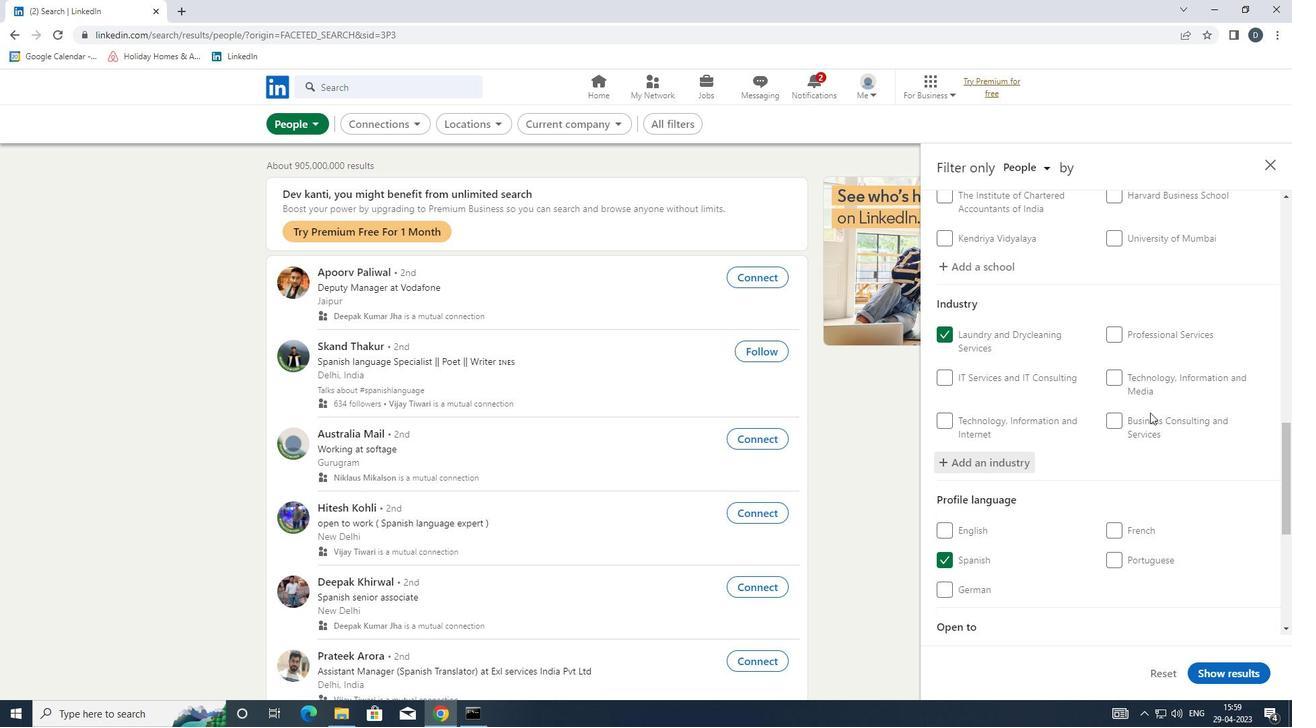 
Action: Mouse scrolled (1145, 412) with delta (0, 0)
Screenshot: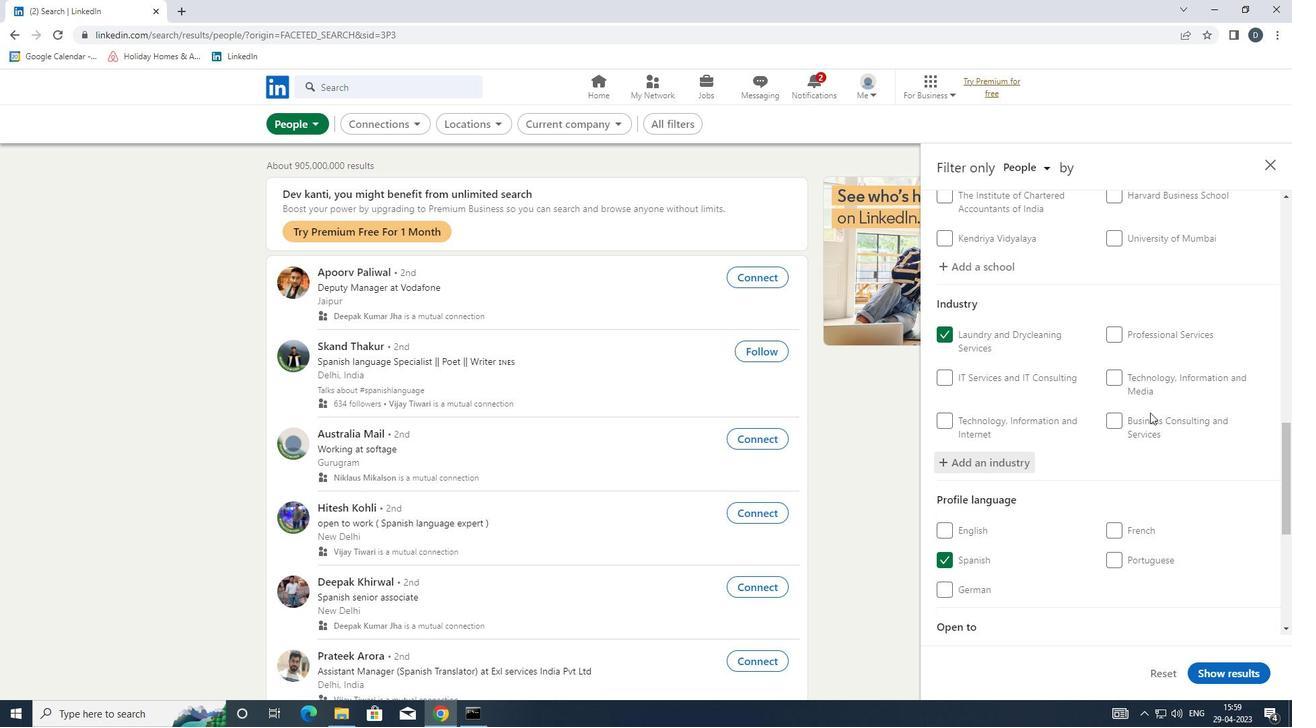 
Action: Mouse scrolled (1145, 412) with delta (0, 0)
Screenshot: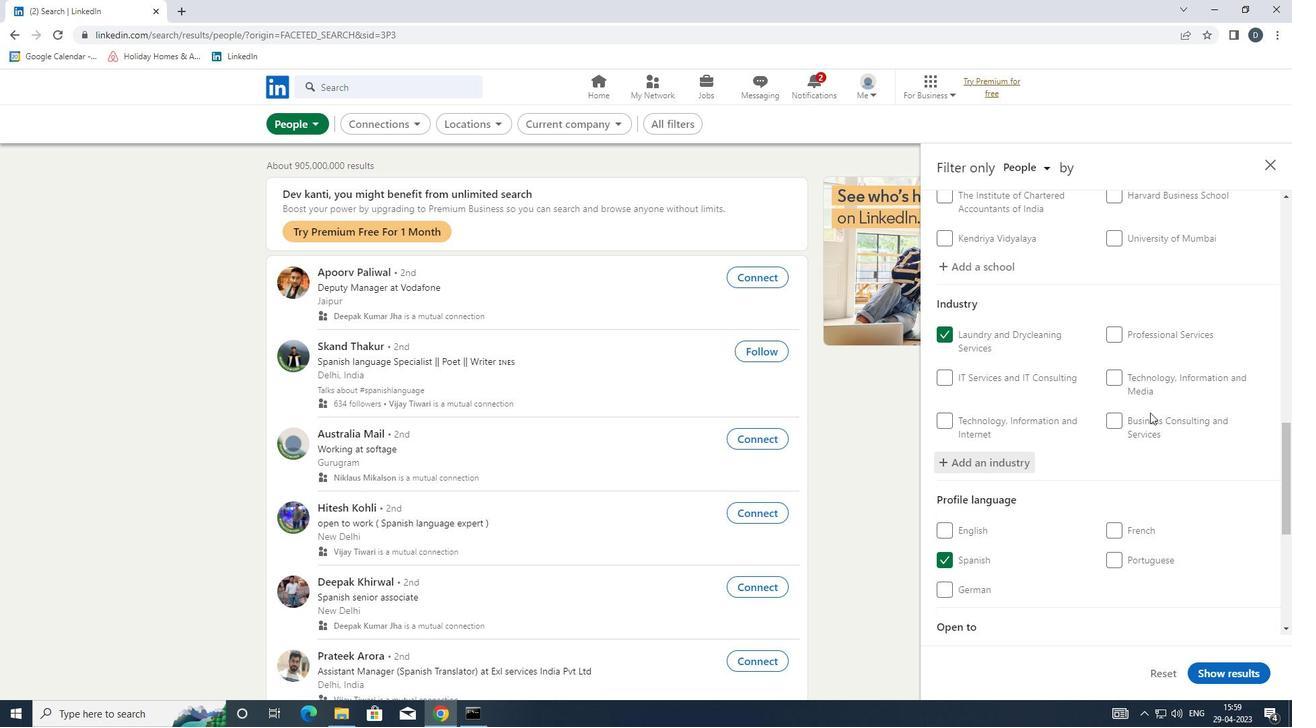 
Action: Mouse scrolled (1145, 412) with delta (0, 0)
Screenshot: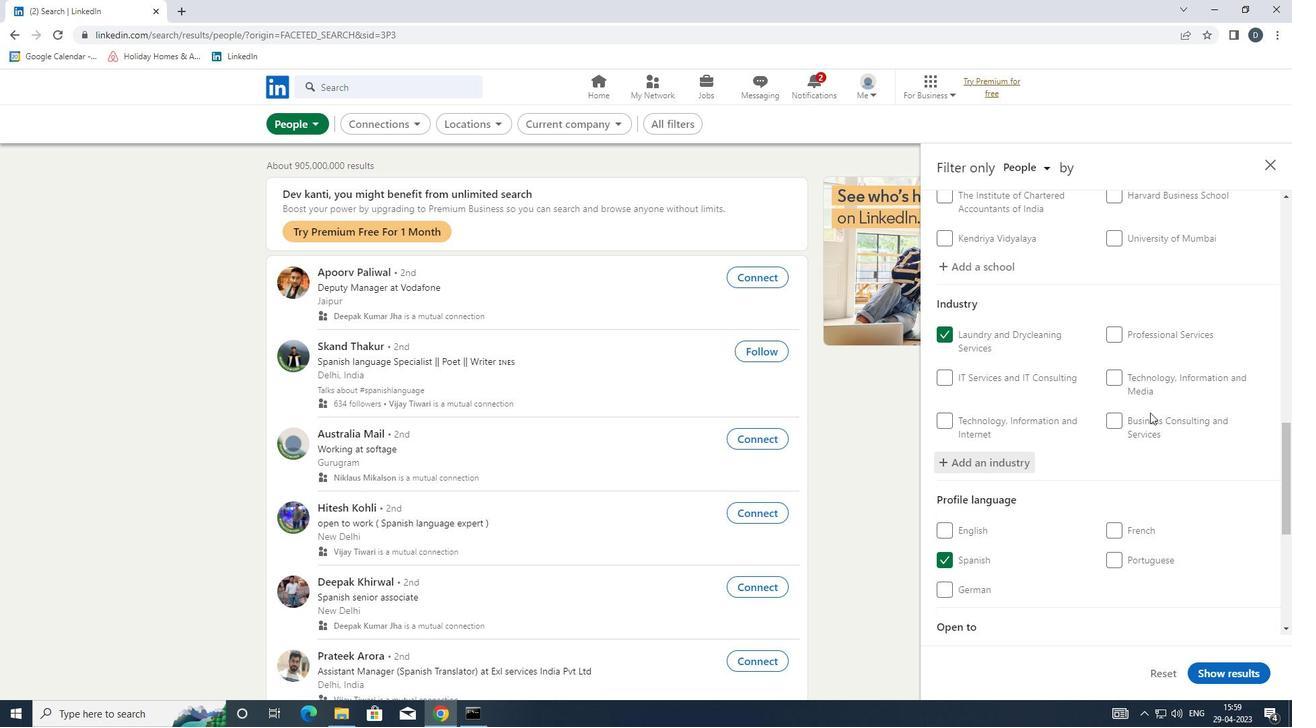 
Action: Mouse scrolled (1145, 412) with delta (0, 0)
Screenshot: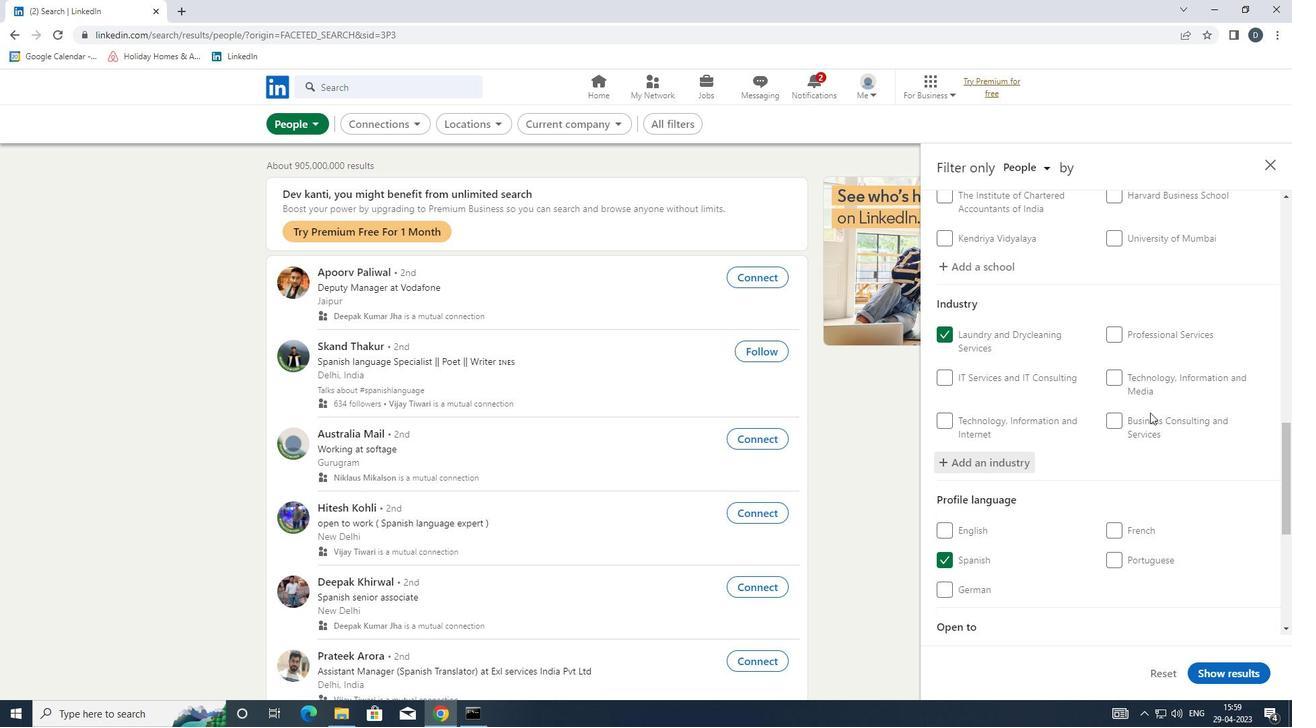 
Action: Mouse moved to (1144, 412)
Screenshot: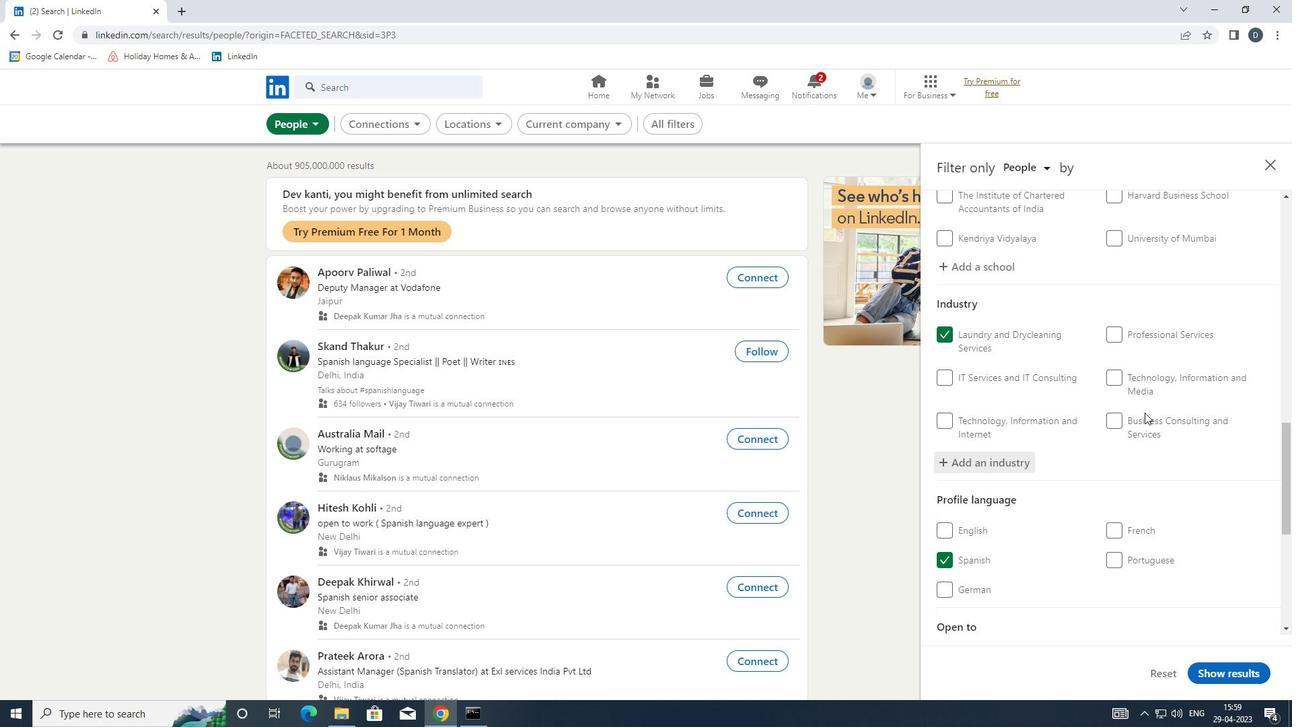 
Action: Mouse scrolled (1144, 412) with delta (0, 0)
Screenshot: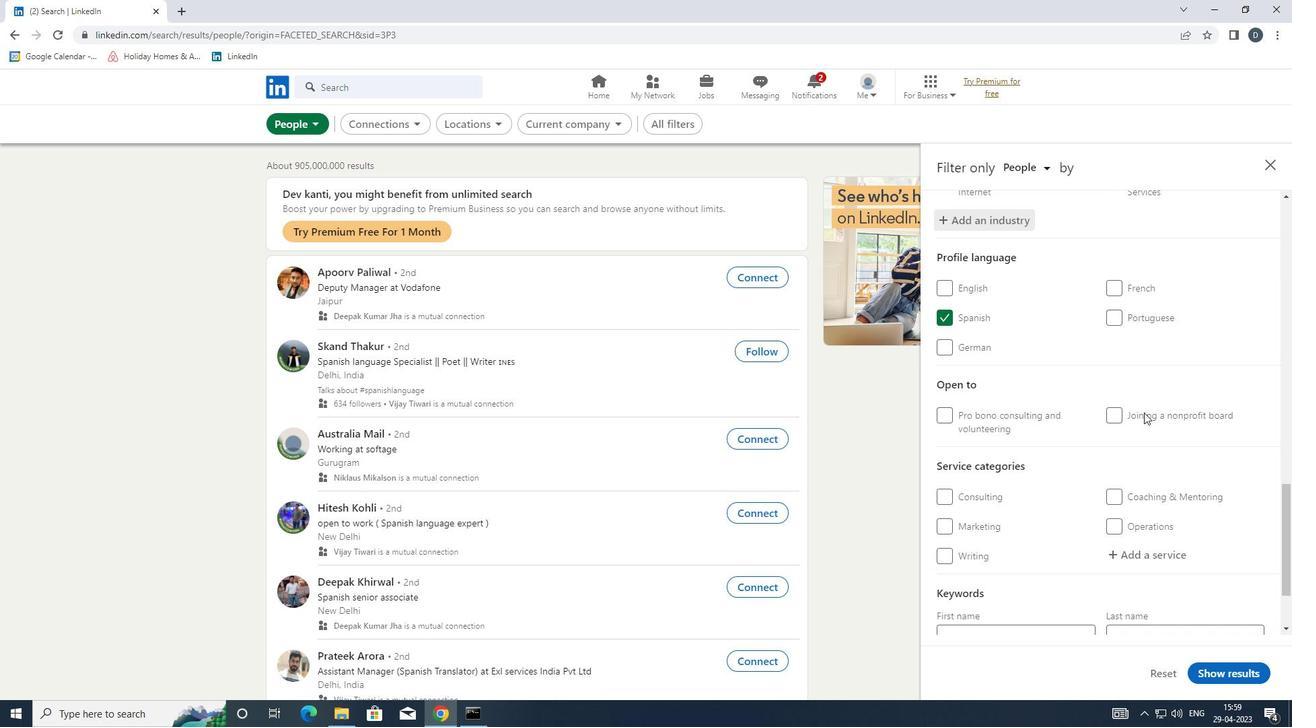
Action: Mouse moved to (1154, 464)
Screenshot: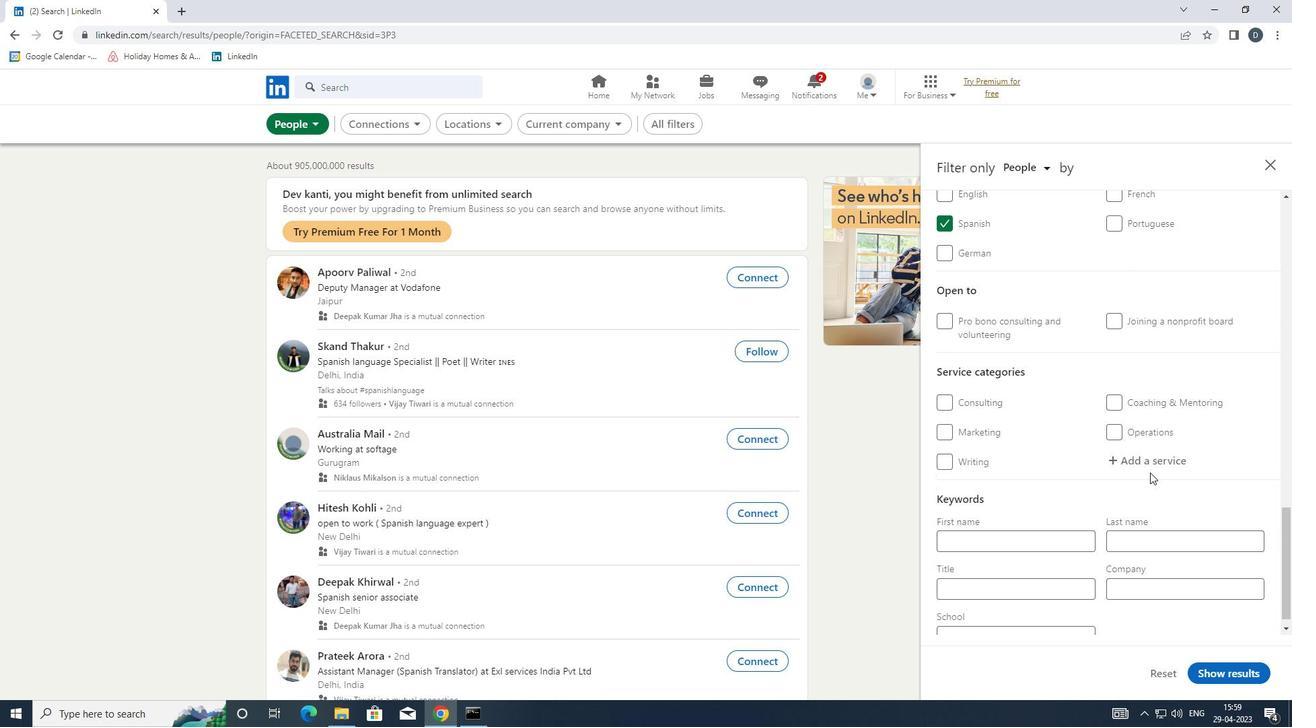 
Action: Mouse pressed left at (1154, 464)
Screenshot: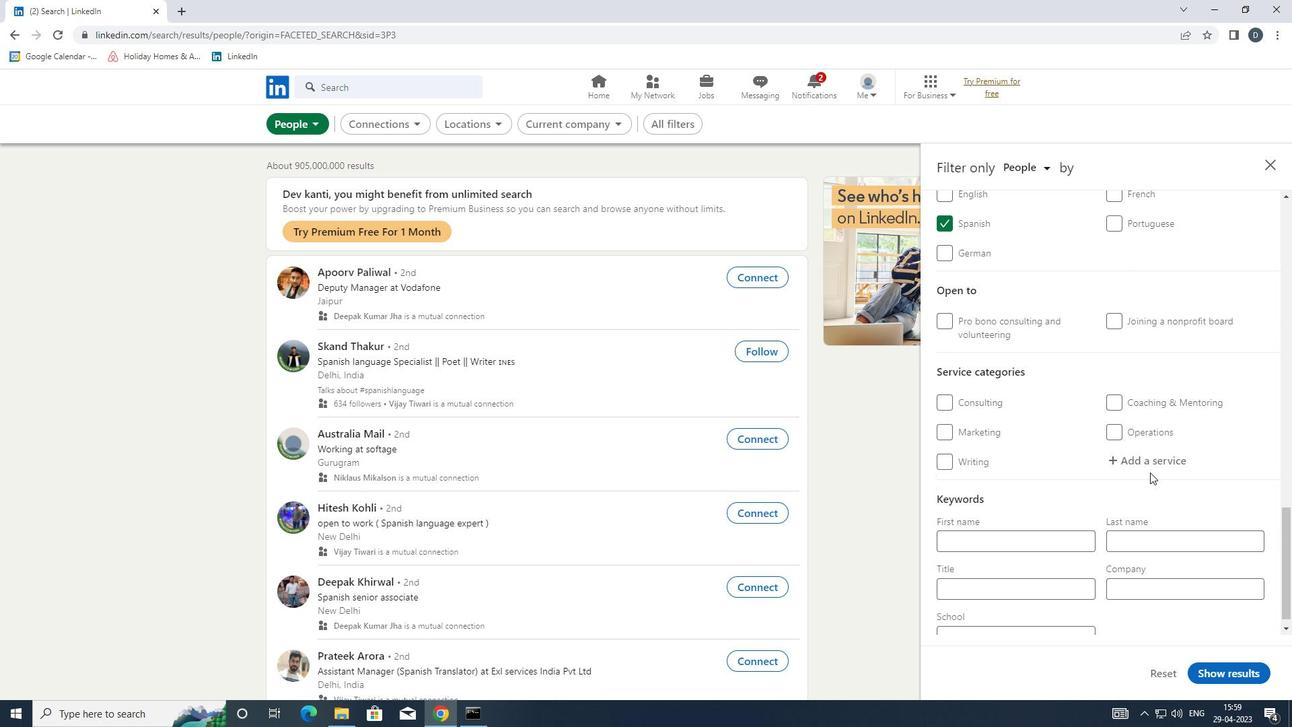 
Action: Key pressed <Key.shift>DATA<Key.space><Key.shift>EN<Key.down><Key.enter>
Screenshot: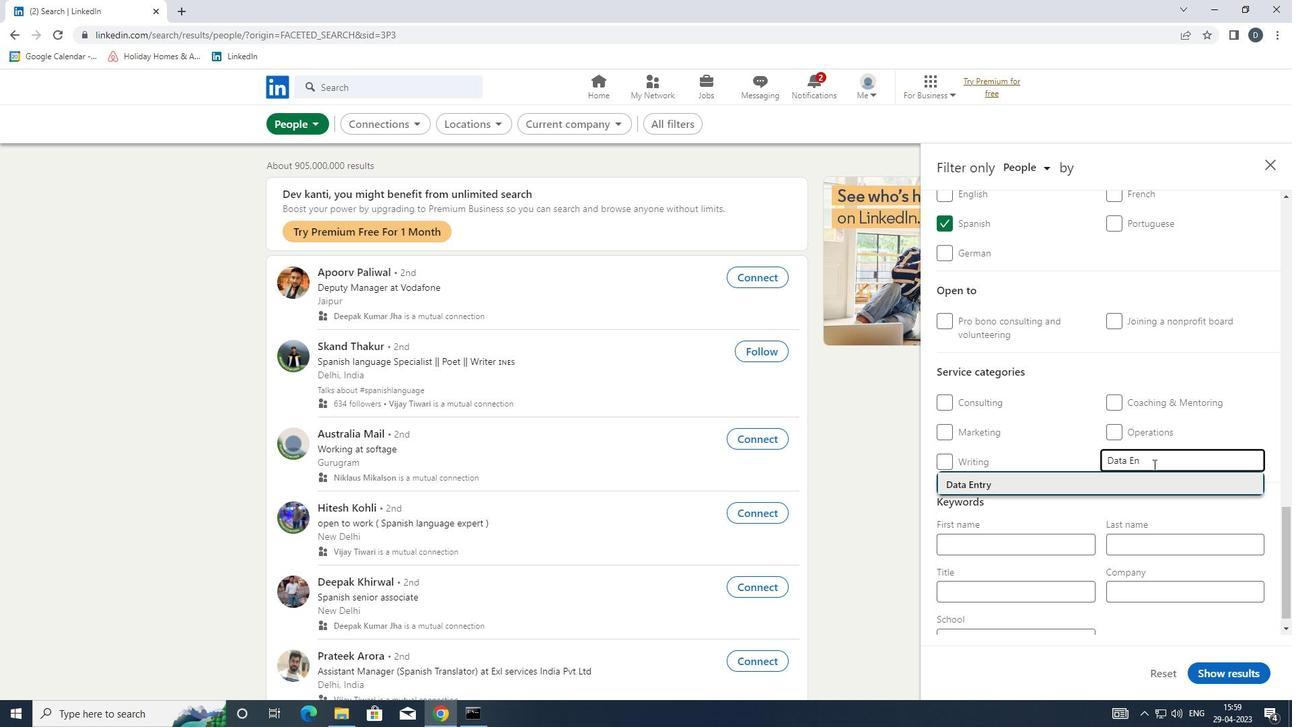 
Action: Mouse moved to (1155, 470)
Screenshot: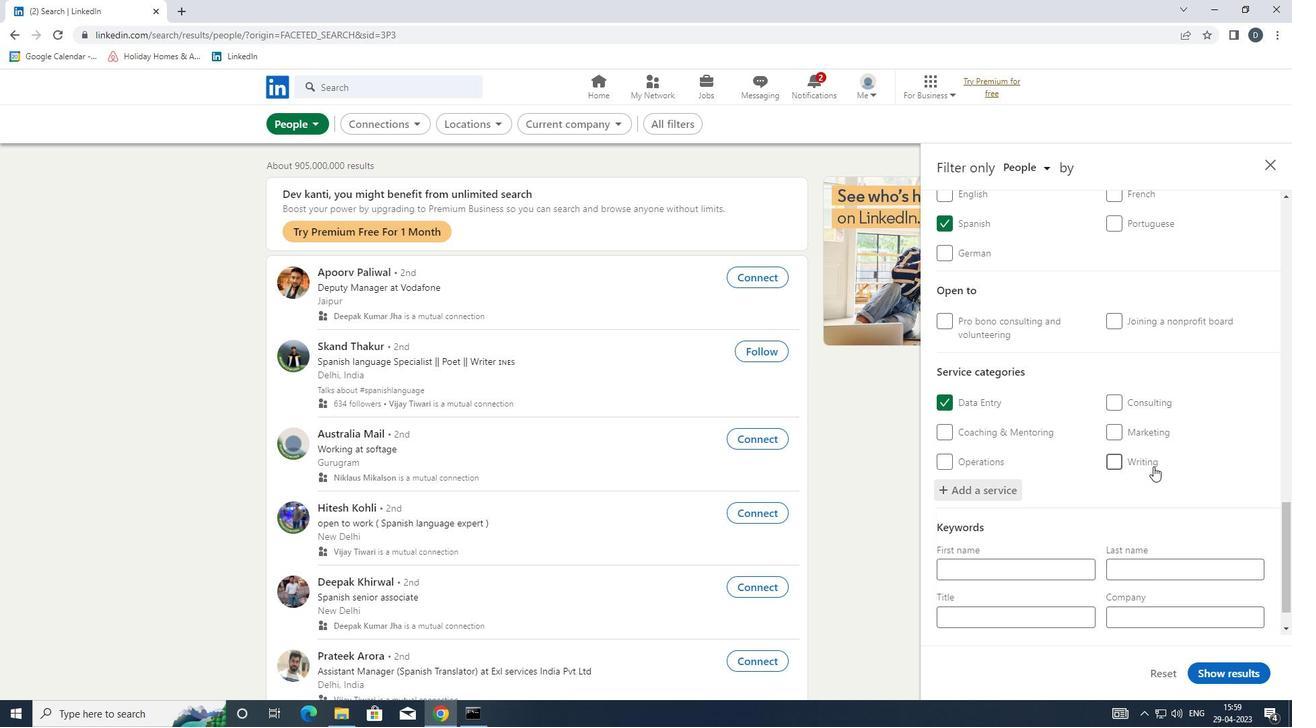 
Action: Mouse scrolled (1155, 469) with delta (0, 0)
Screenshot: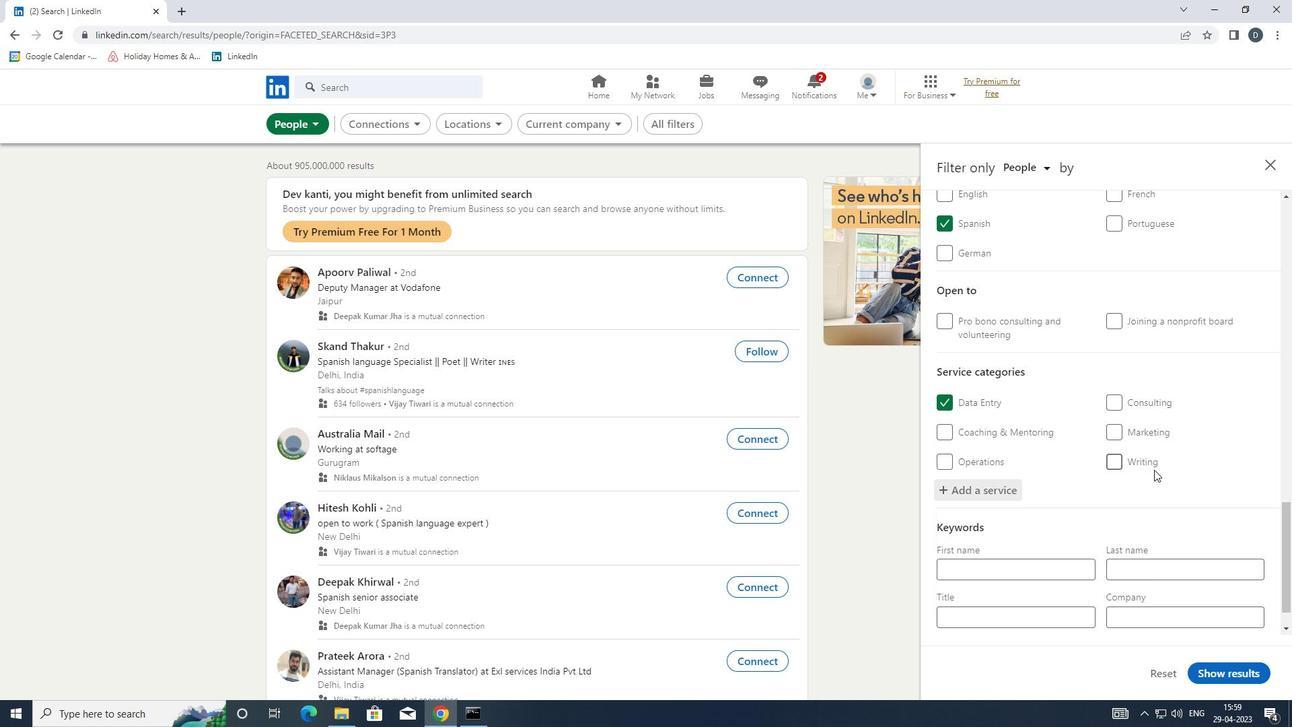 
Action: Mouse scrolled (1155, 469) with delta (0, 0)
Screenshot: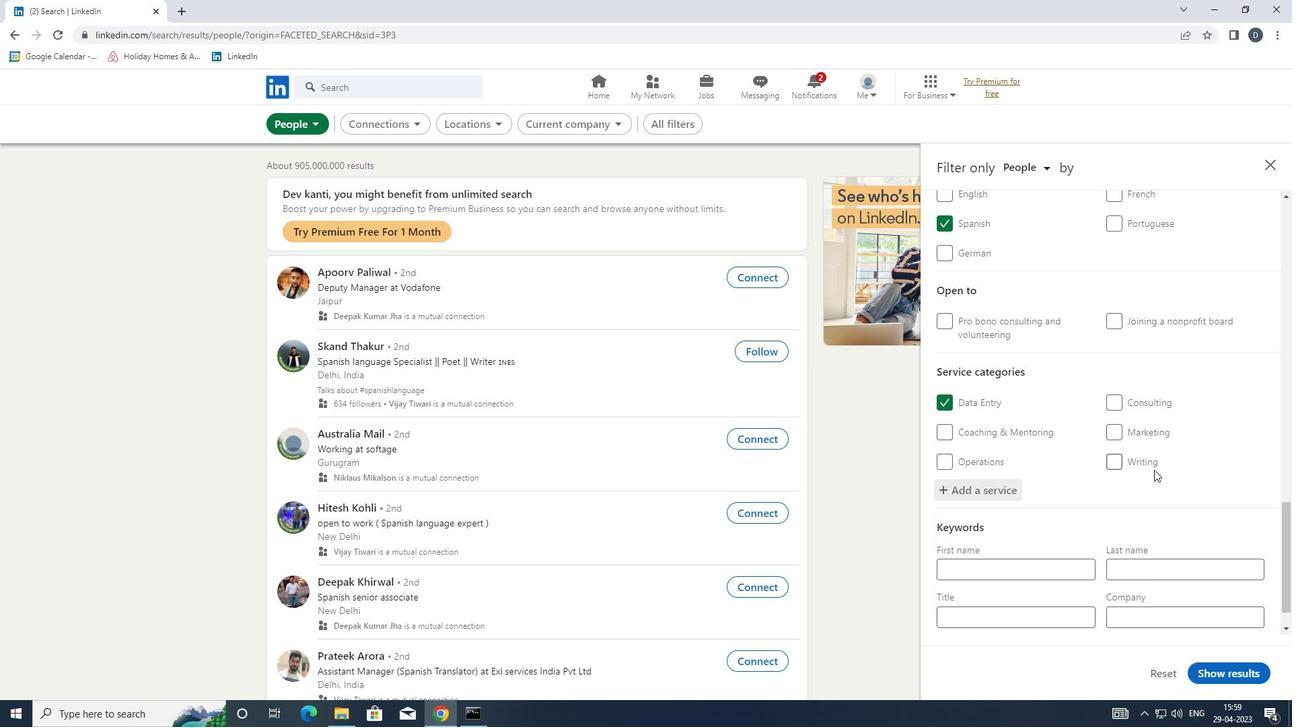 
Action: Mouse scrolled (1155, 469) with delta (0, 0)
Screenshot: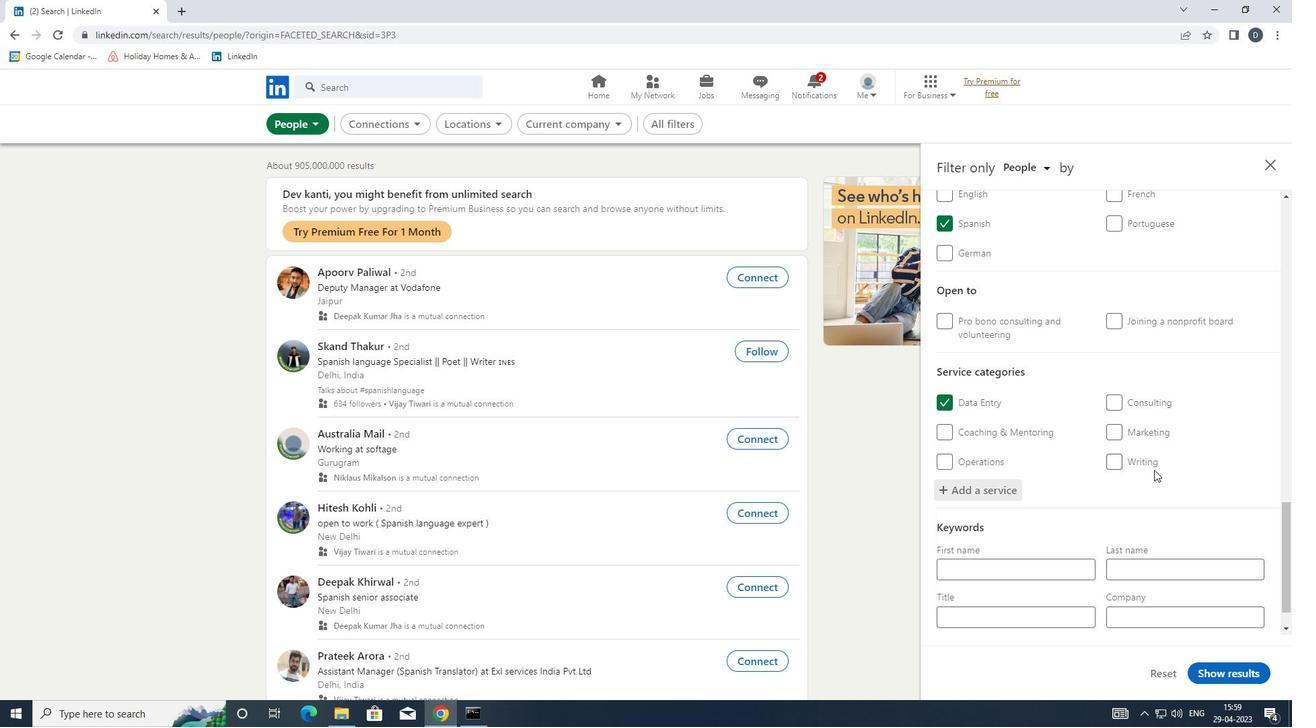 
Action: Mouse scrolled (1155, 469) with delta (0, 0)
Screenshot: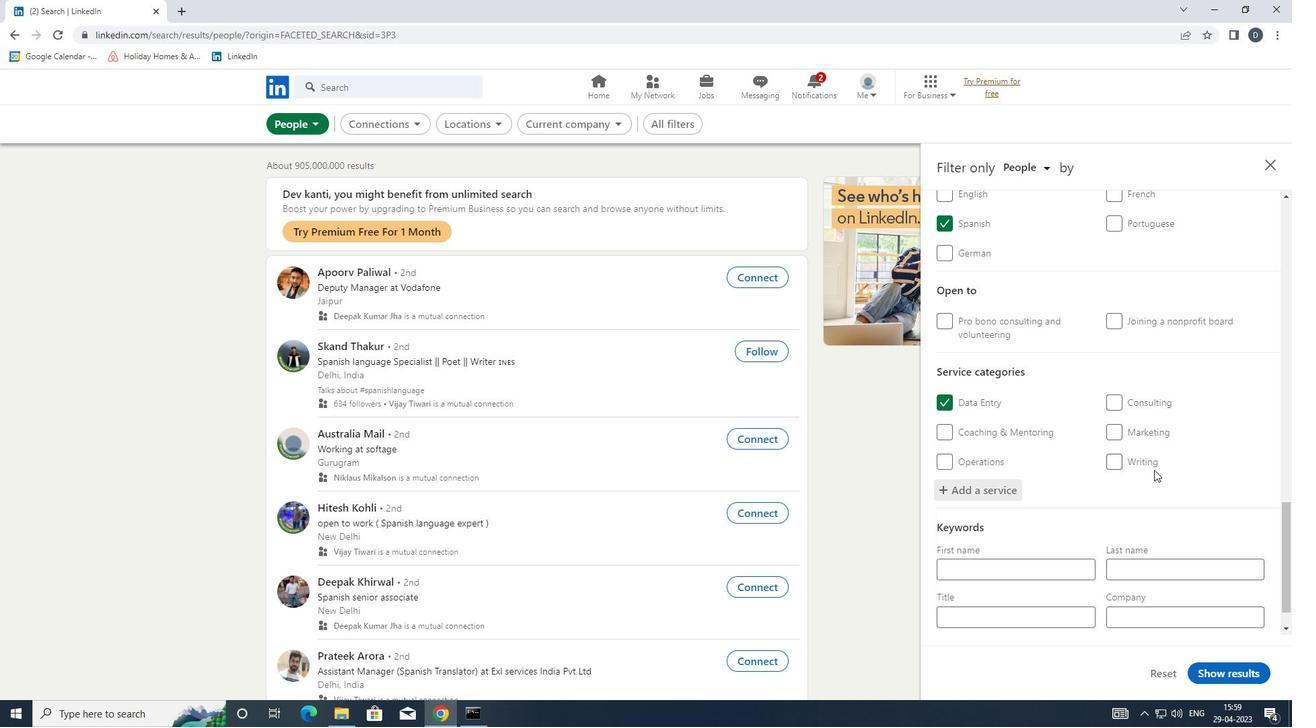 
Action: Mouse scrolled (1155, 469) with delta (0, 0)
Screenshot: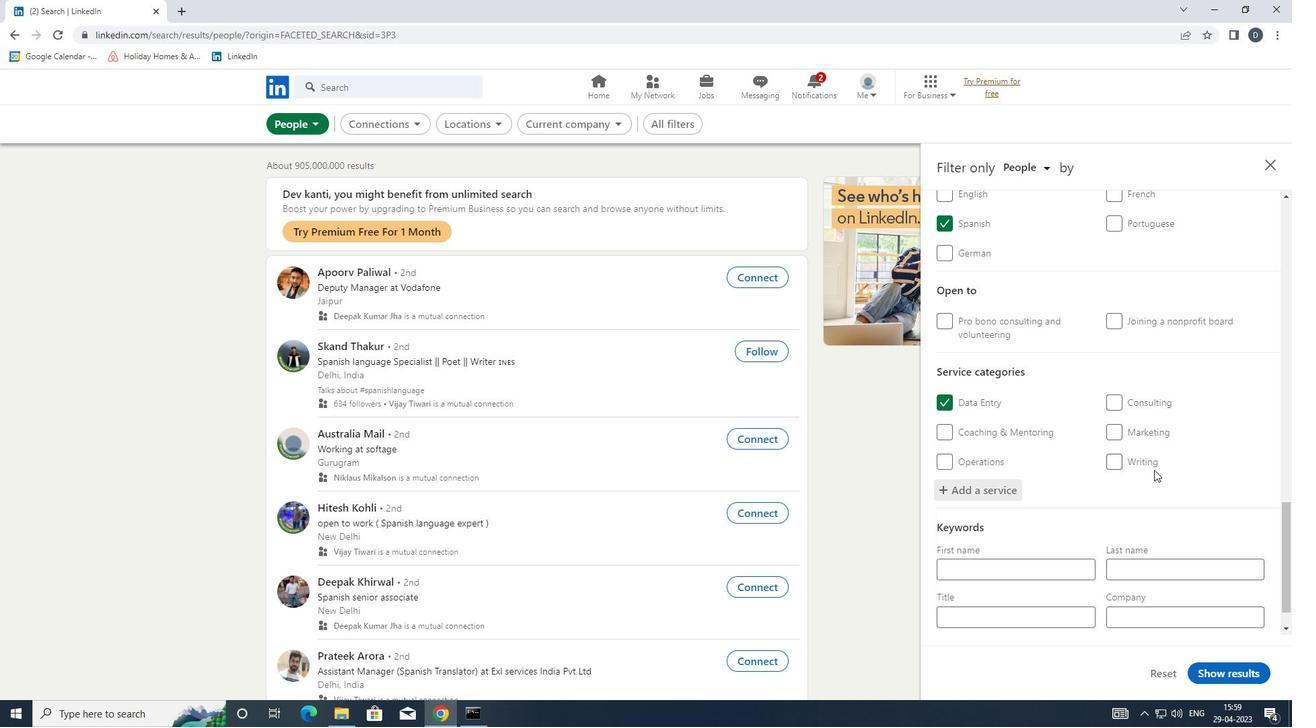 
Action: Mouse moved to (1055, 576)
Screenshot: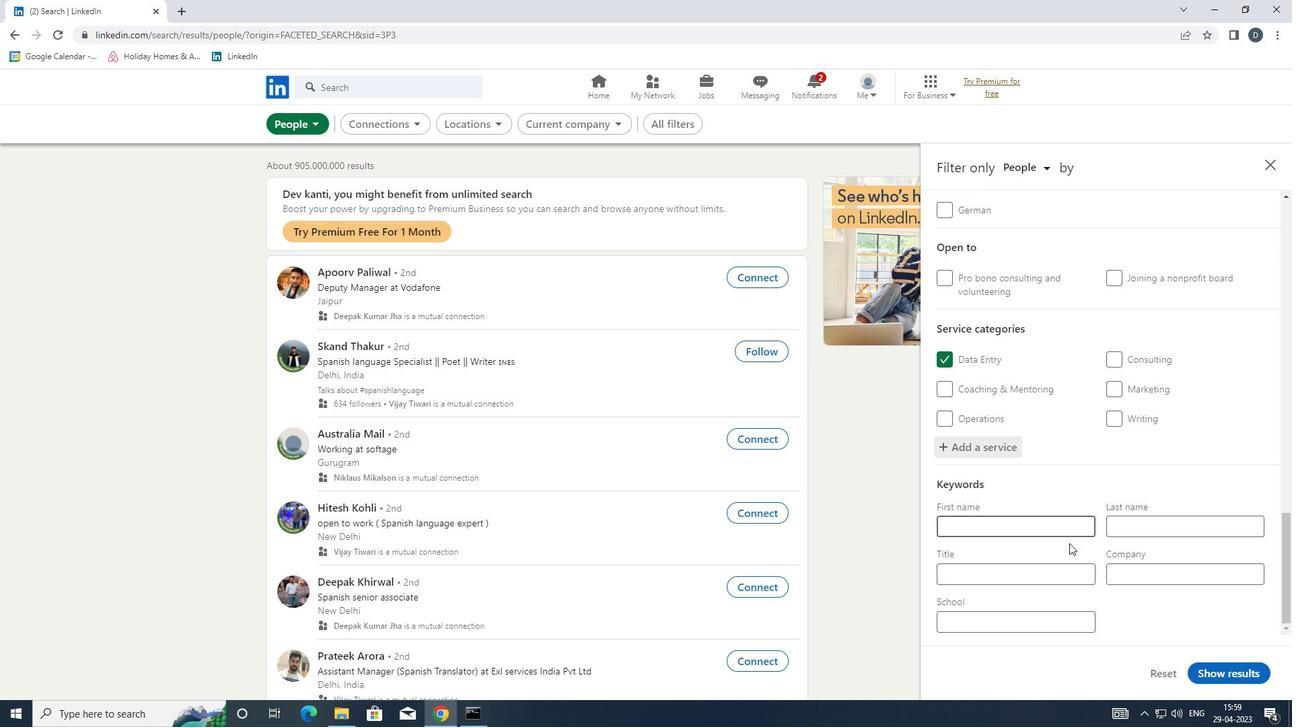 
Action: Mouse pressed left at (1055, 576)
Screenshot: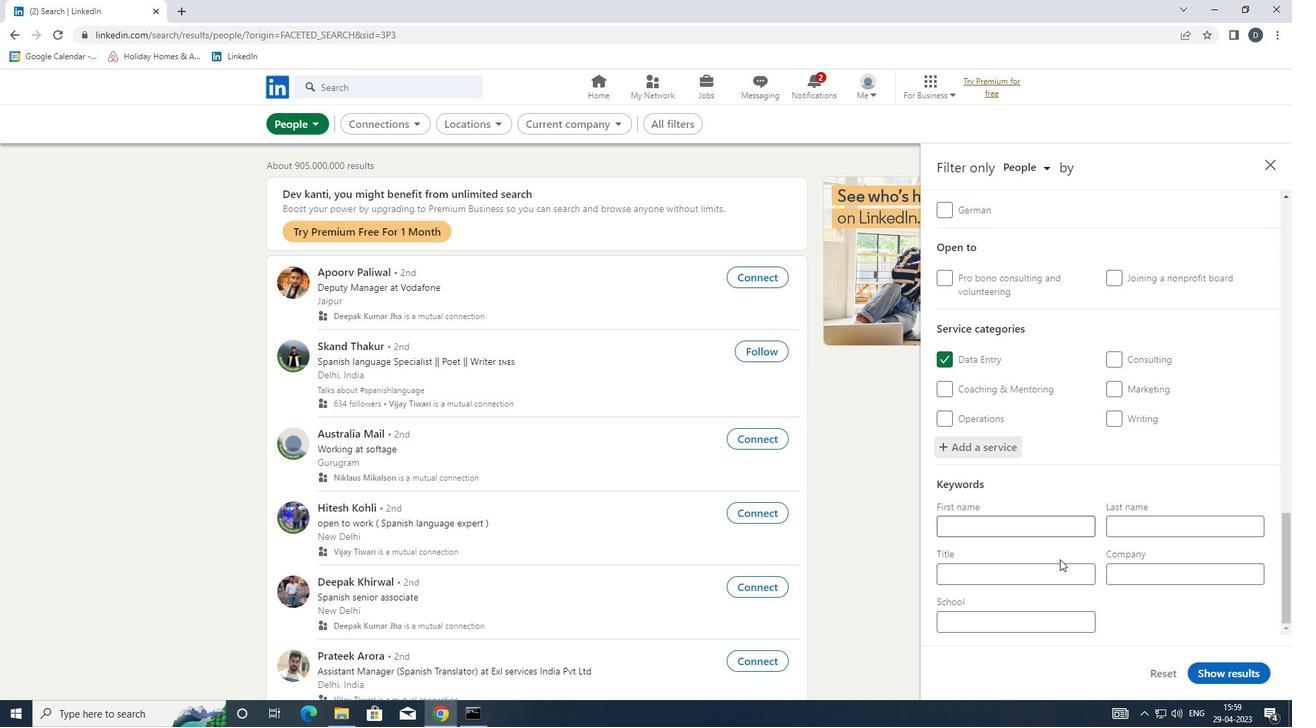 
Action: Key pressed <Key.shift><Key.shift><Key.shift><Key.shift><Key.shift><Key.shift><Key.shift>DISPATCHER<Key.space><Key.shift>FOR<Key.space><Key.shift>TRUCKS<Key.space><Key.shift>OR<Key.space><Key.shift><Key.shift><Key.shift><Key.shift><Key.shift><Key.shift><Key.shift>TAXIS
Screenshot: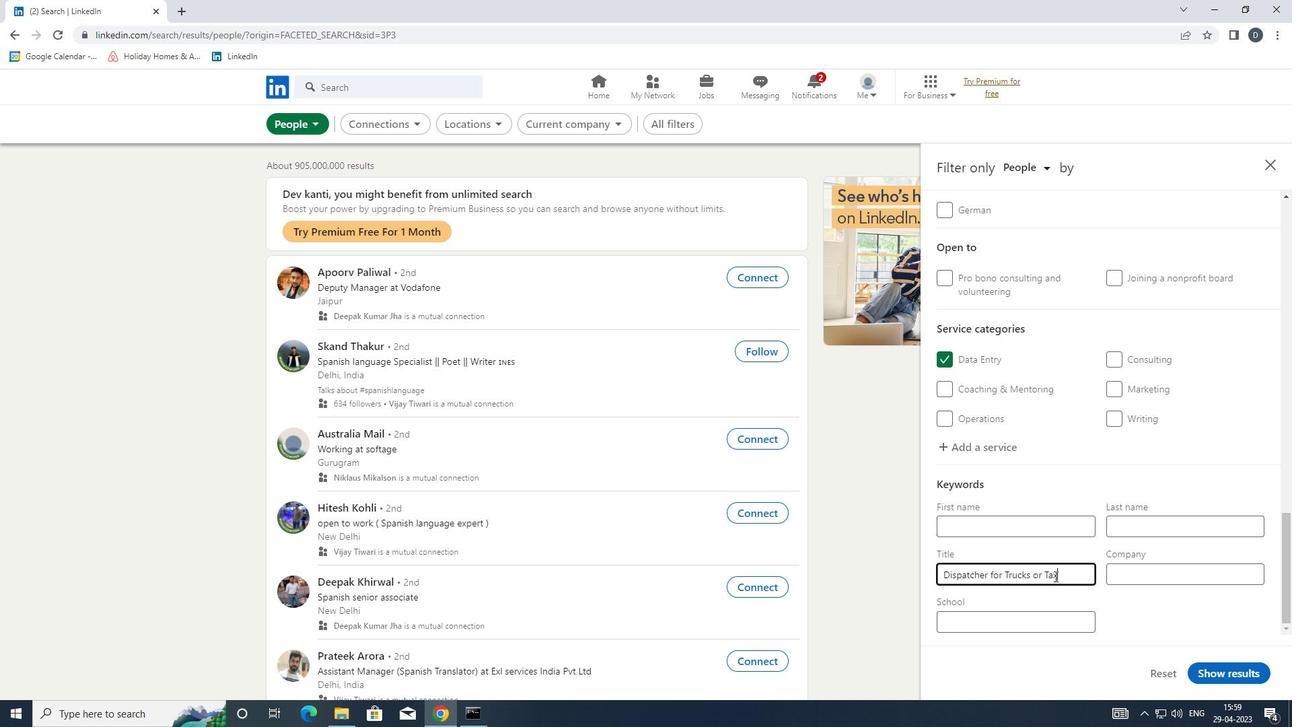 
Action: Mouse moved to (1232, 667)
Screenshot: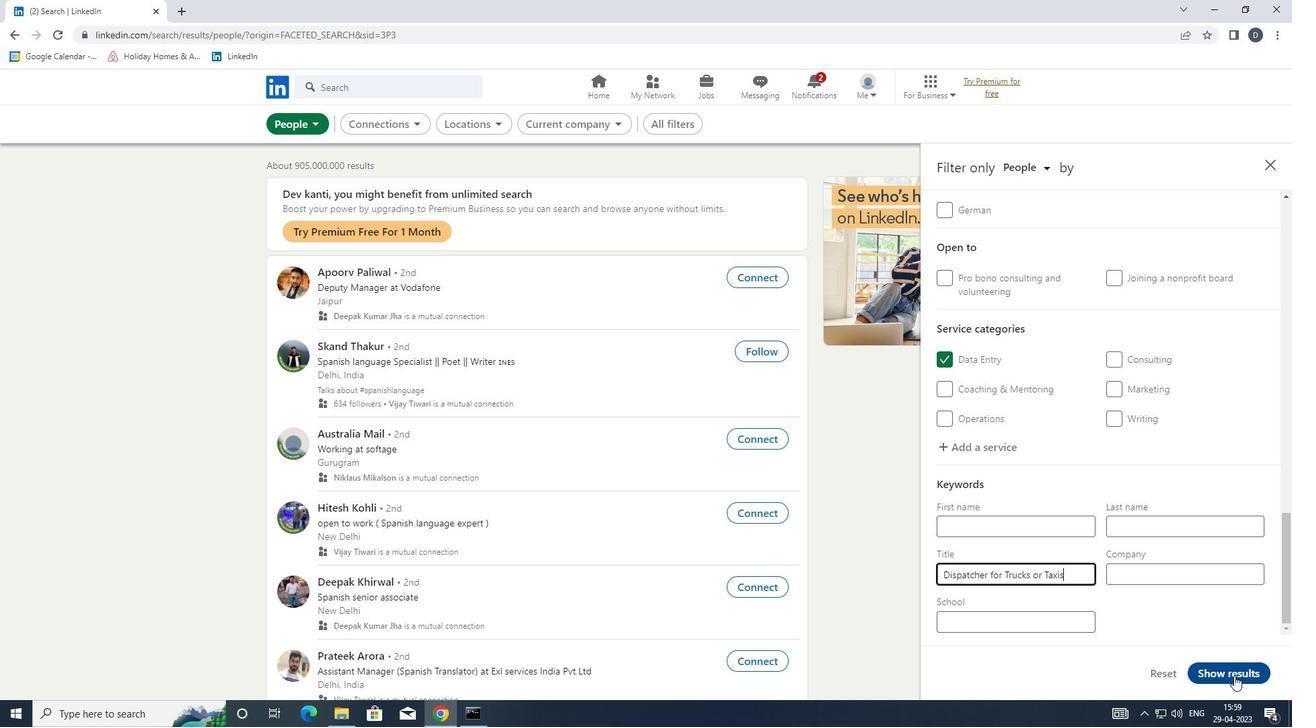 
Action: Mouse pressed left at (1232, 667)
Screenshot: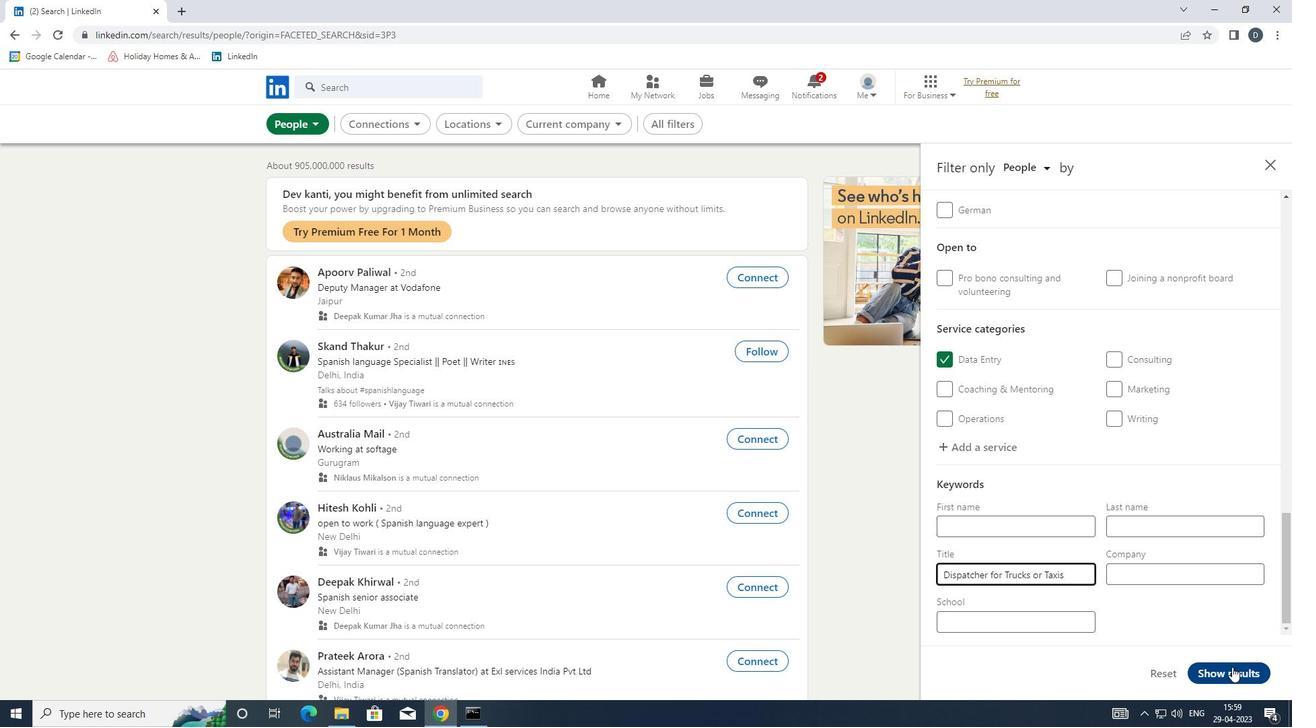
Action: Mouse moved to (793, 397)
Screenshot: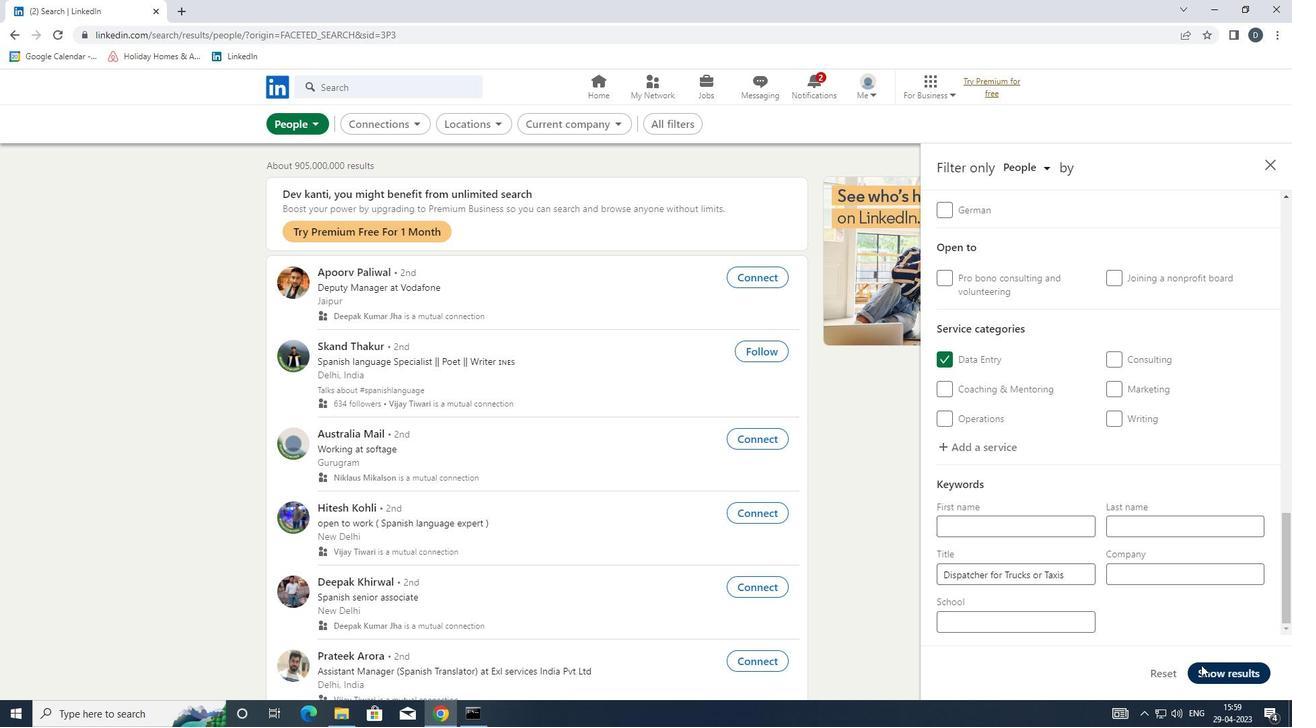 
